 Task: Add a new address to the address book by filling in the country, state, street, landmark, city, and postal code, then save the details.
Action: Mouse moved to (28, 95)
Screenshot: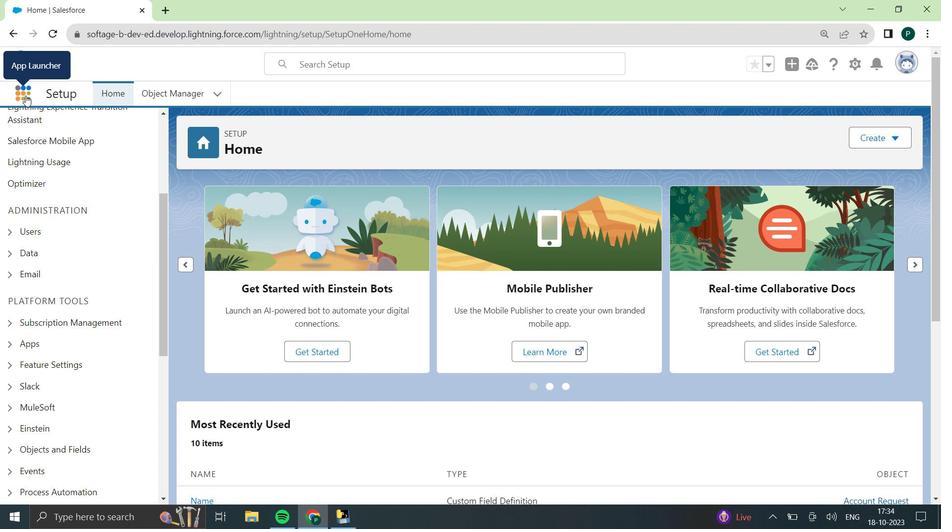 
Action: Mouse pressed left at (28, 95)
Screenshot: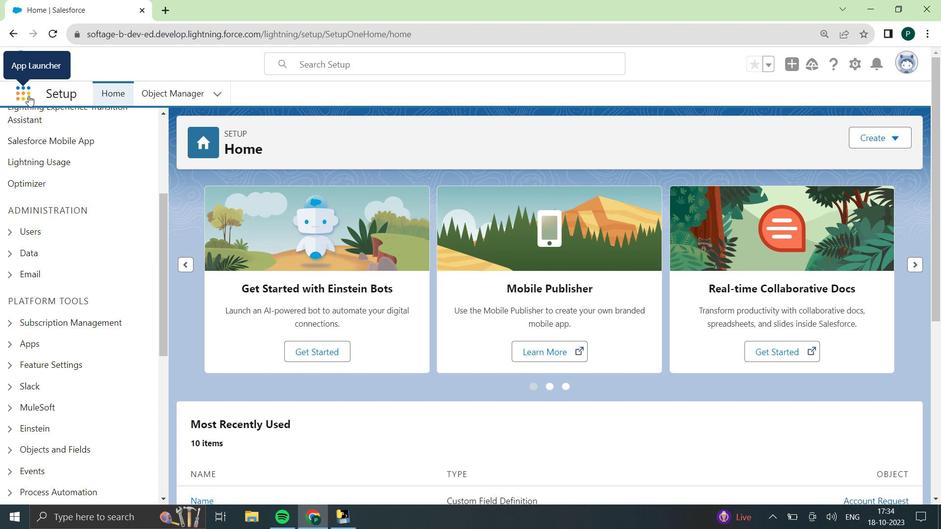 
Action: Mouse moved to (42, 325)
Screenshot: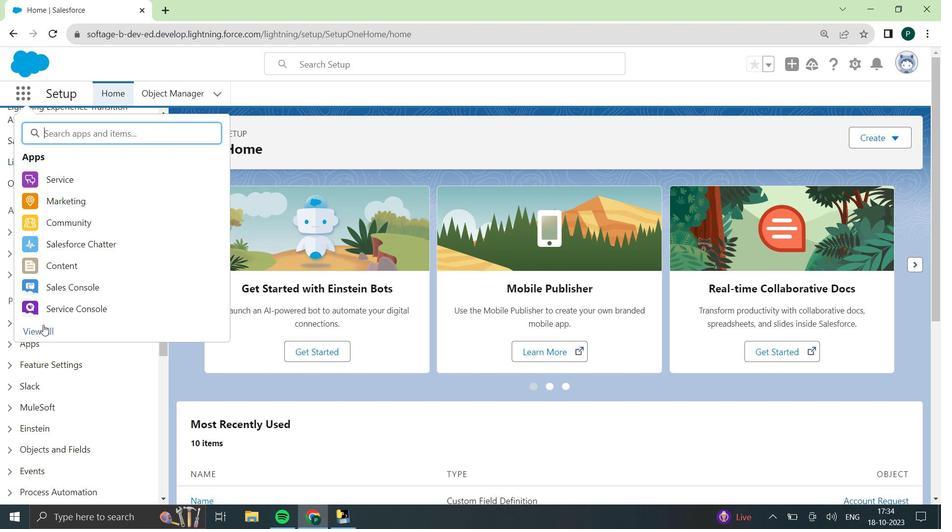 
Action: Mouse pressed left at (42, 325)
Screenshot: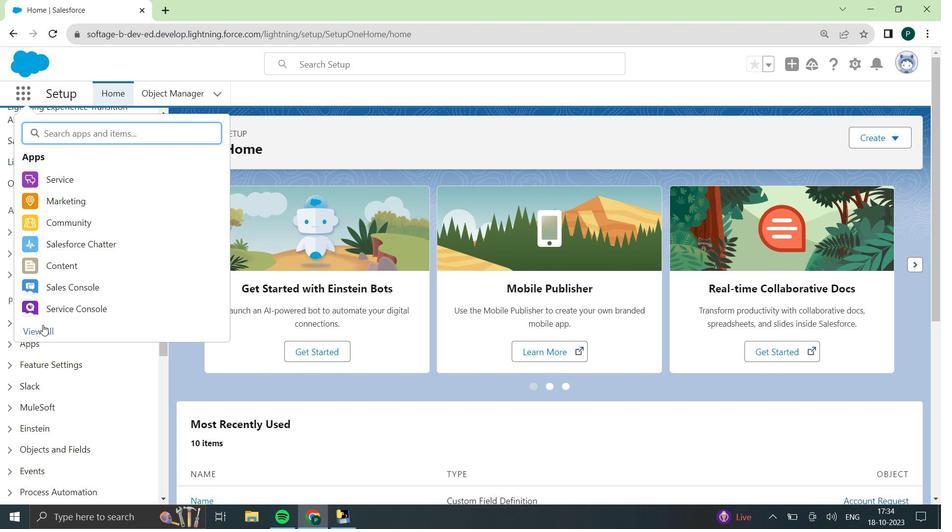 
Action: Mouse moved to (268, 223)
Screenshot: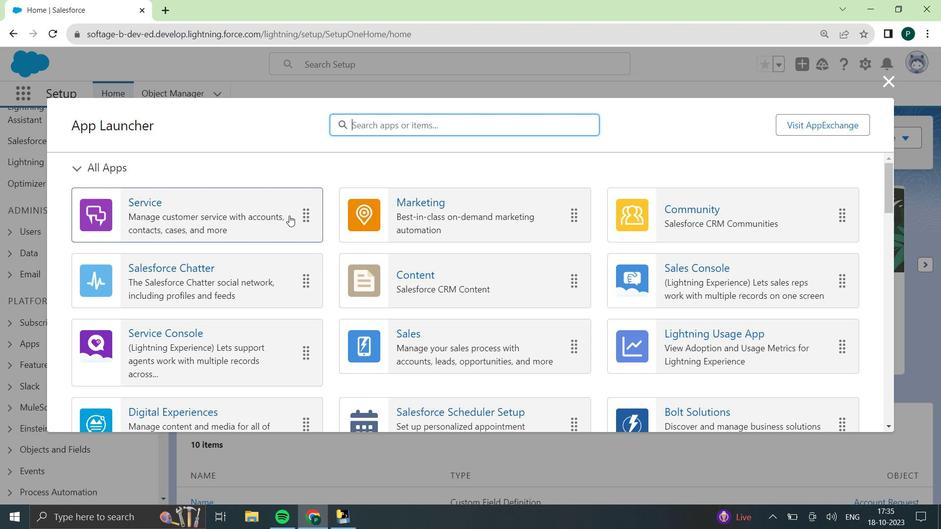 
Action: Mouse scrolled (268, 223) with delta (0, 0)
Screenshot: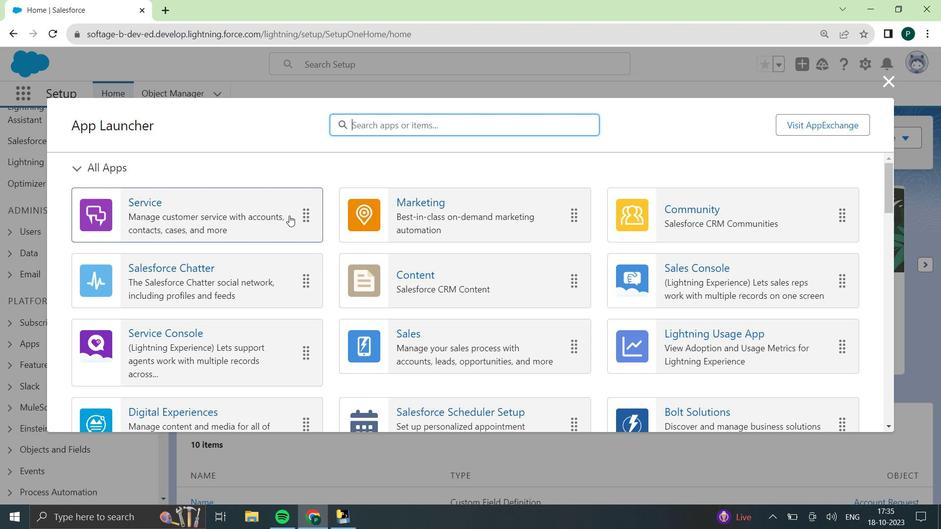 
Action: Mouse moved to (245, 250)
Screenshot: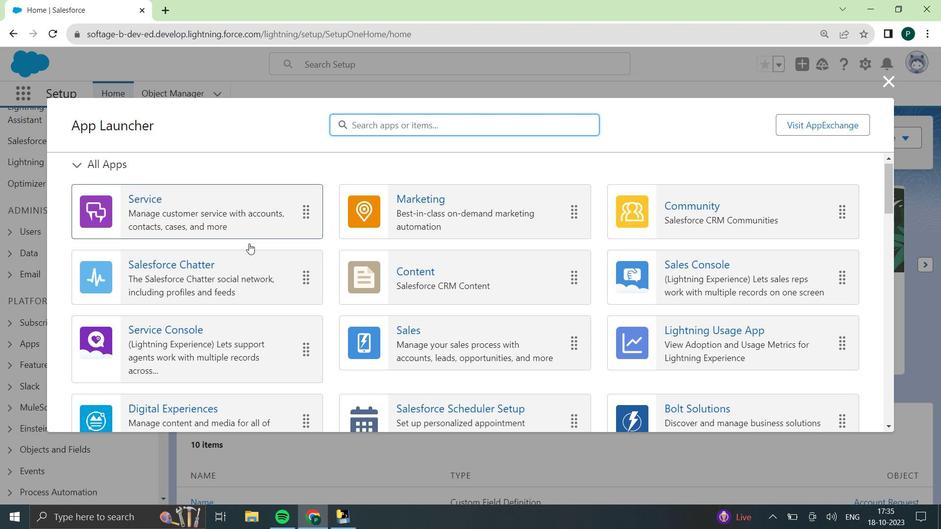 
Action: Mouse scrolled (245, 249) with delta (0, 0)
Screenshot: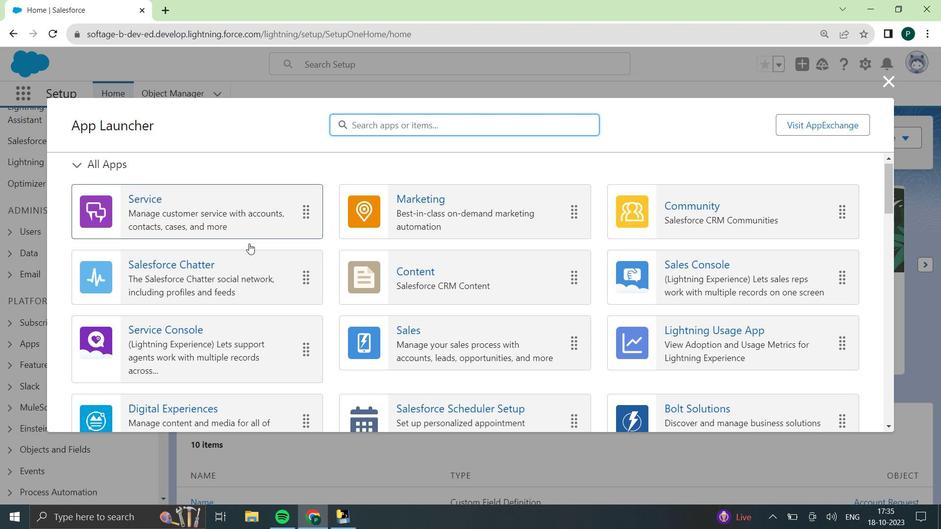 
Action: Mouse moved to (242, 252)
Screenshot: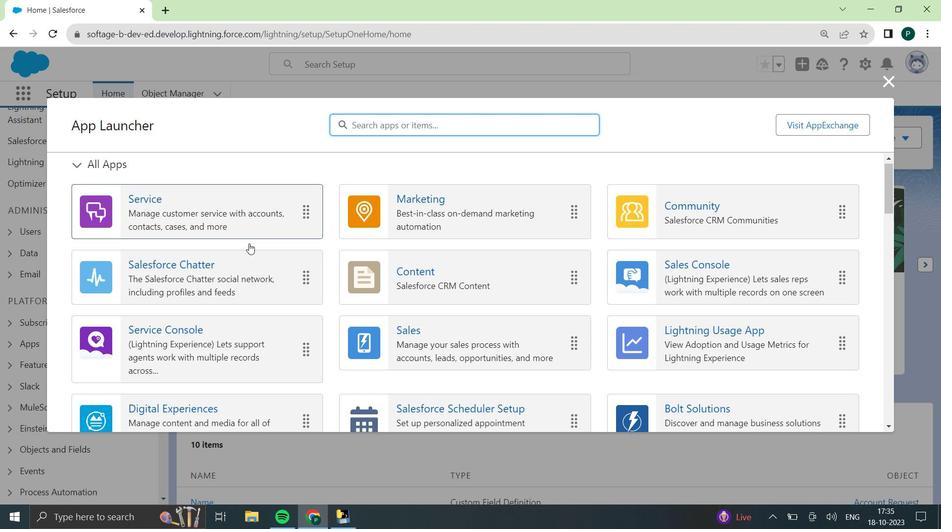 
Action: Mouse scrolled (242, 251) with delta (0, 0)
Screenshot: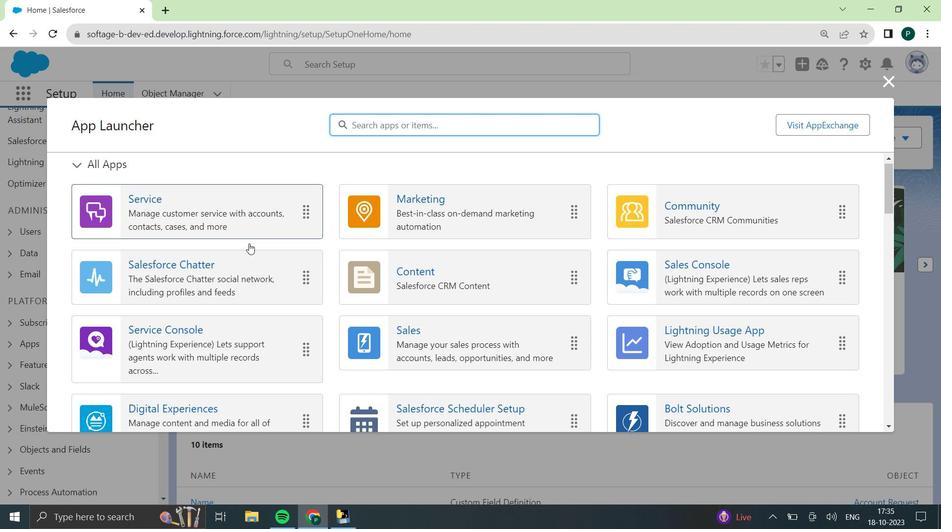 
Action: Mouse moved to (239, 255)
Screenshot: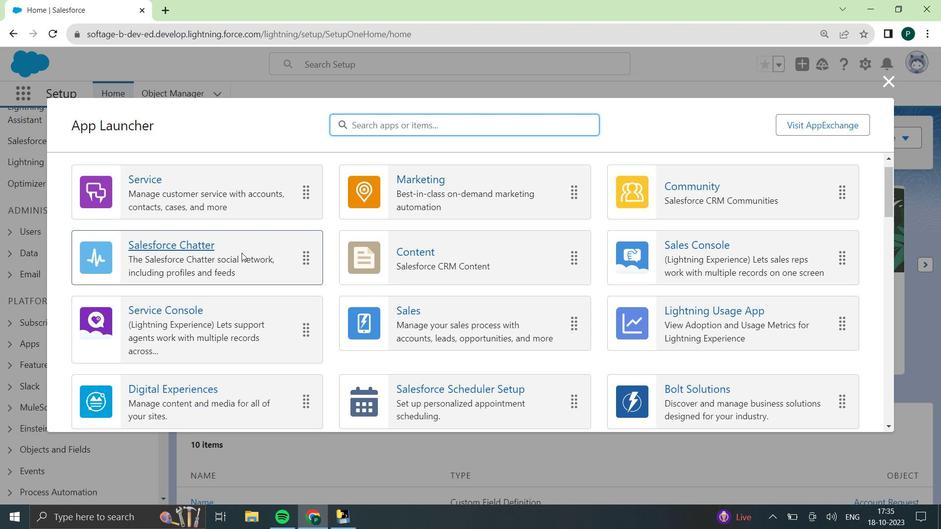 
Action: Mouse scrolled (239, 255) with delta (0, 0)
Screenshot: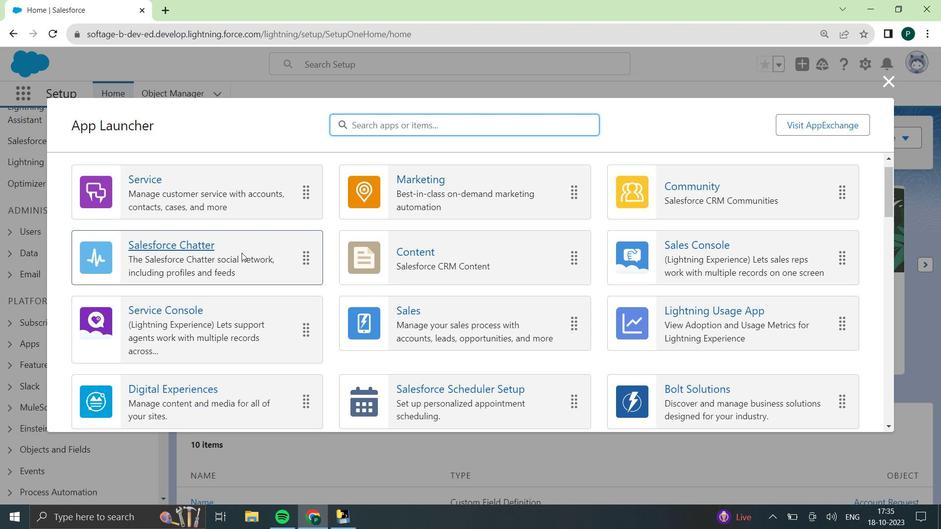 
Action: Mouse moved to (189, 233)
Screenshot: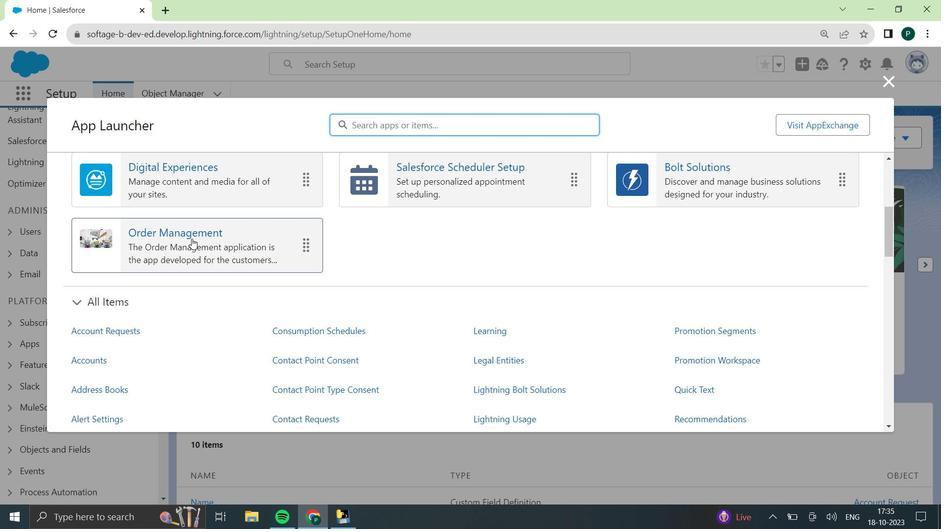 
Action: Mouse pressed left at (189, 233)
Screenshot: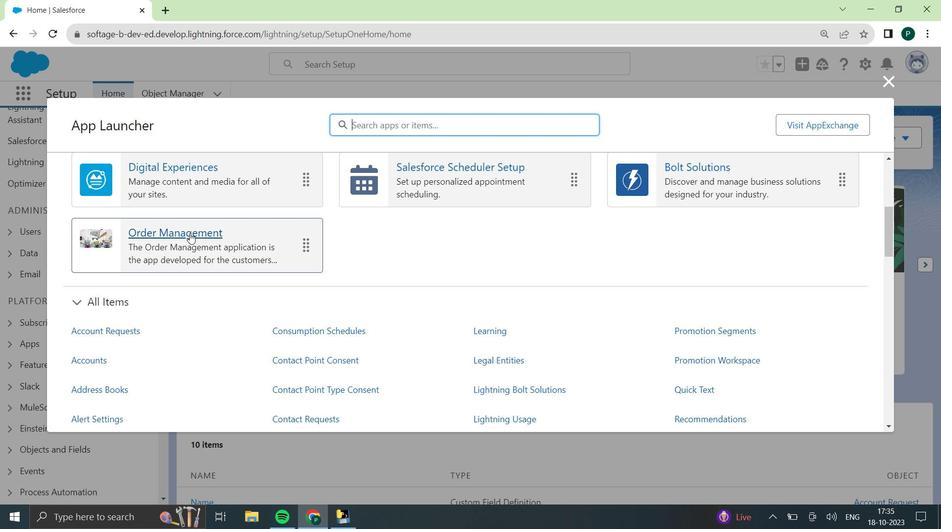 
Action: Mouse moved to (569, 90)
Screenshot: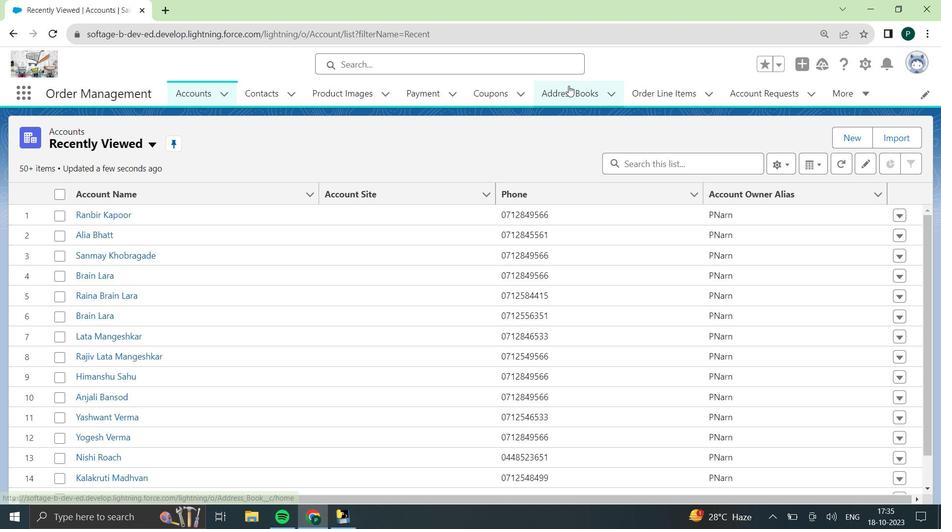 
Action: Mouse pressed left at (569, 90)
Screenshot: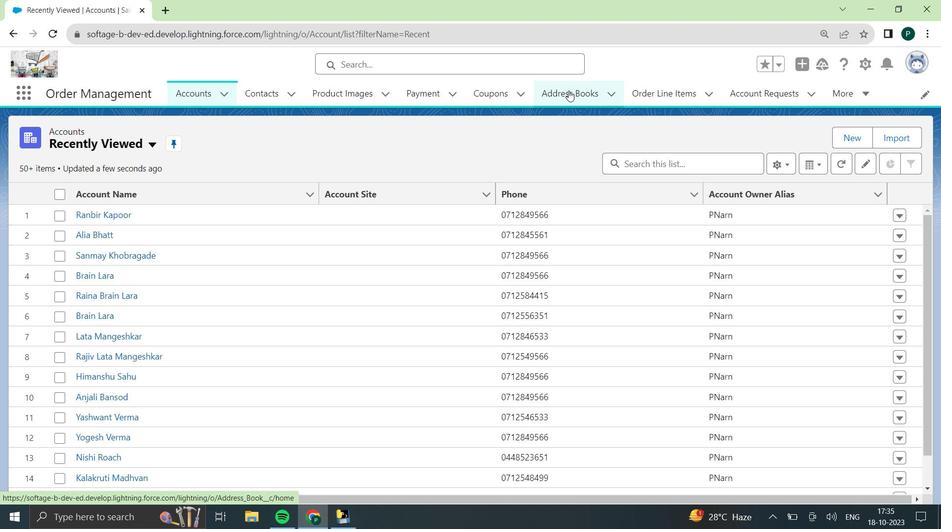 
Action: Mouse moved to (561, 94)
Screenshot: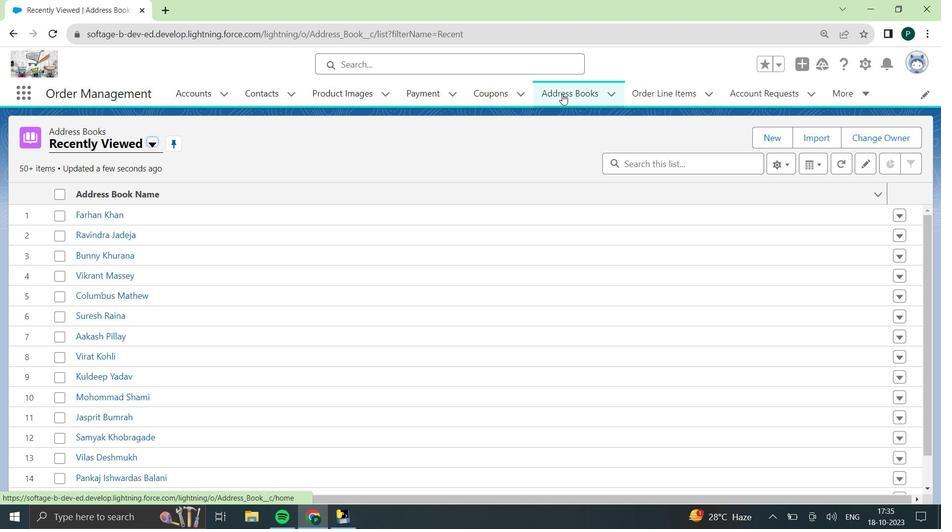 
Action: Mouse pressed left at (561, 94)
Screenshot: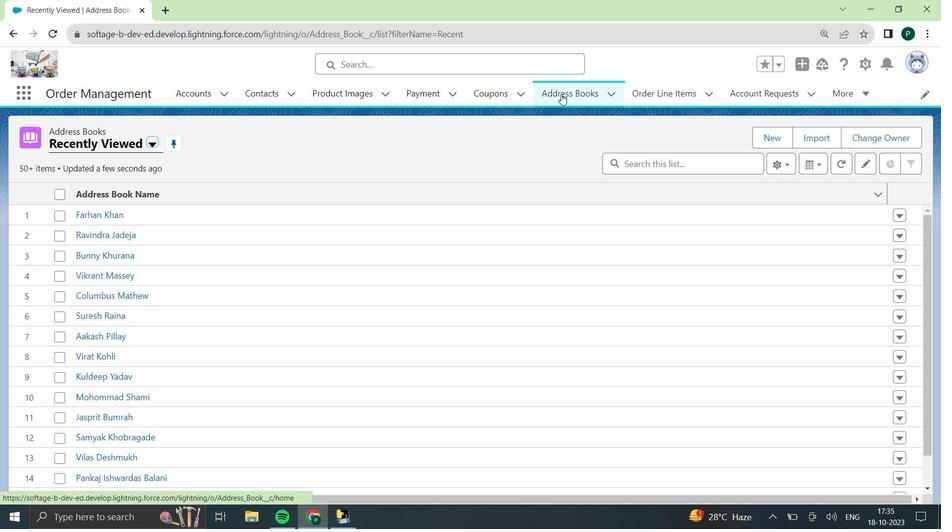 
Action: Mouse moved to (792, 92)
Screenshot: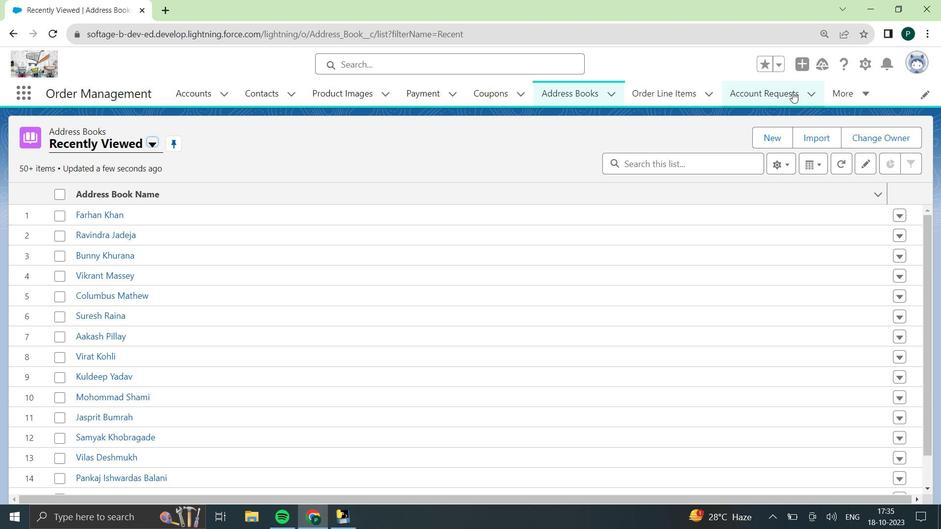 
Action: Mouse pressed left at (792, 92)
Screenshot: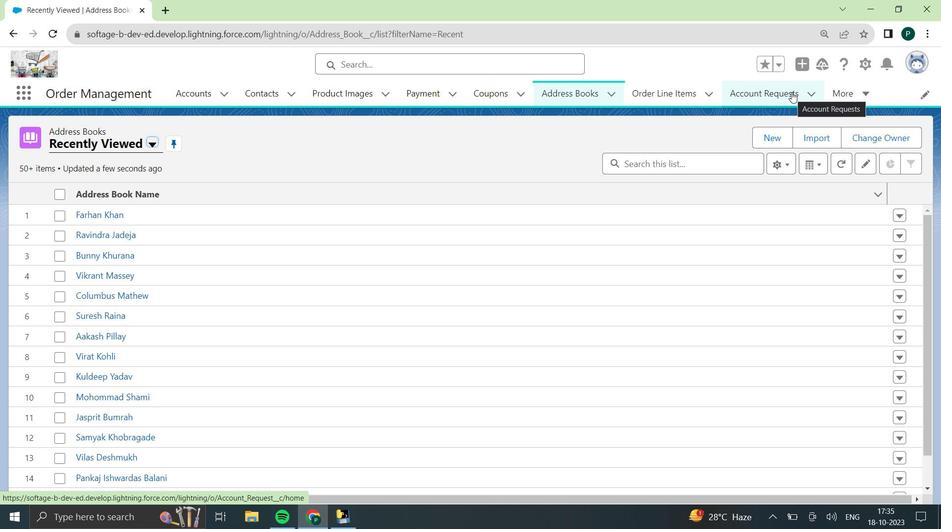 
Action: Mouse moved to (487, 246)
Screenshot: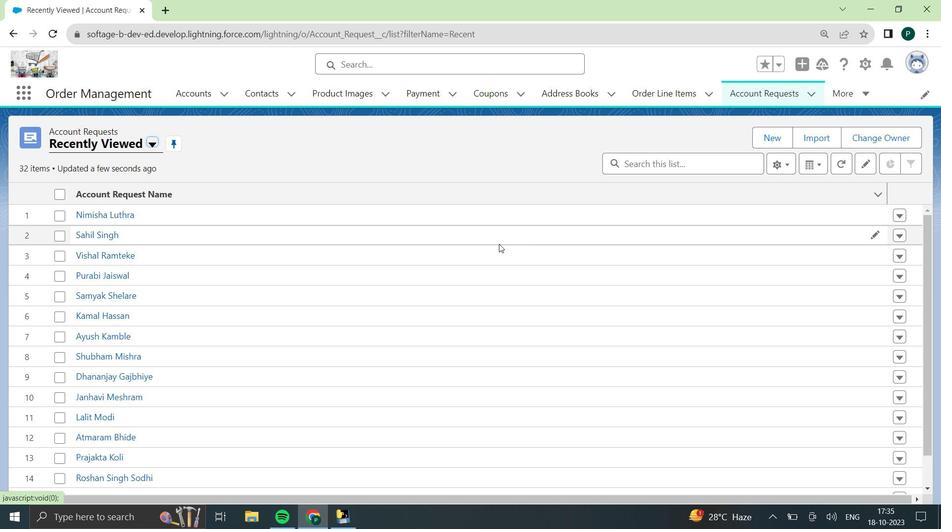 
Action: Mouse scrolled (487, 246) with delta (0, 0)
Screenshot: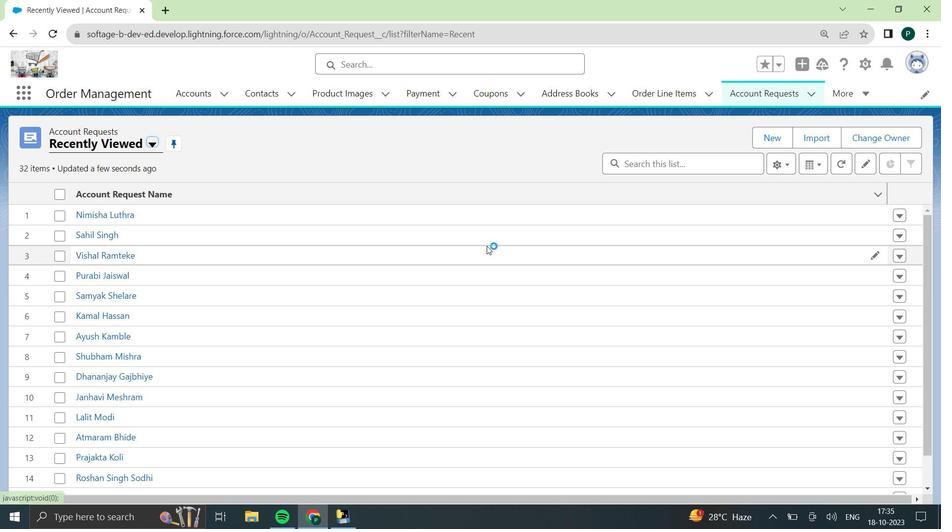 
Action: Mouse scrolled (487, 246) with delta (0, 0)
Screenshot: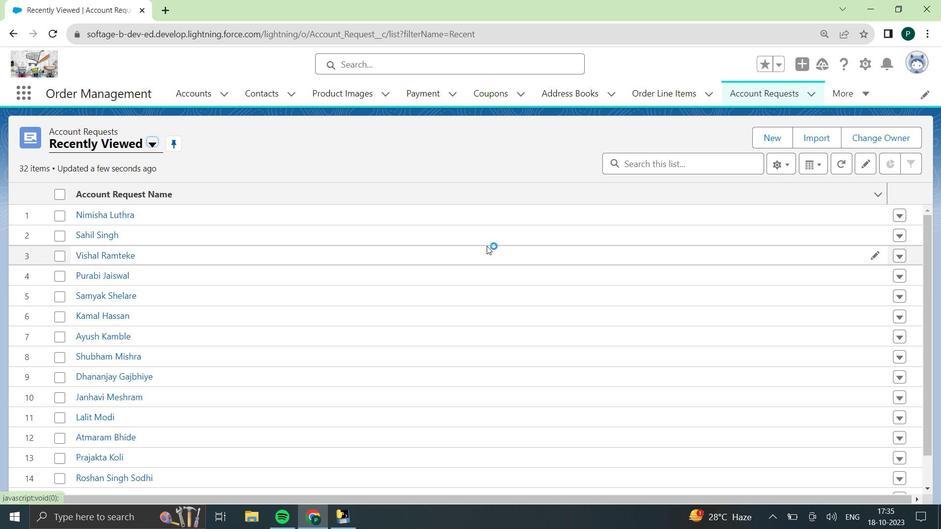 
Action: Mouse scrolled (487, 246) with delta (0, 0)
Screenshot: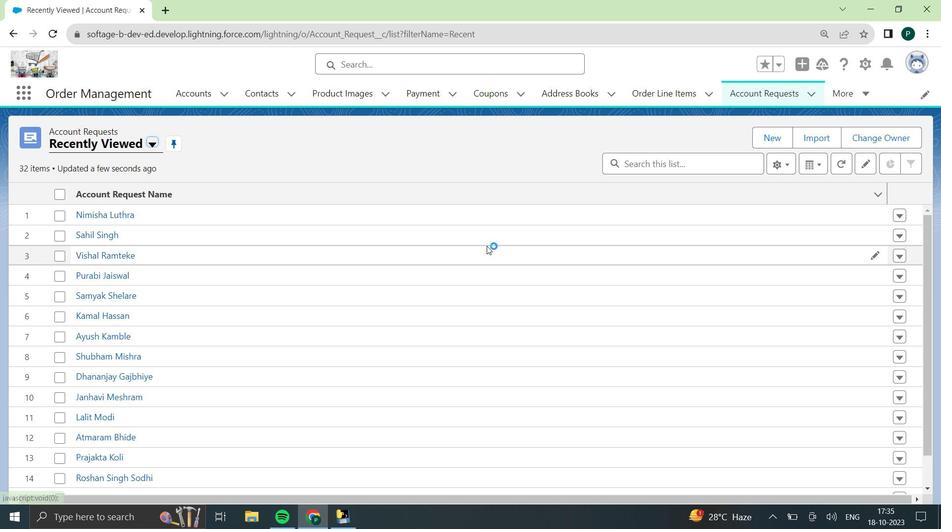 
Action: Mouse scrolled (487, 246) with delta (0, 0)
Screenshot: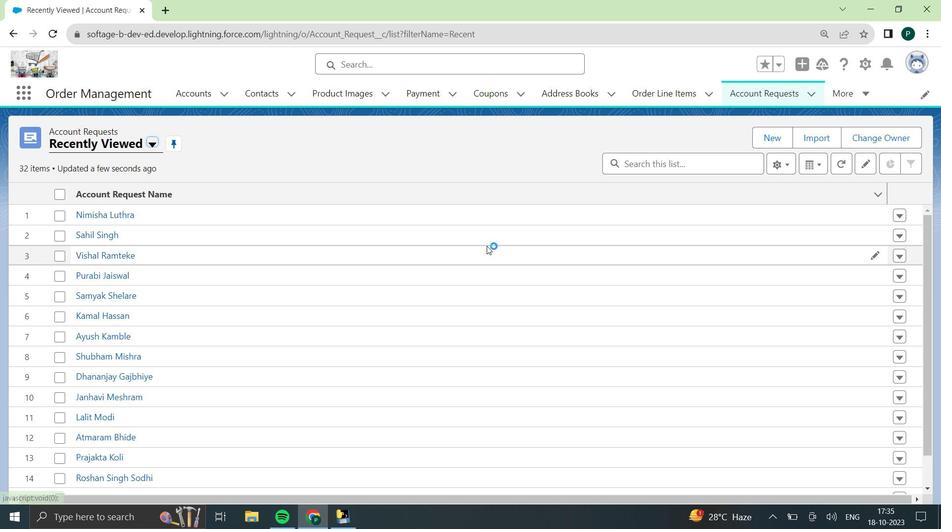 
Action: Mouse scrolled (487, 246) with delta (0, 0)
Screenshot: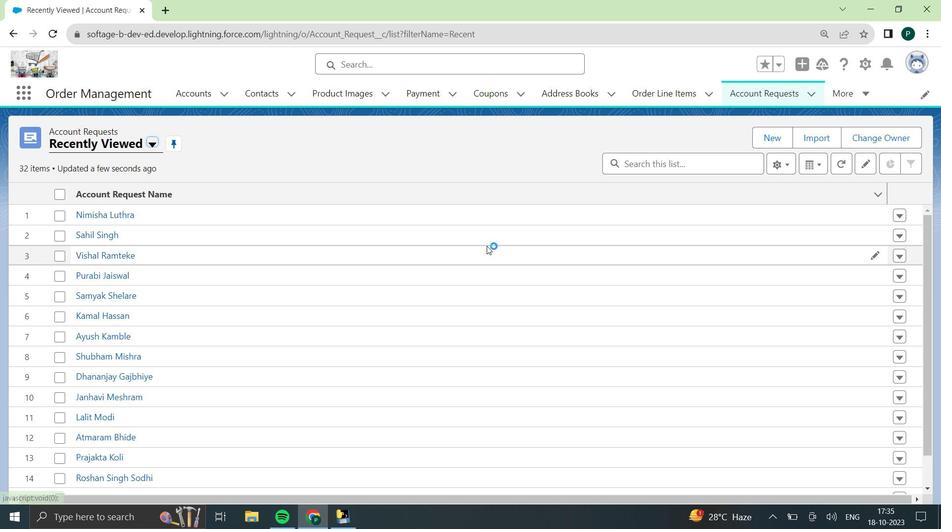 
Action: Mouse scrolled (487, 246) with delta (0, 0)
Screenshot: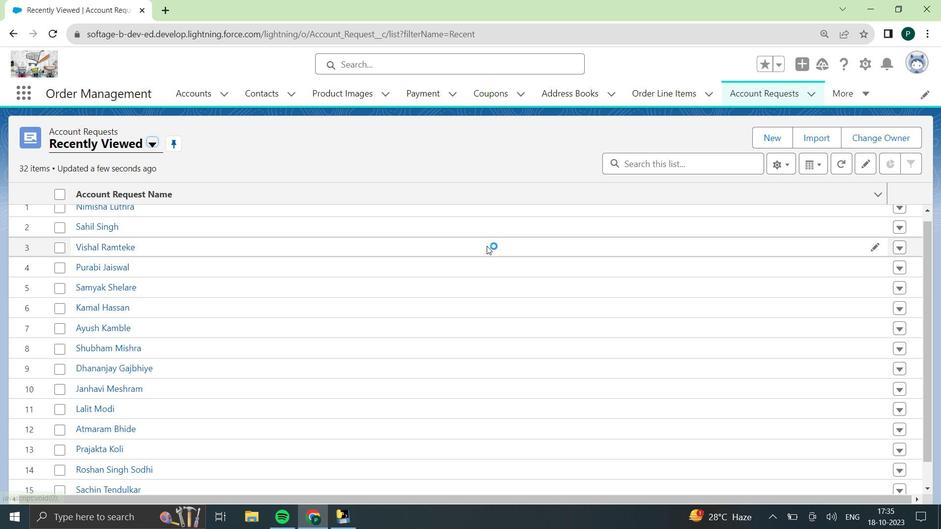 
Action: Mouse scrolled (487, 246) with delta (0, 0)
Screenshot: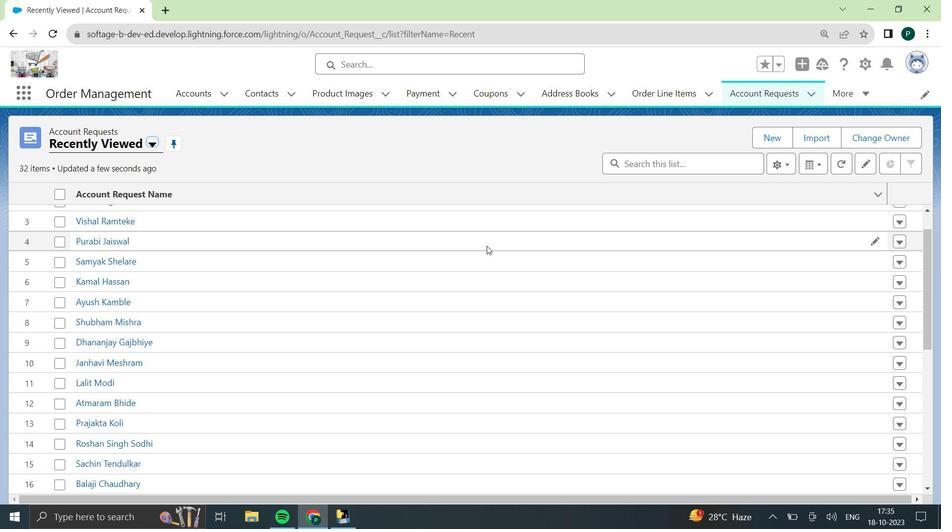 
Action: Mouse scrolled (487, 246) with delta (0, 0)
Screenshot: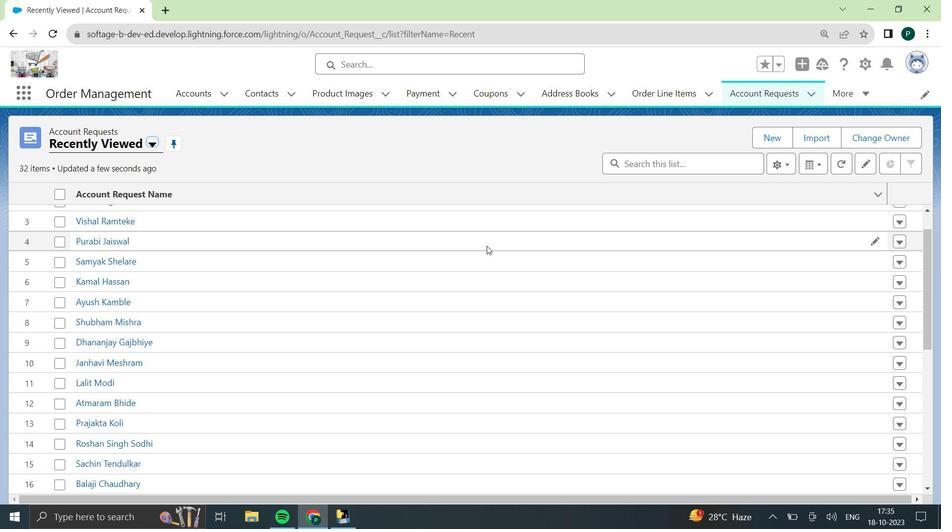 
Action: Mouse scrolled (487, 246) with delta (0, 0)
Screenshot: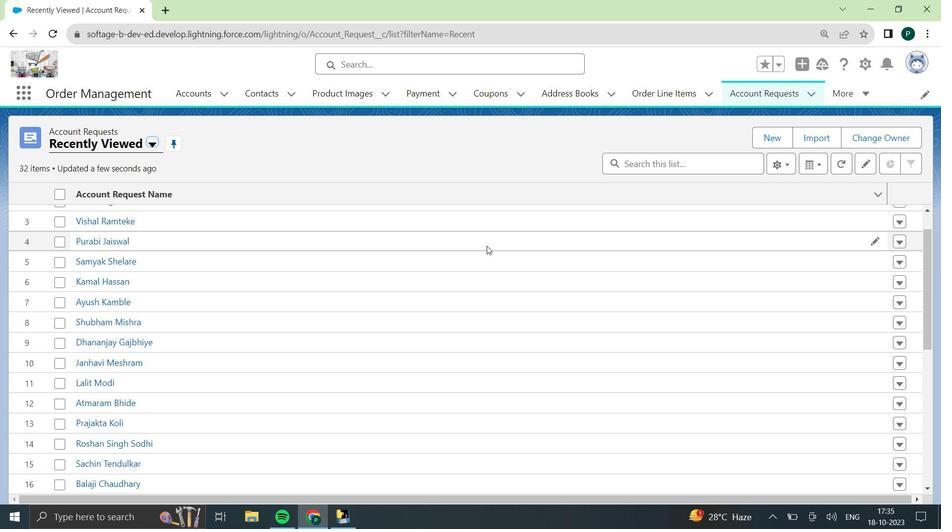 
Action: Mouse scrolled (487, 246) with delta (0, 0)
Screenshot: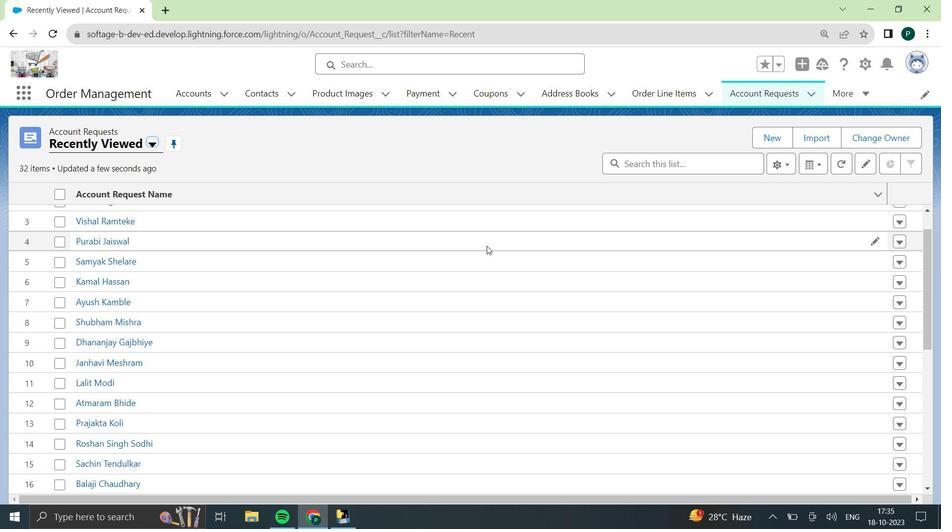 
Action: Mouse scrolled (487, 246) with delta (0, 0)
Screenshot: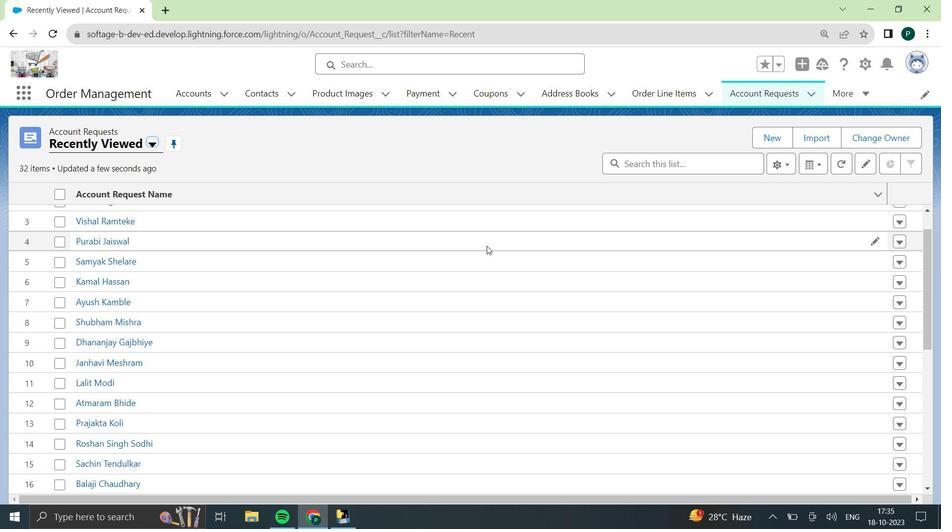 
Action: Mouse scrolled (487, 246) with delta (0, 0)
Screenshot: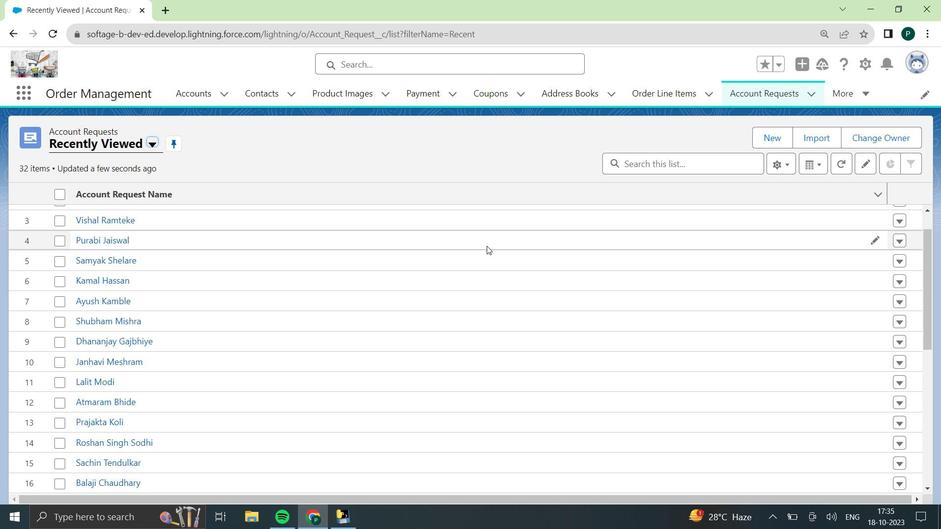
Action: Mouse scrolled (487, 246) with delta (0, 0)
Screenshot: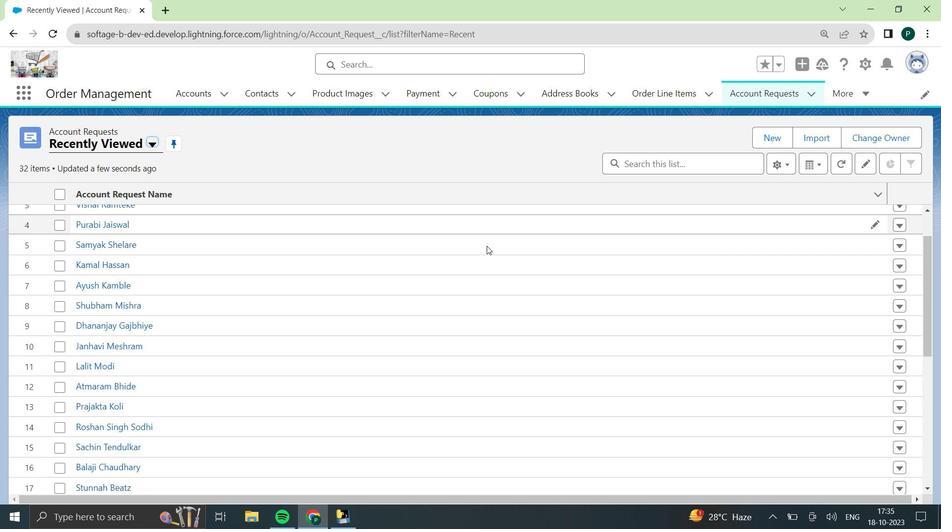 
Action: Mouse scrolled (487, 246) with delta (0, 0)
Screenshot: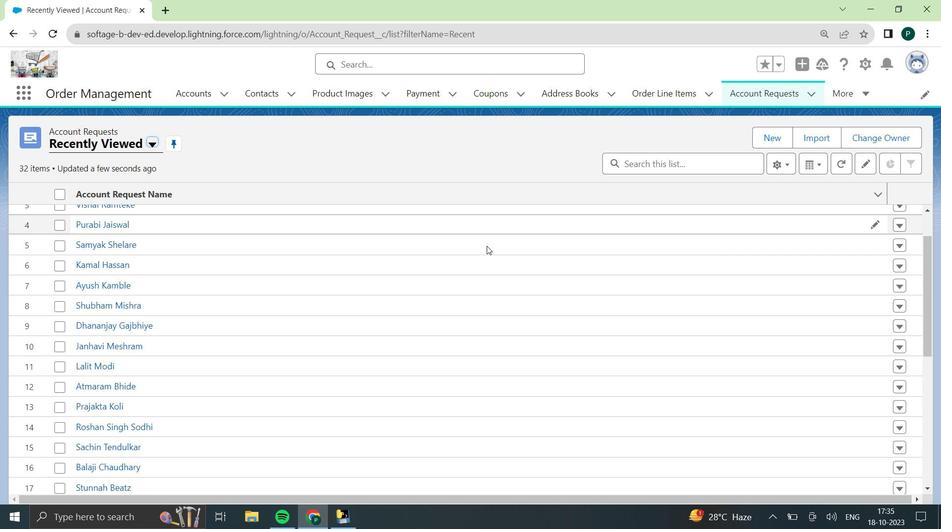 
Action: Mouse scrolled (487, 246) with delta (0, 0)
Screenshot: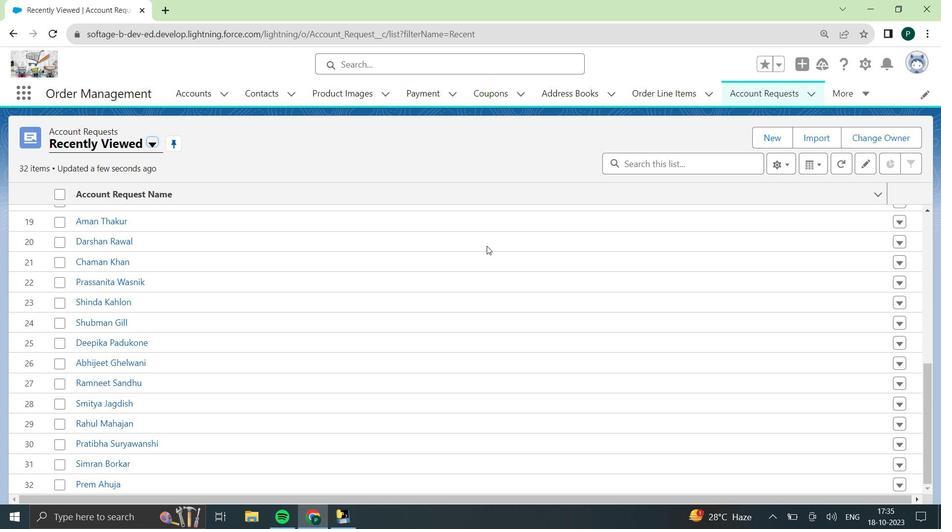 
Action: Mouse scrolled (487, 246) with delta (0, 0)
Screenshot: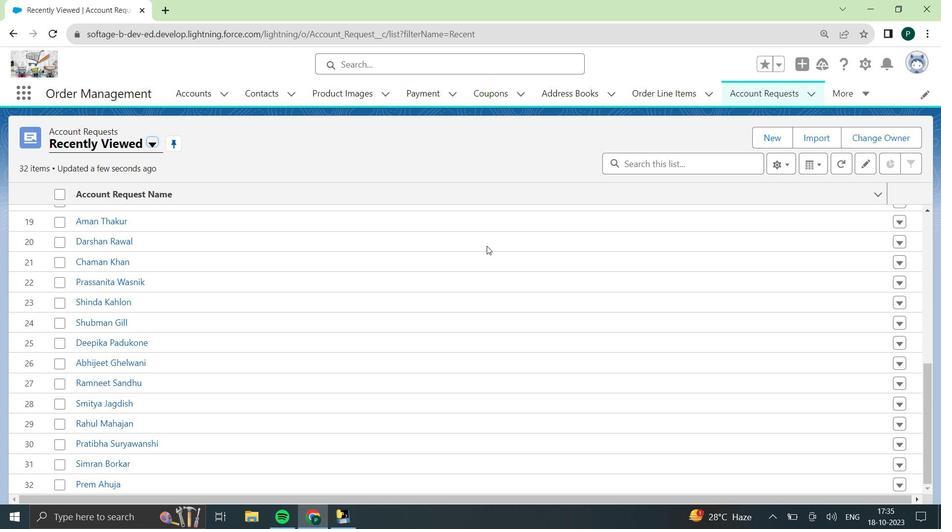 
Action: Mouse scrolled (487, 246) with delta (0, 0)
Screenshot: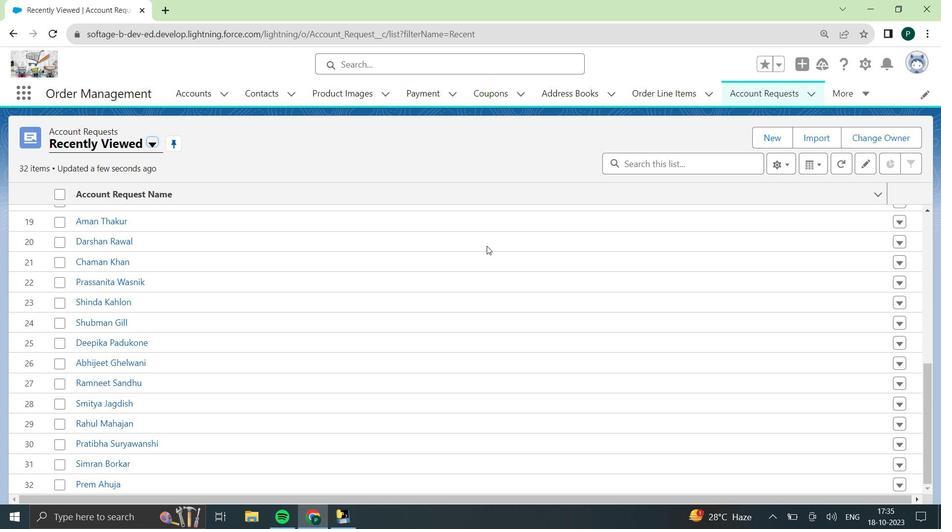 
Action: Mouse scrolled (487, 246) with delta (0, 0)
Screenshot: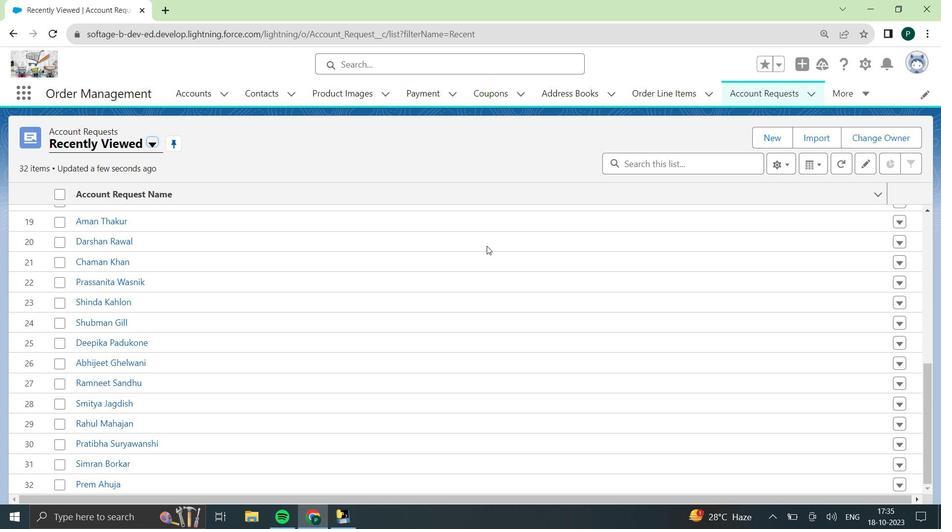 
Action: Mouse scrolled (487, 246) with delta (0, 0)
Screenshot: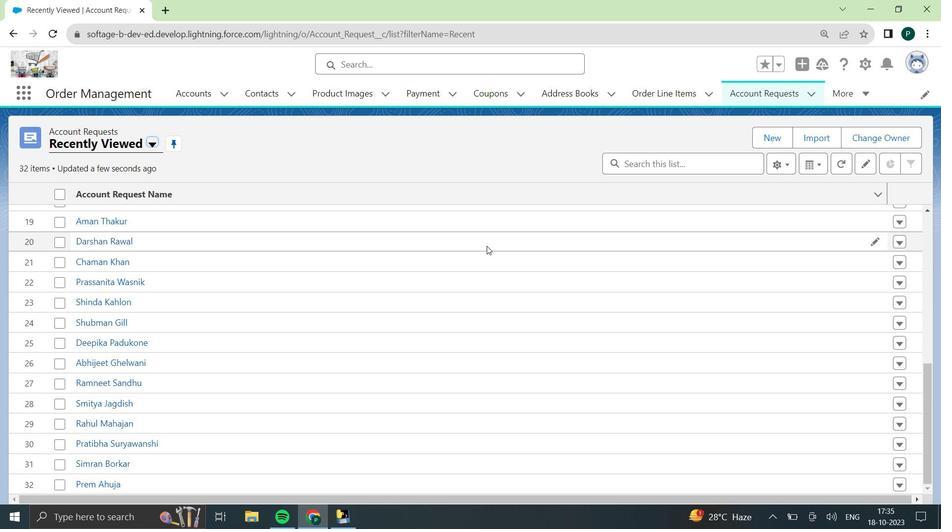 
Action: Mouse scrolled (487, 246) with delta (0, 0)
Screenshot: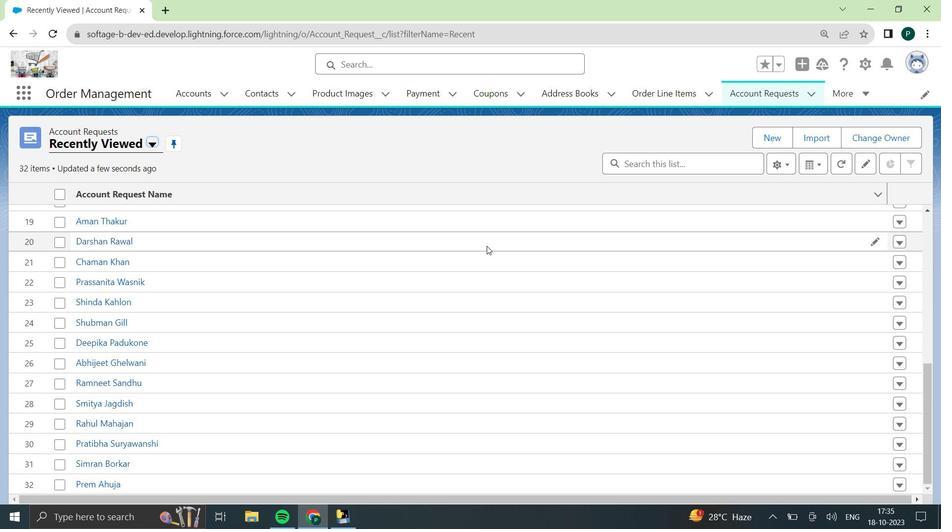 
Action: Mouse scrolled (487, 246) with delta (0, 0)
Screenshot: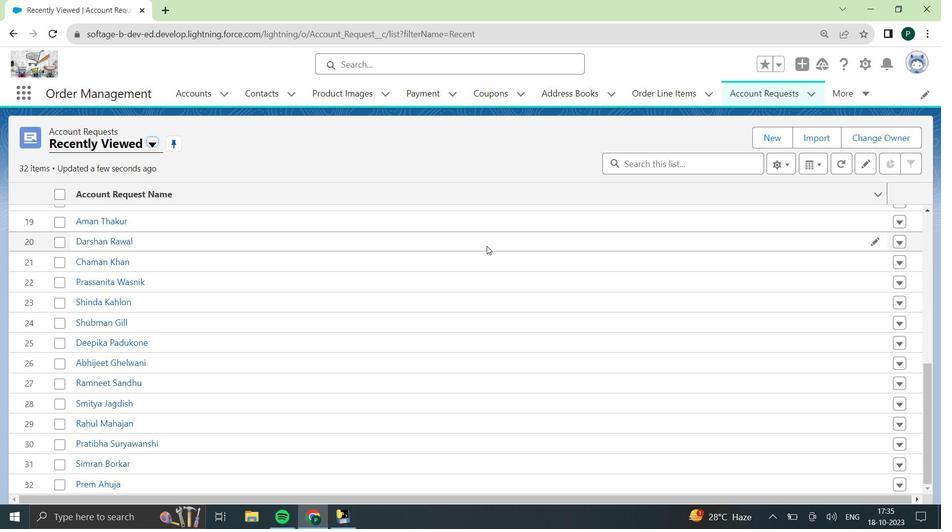 
Action: Mouse scrolled (487, 246) with delta (0, 0)
Screenshot: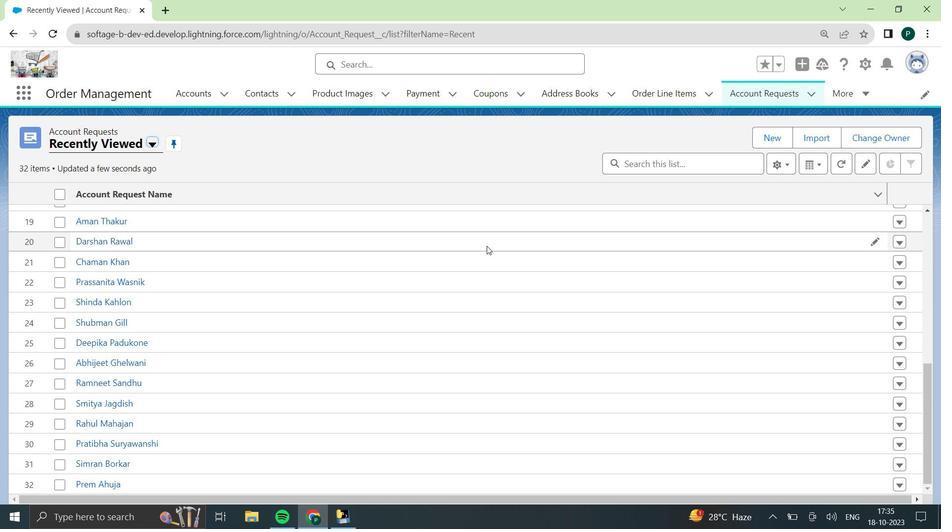 
Action: Mouse scrolled (487, 246) with delta (0, 0)
Screenshot: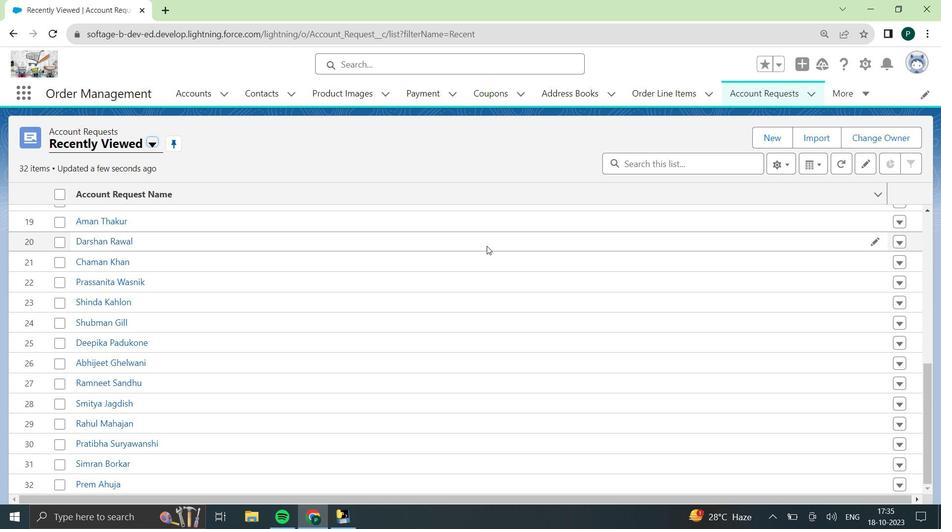 
Action: Mouse scrolled (487, 246) with delta (0, 0)
Screenshot: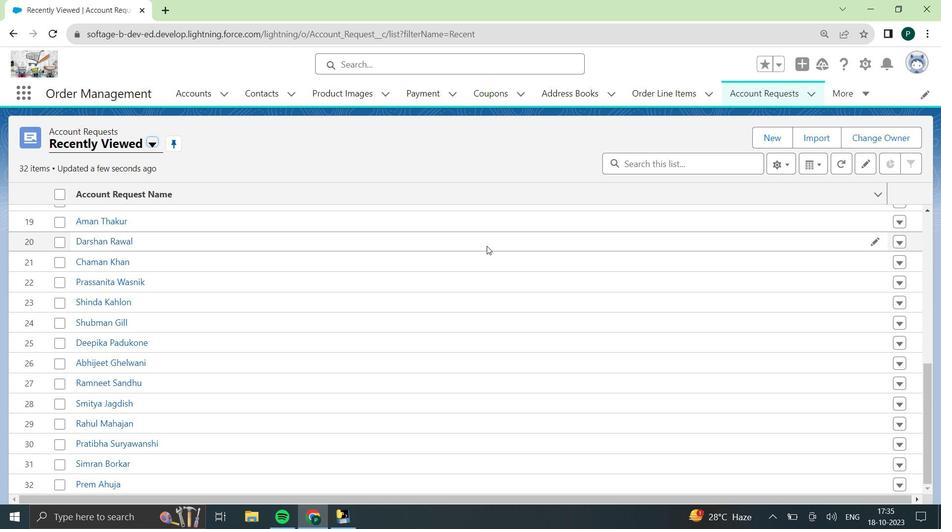 
Action: Mouse scrolled (487, 246) with delta (0, 0)
Screenshot: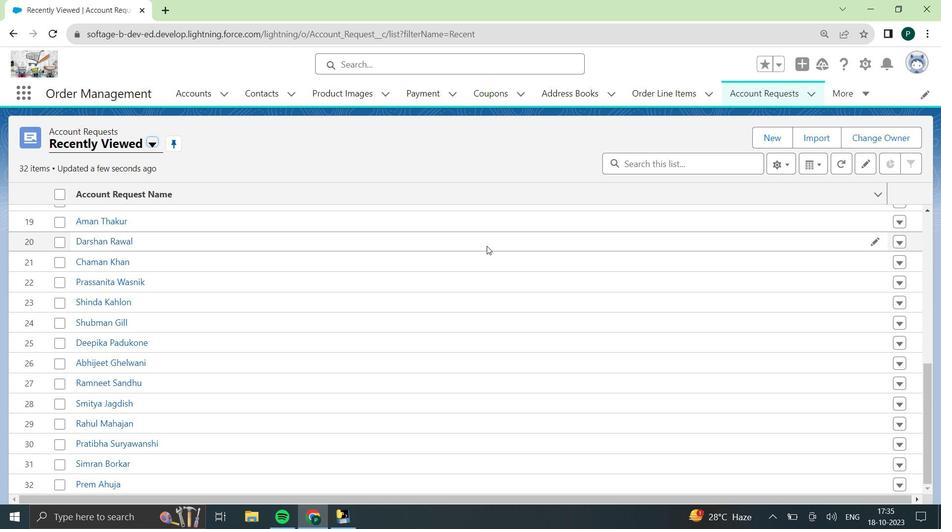 
Action: Mouse scrolled (487, 246) with delta (0, 0)
Screenshot: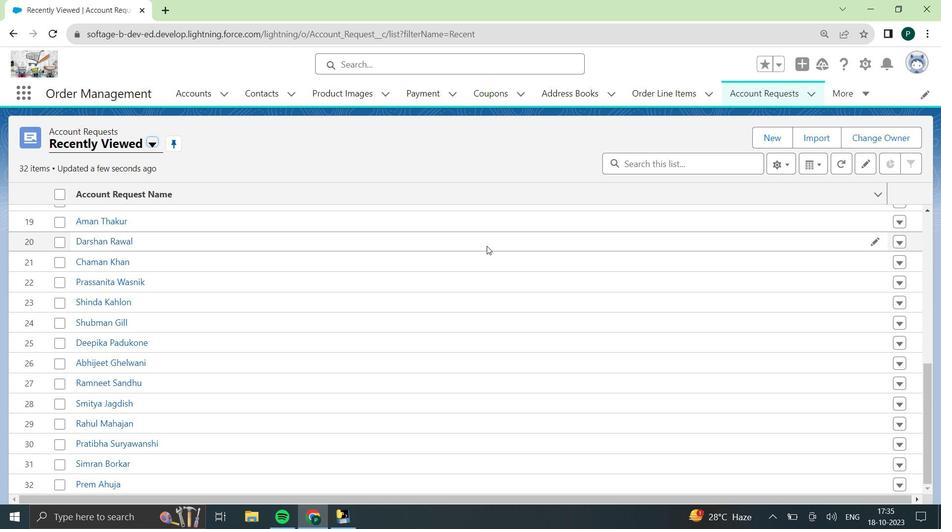 
Action: Mouse scrolled (487, 246) with delta (0, 0)
Screenshot: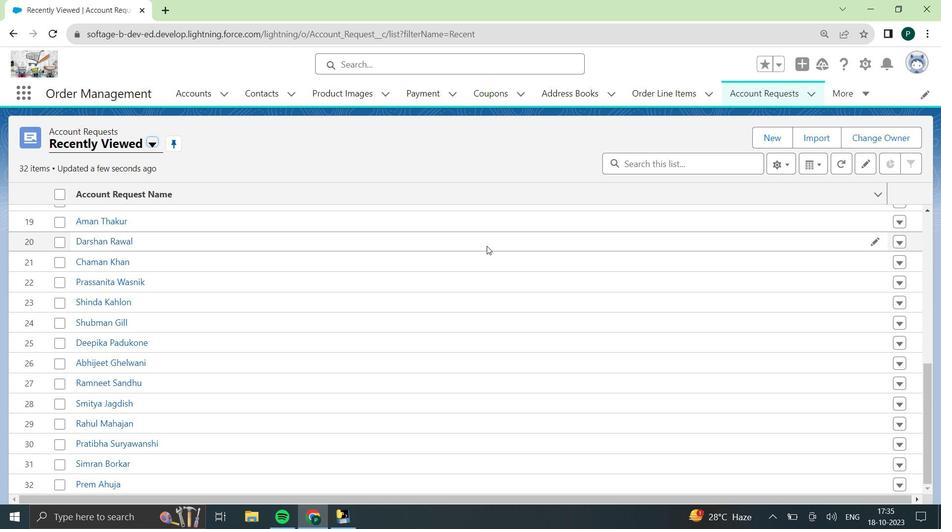 
Action: Mouse scrolled (487, 246) with delta (0, 0)
Screenshot: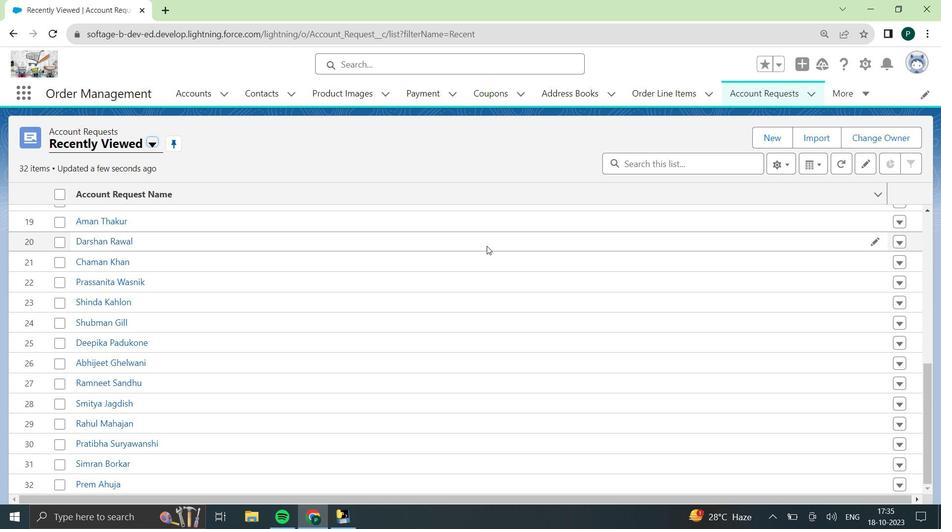 
Action: Mouse scrolled (487, 246) with delta (0, 0)
Screenshot: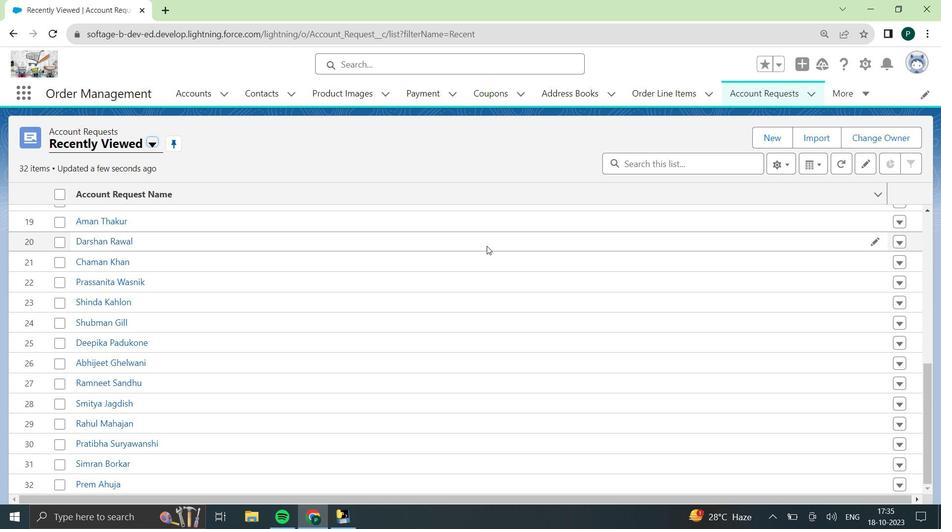 
Action: Mouse scrolled (487, 246) with delta (0, 0)
Screenshot: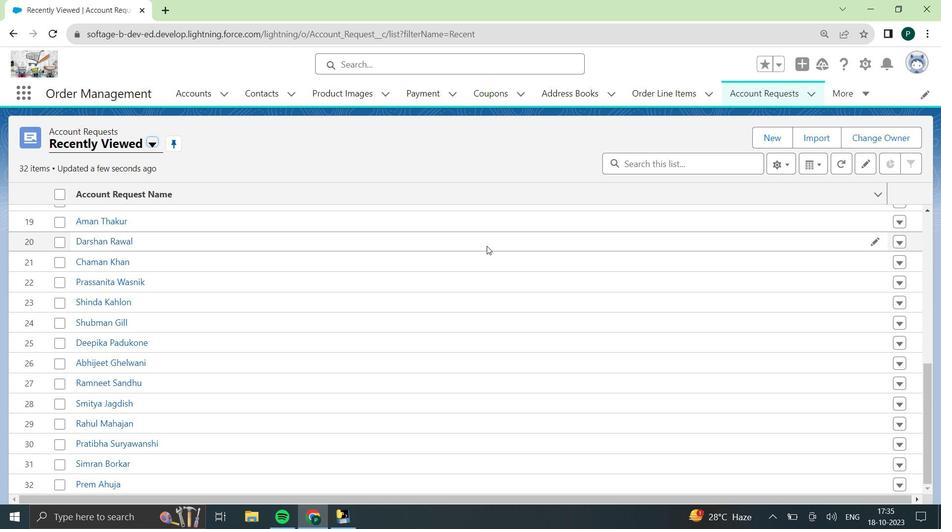 
Action: Mouse scrolled (487, 247) with delta (0, 0)
Screenshot: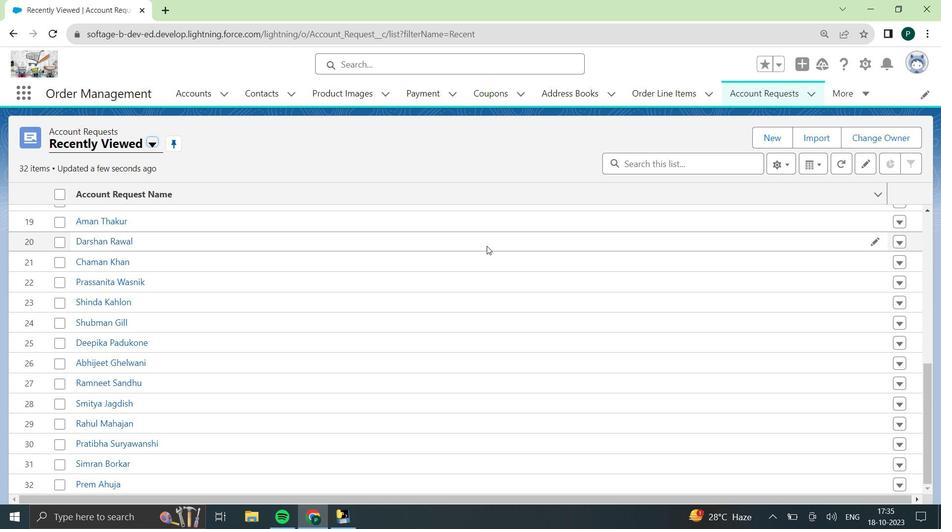 
Action: Mouse scrolled (487, 247) with delta (0, 0)
Screenshot: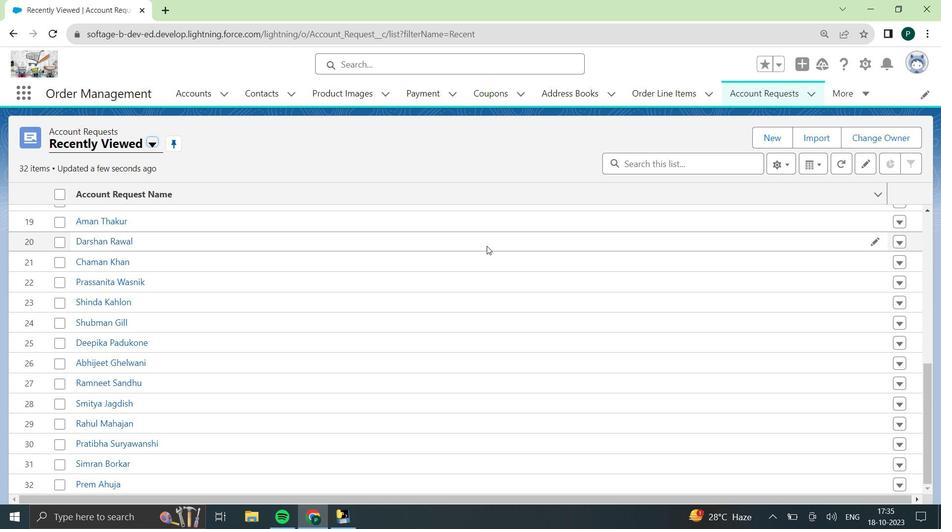 
Action: Mouse scrolled (487, 247) with delta (0, 0)
Screenshot: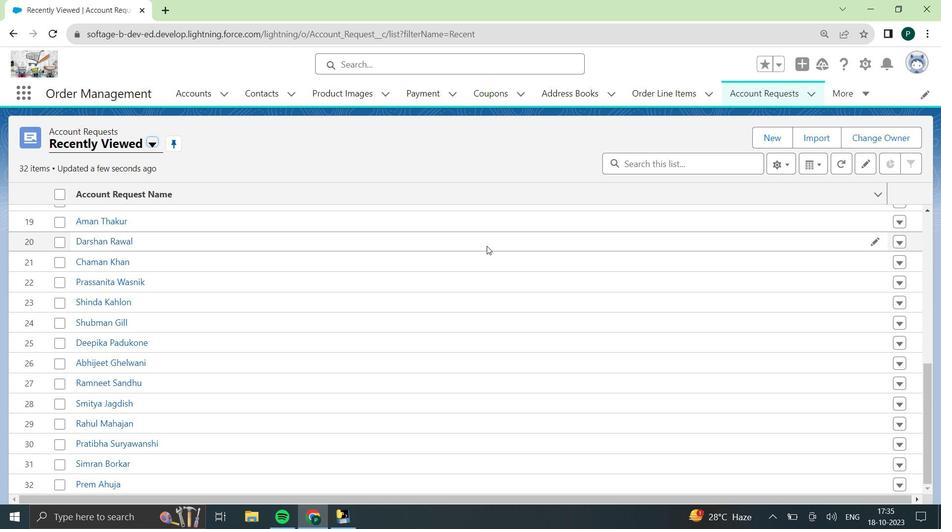 
Action: Mouse scrolled (487, 247) with delta (0, 0)
Screenshot: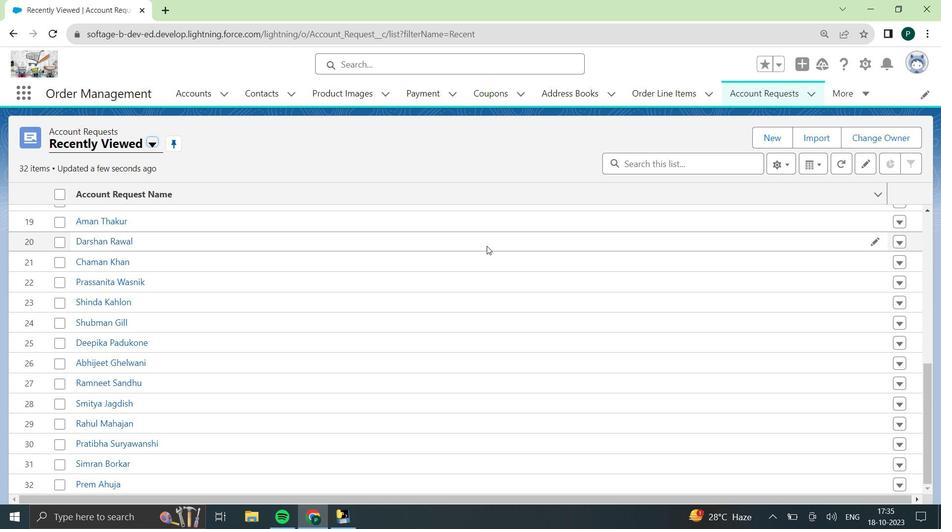 
Action: Mouse scrolled (487, 247) with delta (0, 0)
Screenshot: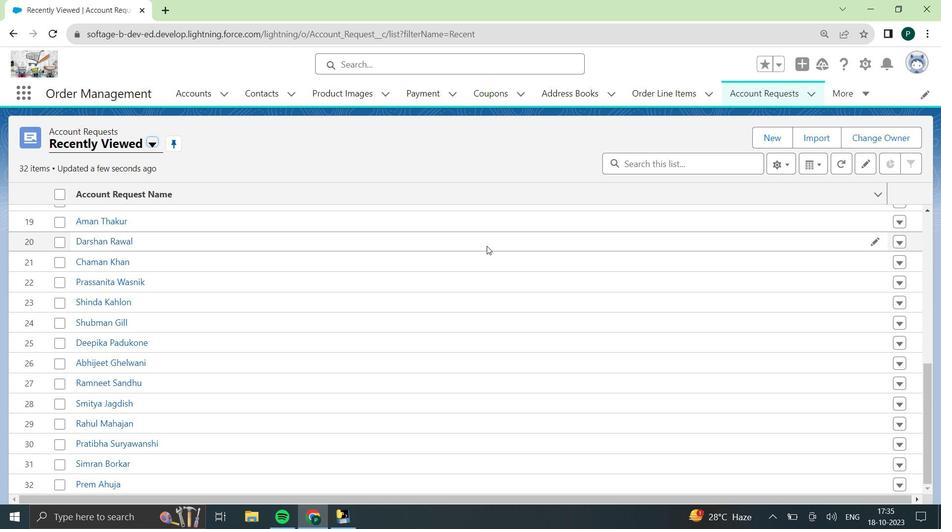 
Action: Mouse scrolled (487, 247) with delta (0, 0)
Screenshot: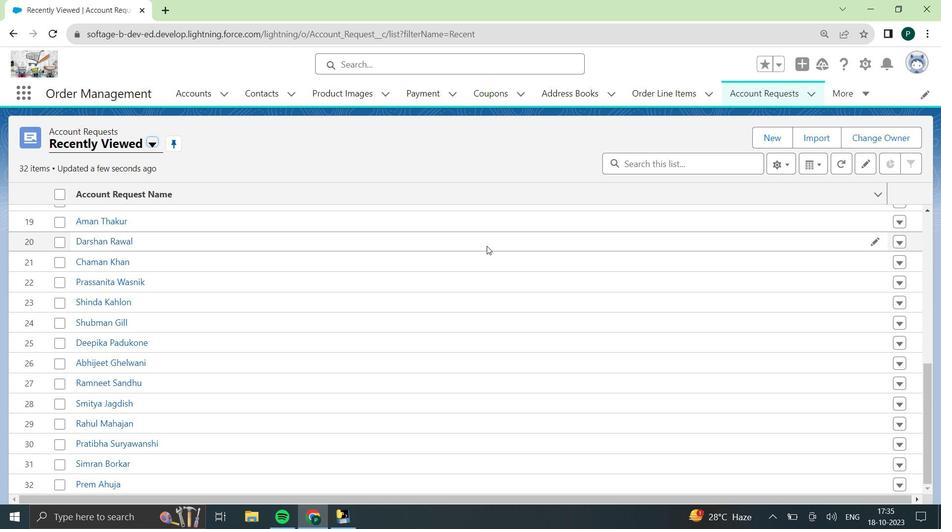
Action: Mouse scrolled (487, 247) with delta (0, 0)
Screenshot: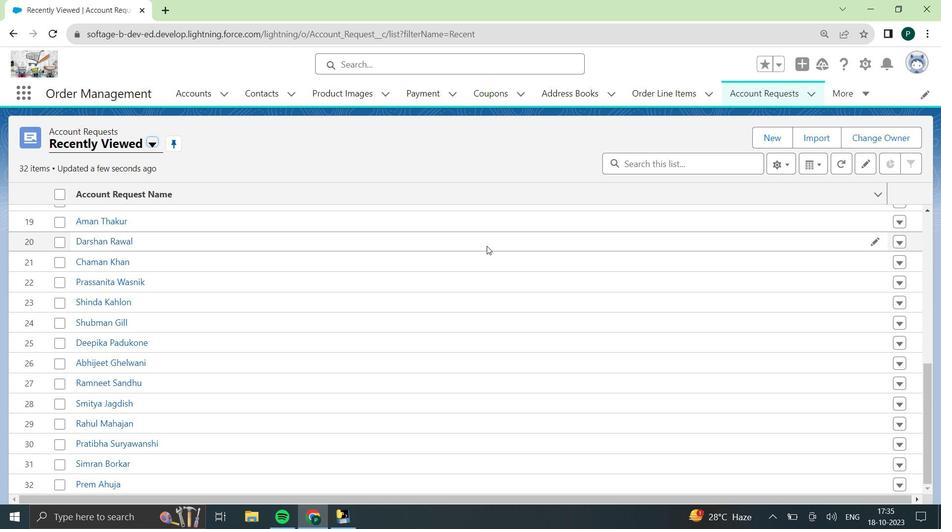 
Action: Mouse scrolled (487, 247) with delta (0, 0)
Screenshot: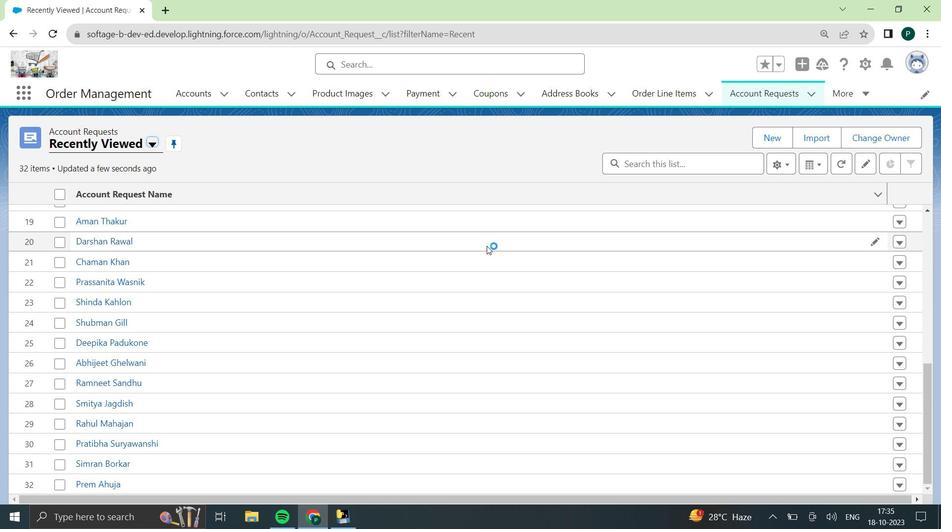 
Action: Mouse scrolled (487, 247) with delta (0, 0)
Screenshot: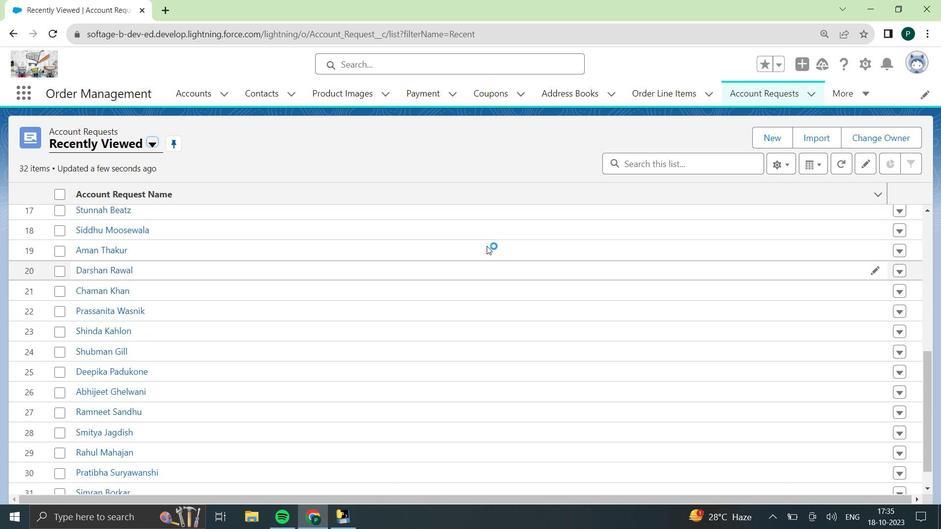 
Action: Mouse moved to (487, 246)
Screenshot: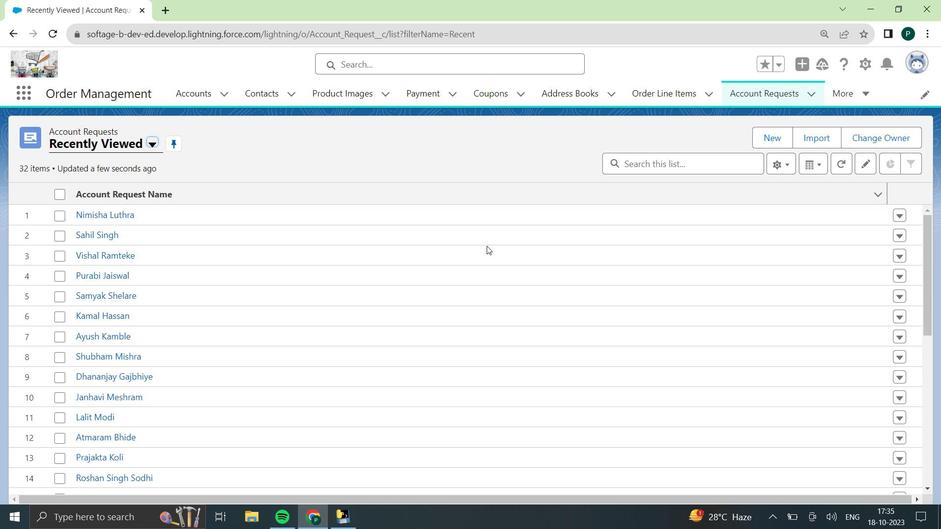 
Action: Mouse scrolled (487, 247) with delta (0, 0)
Screenshot: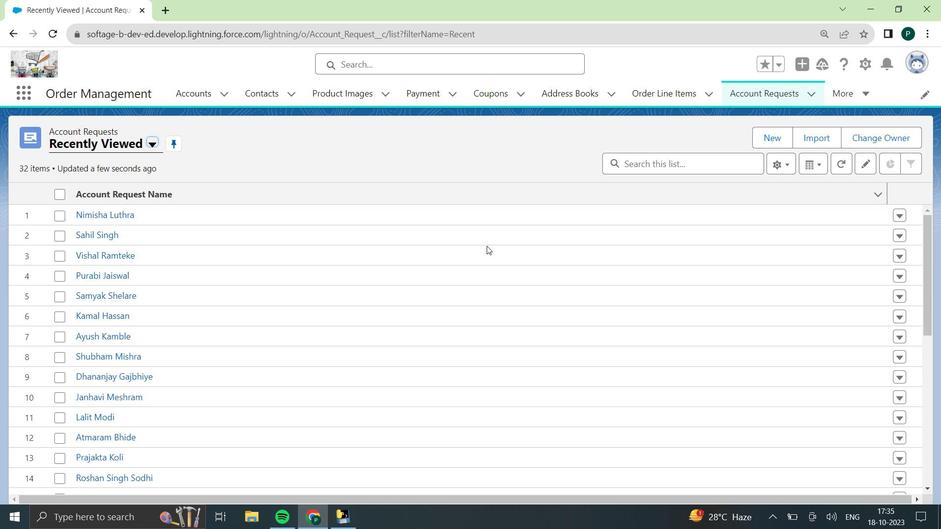 
Action: Mouse scrolled (487, 247) with delta (0, 0)
Screenshot: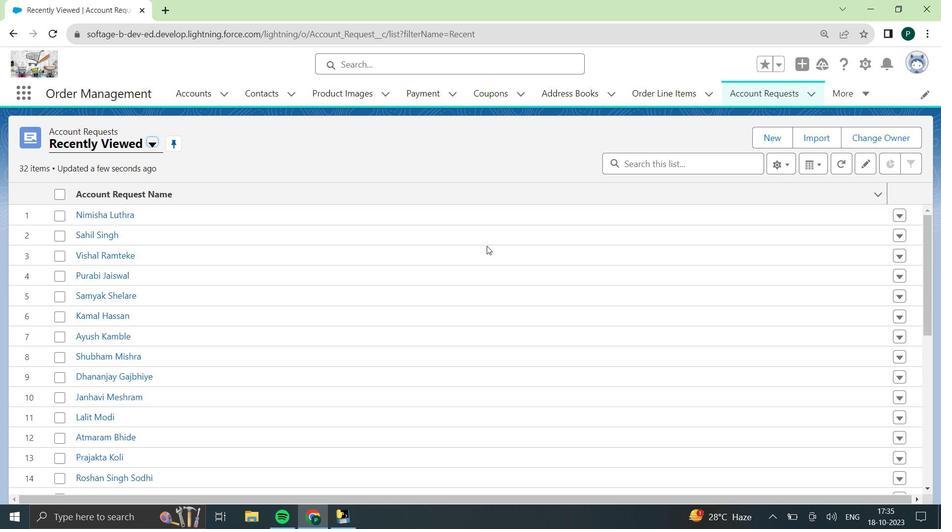
Action: Mouse scrolled (487, 247) with delta (0, 0)
Screenshot: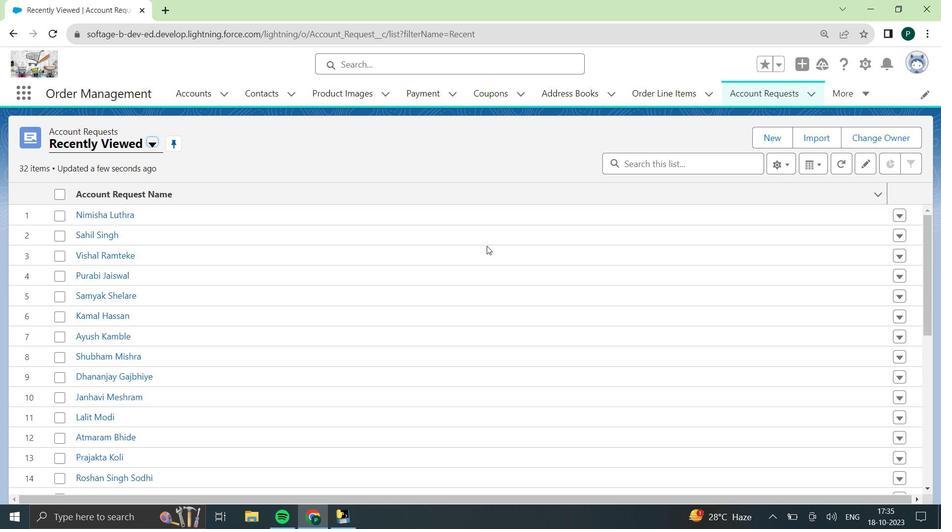 
Action: Mouse scrolled (487, 247) with delta (0, 0)
Screenshot: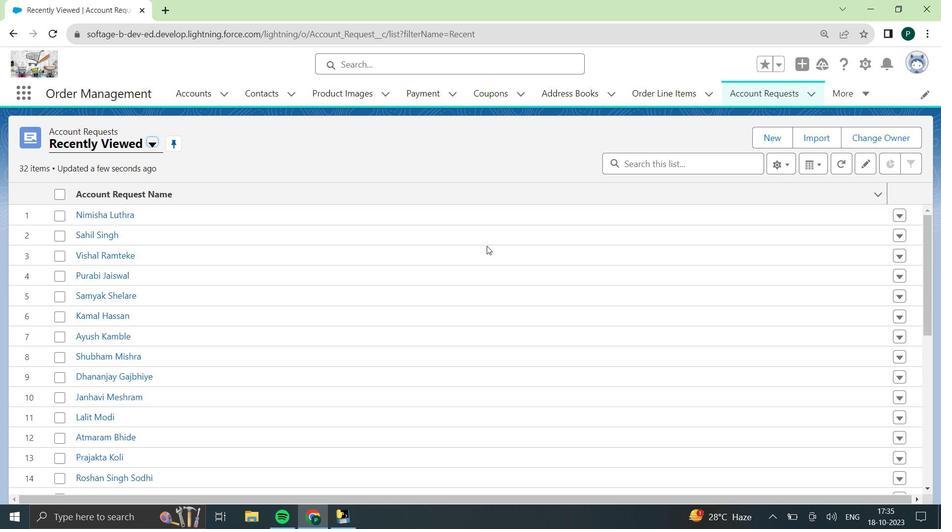 
Action: Mouse scrolled (487, 247) with delta (0, 0)
Screenshot: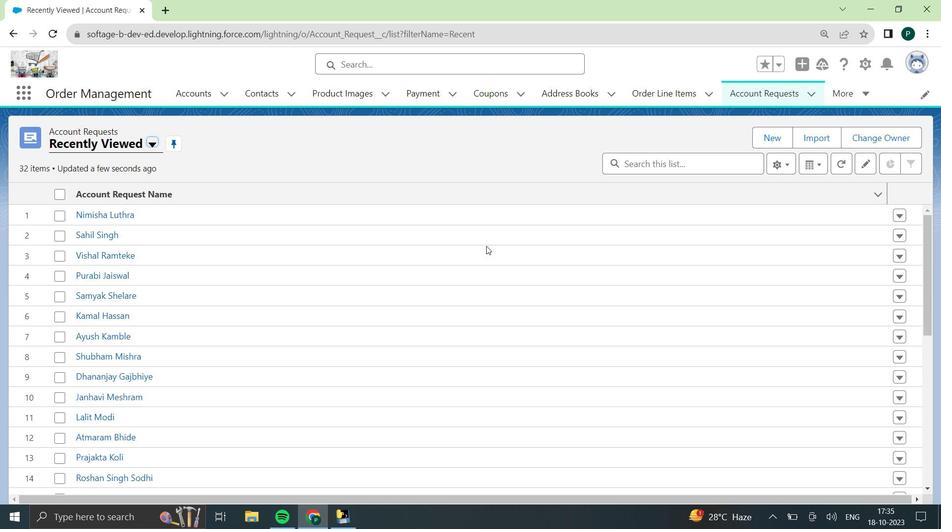 
Action: Mouse scrolled (487, 247) with delta (0, 0)
Screenshot: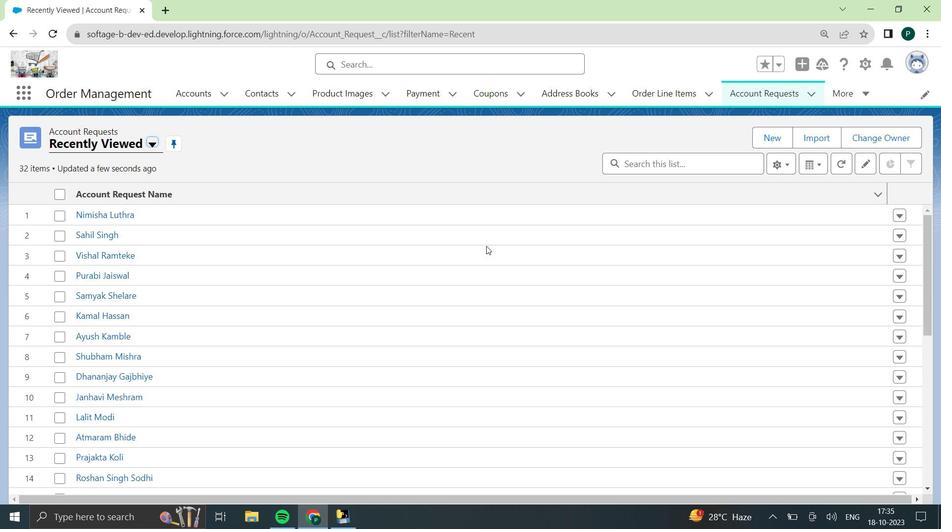 
Action: Mouse scrolled (487, 247) with delta (0, 0)
Screenshot: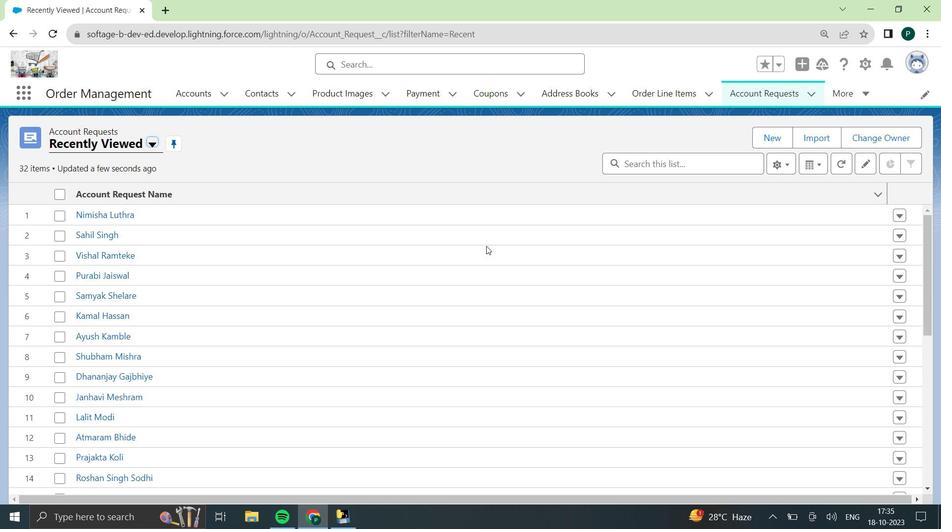 
Action: Mouse scrolled (487, 247) with delta (0, 0)
Screenshot: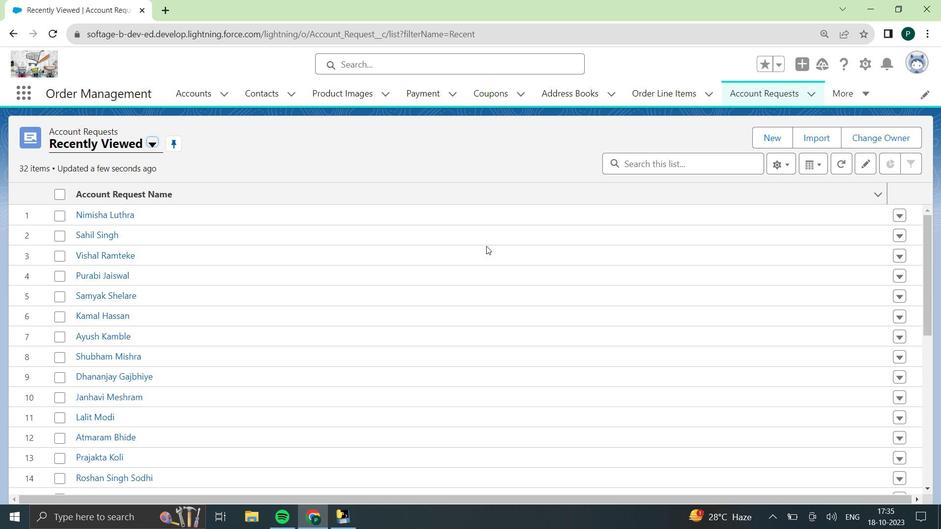 
Action: Mouse scrolled (487, 247) with delta (0, 0)
Screenshot: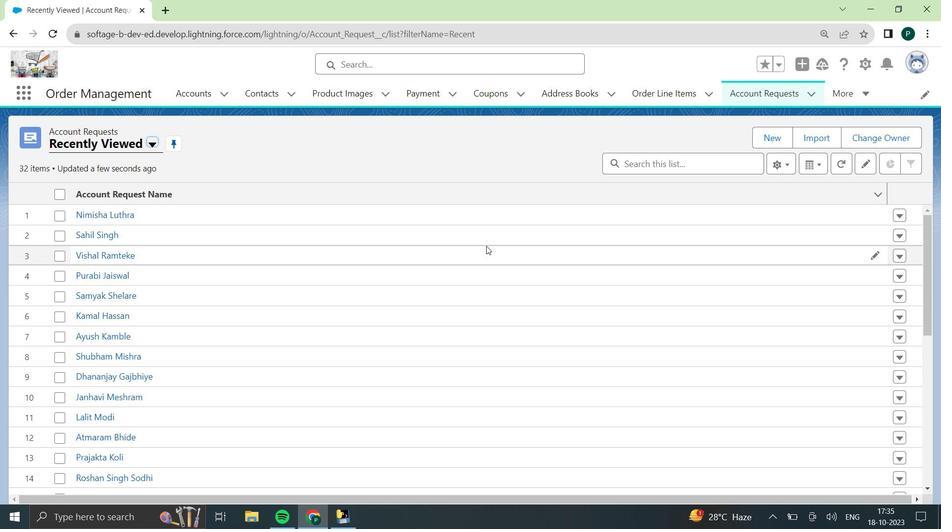 
Action: Mouse scrolled (487, 247) with delta (0, 0)
Screenshot: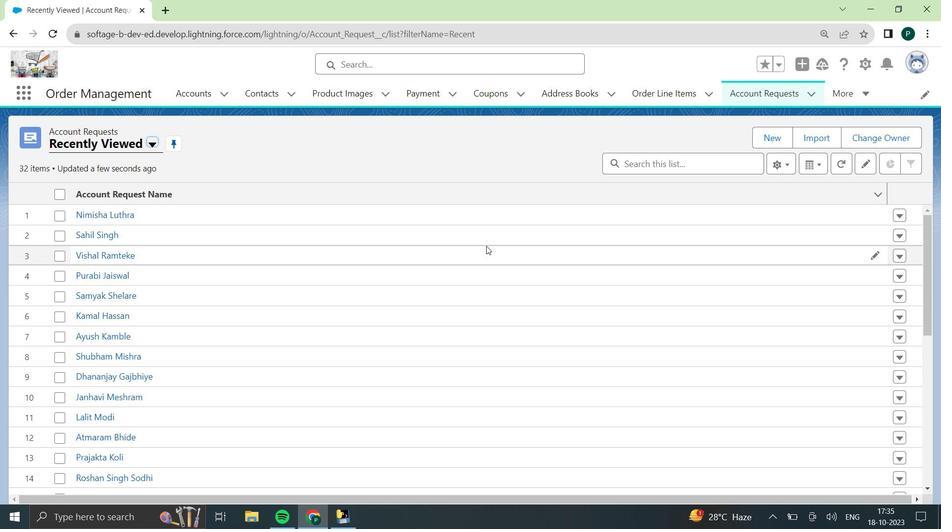 
Action: Mouse scrolled (487, 247) with delta (0, 0)
Screenshot: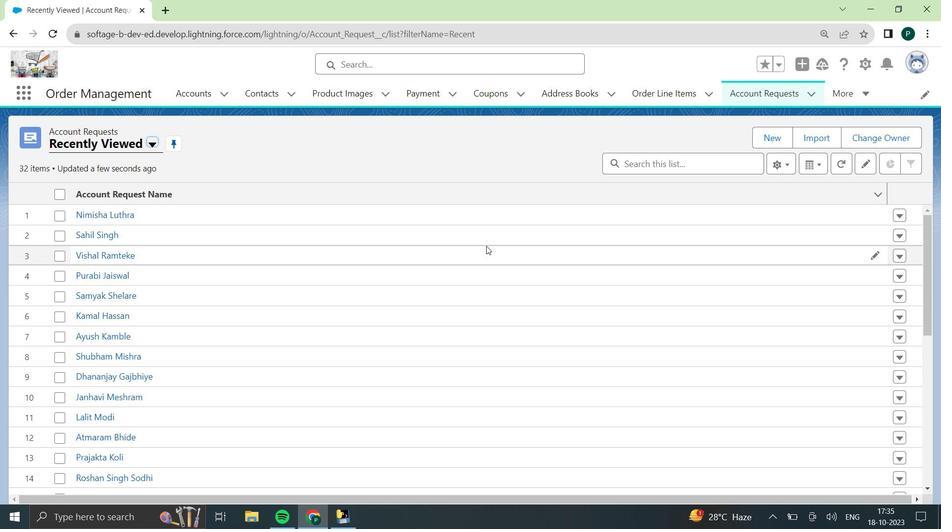 
Action: Mouse scrolled (487, 247) with delta (0, 0)
Screenshot: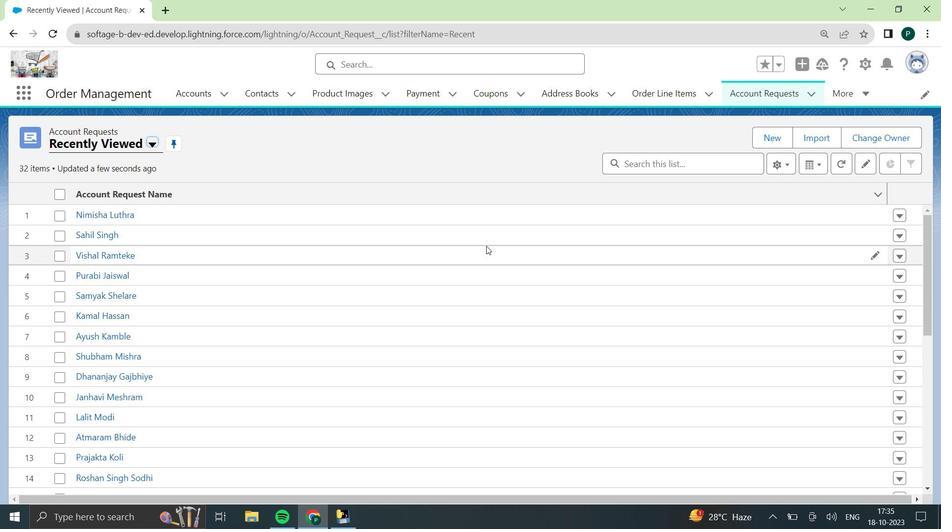 
Action: Mouse scrolled (487, 247) with delta (0, 0)
Screenshot: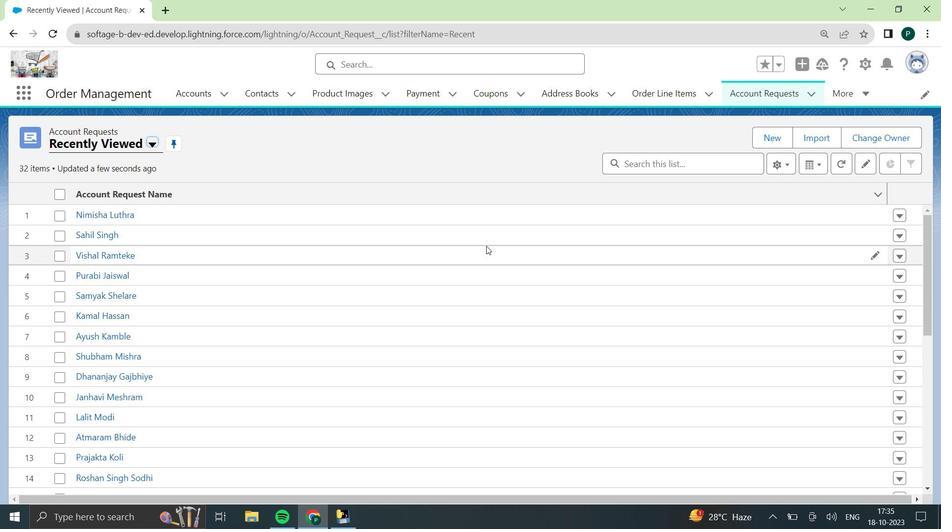 
Action: Mouse scrolled (487, 247) with delta (0, 0)
Screenshot: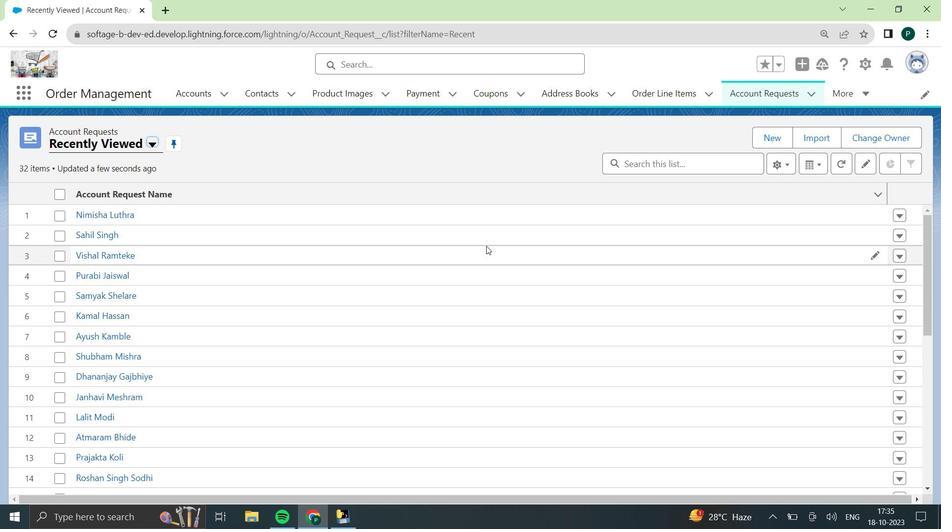 
Action: Mouse scrolled (487, 247) with delta (0, 0)
Screenshot: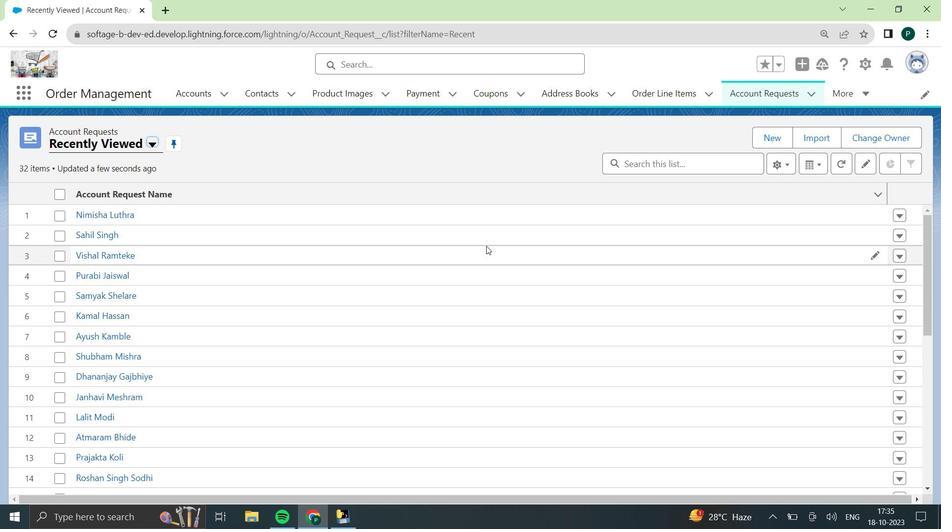
Action: Mouse scrolled (487, 247) with delta (0, 0)
Screenshot: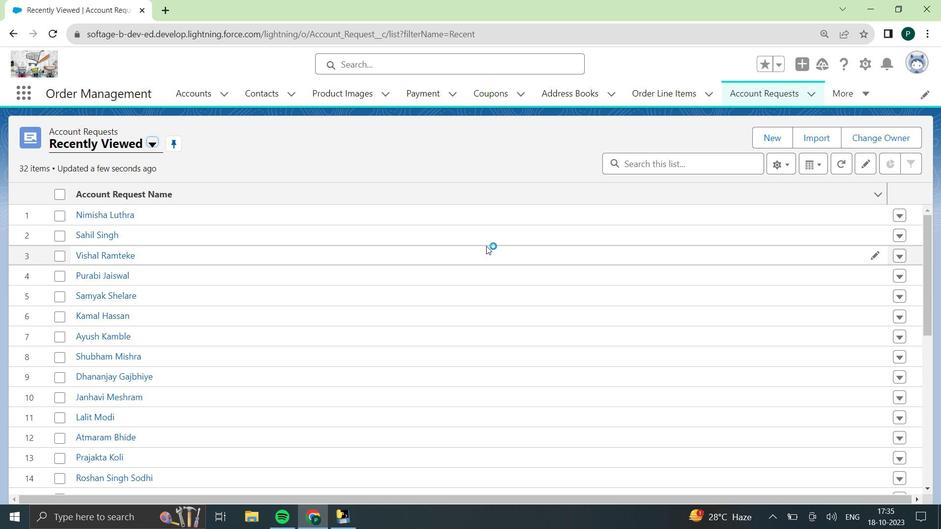 
Action: Mouse scrolled (487, 247) with delta (0, 0)
Screenshot: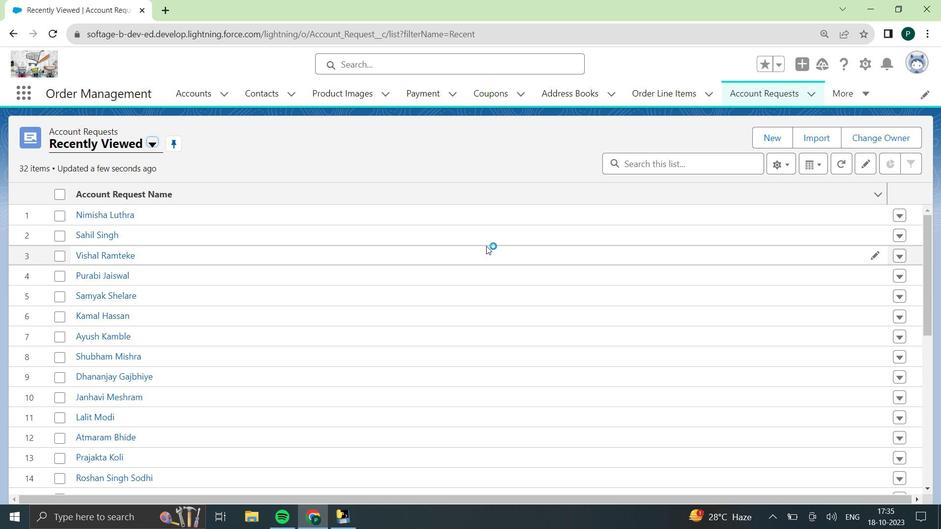 
Action: Mouse scrolled (487, 247) with delta (0, 0)
Screenshot: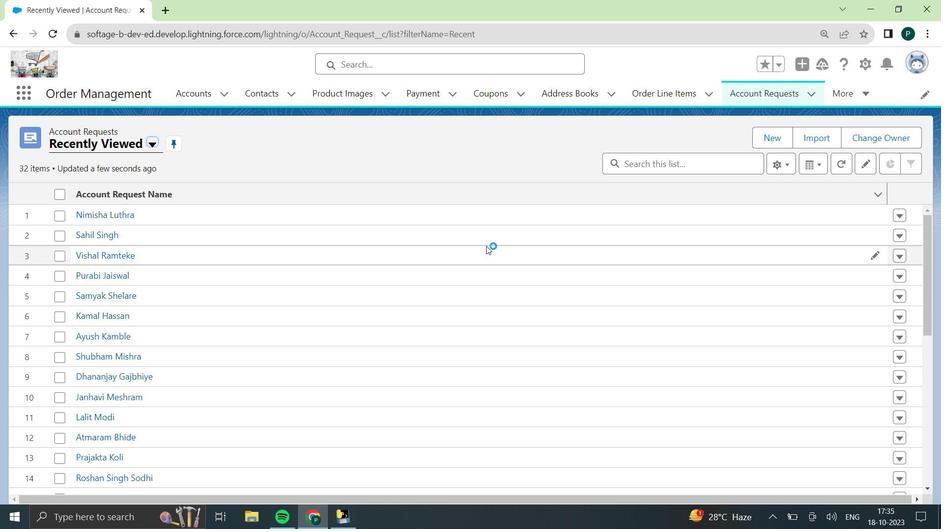 
Action: Mouse scrolled (487, 247) with delta (0, 0)
Screenshot: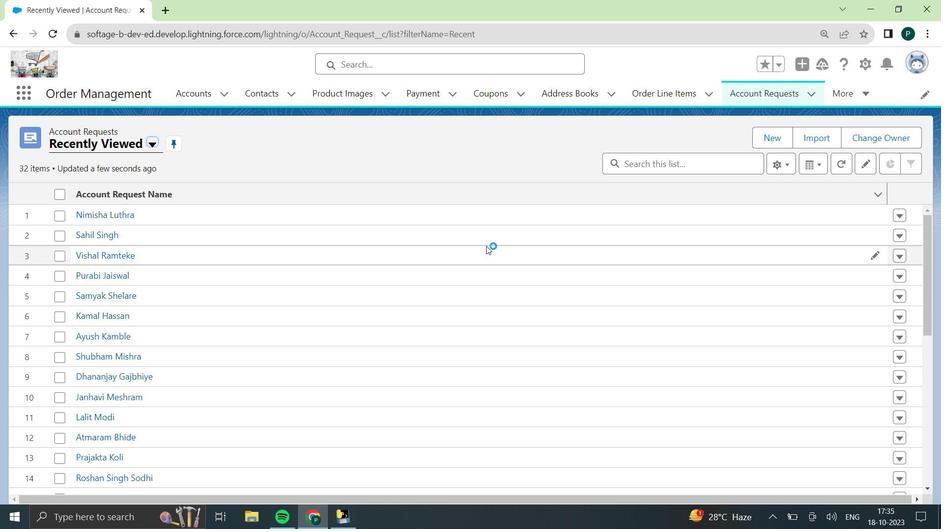 
Action: Mouse scrolled (487, 247) with delta (0, 0)
Screenshot: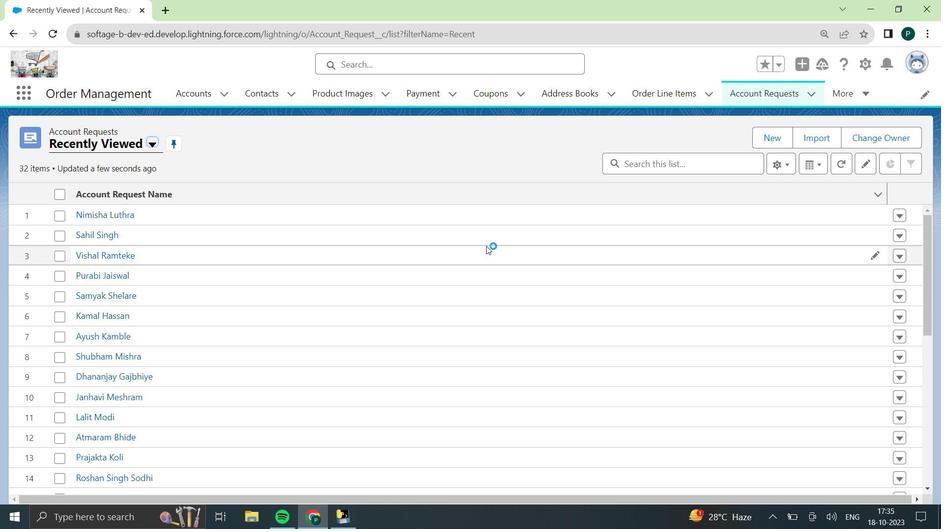 
Action: Mouse scrolled (487, 247) with delta (0, 0)
Screenshot: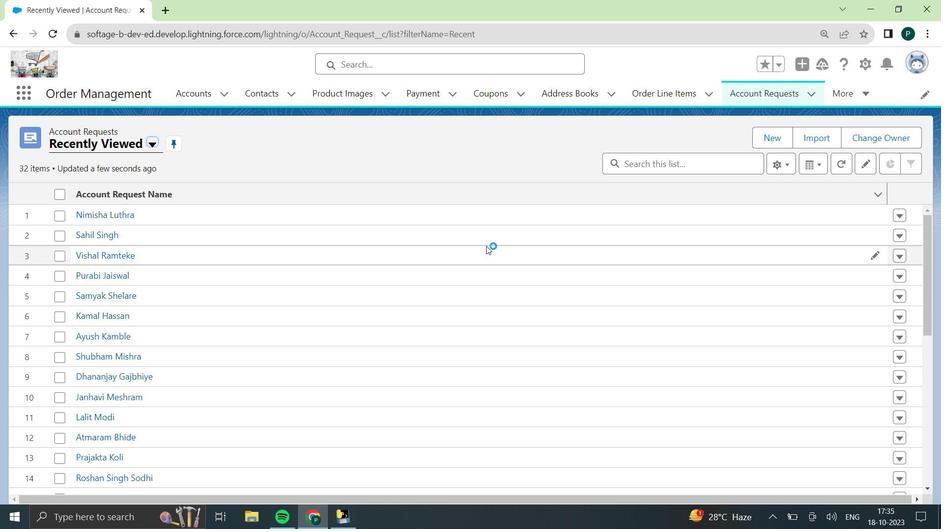 
Action: Mouse scrolled (487, 247) with delta (0, 0)
Screenshot: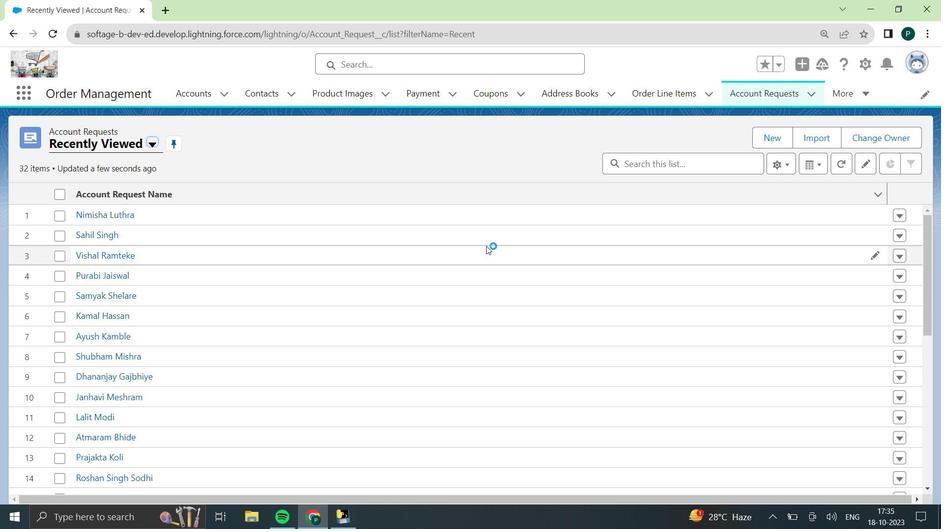 
Action: Mouse moved to (486, 247)
Screenshot: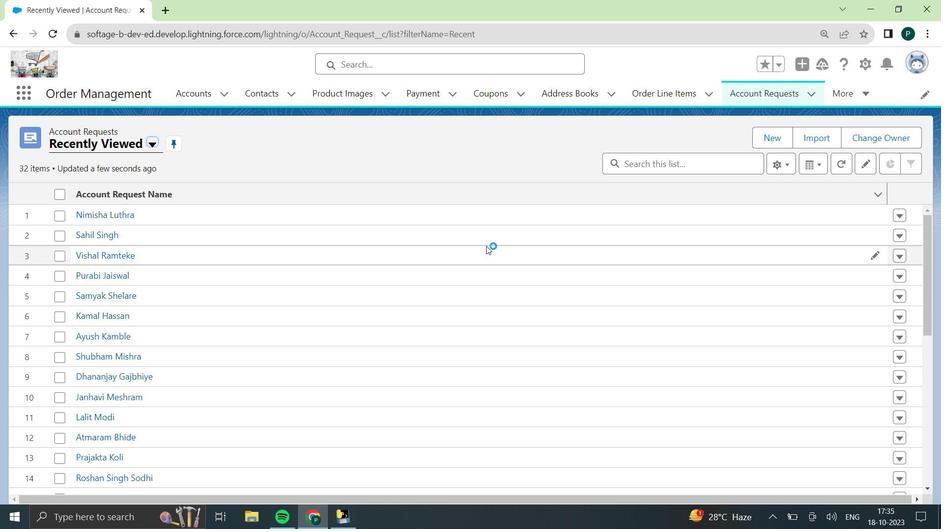 
Action: Mouse scrolled (486, 247) with delta (0, 0)
Screenshot: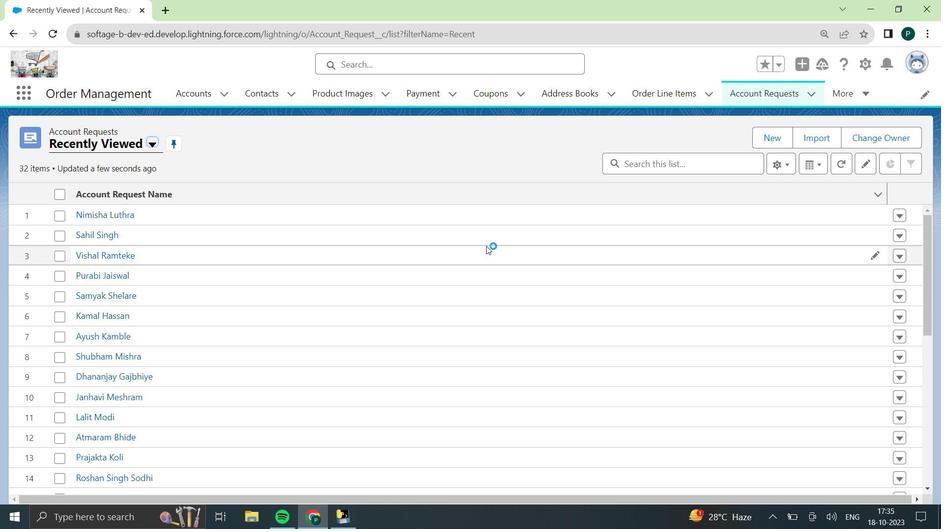 
Action: Mouse moved to (486, 247)
Screenshot: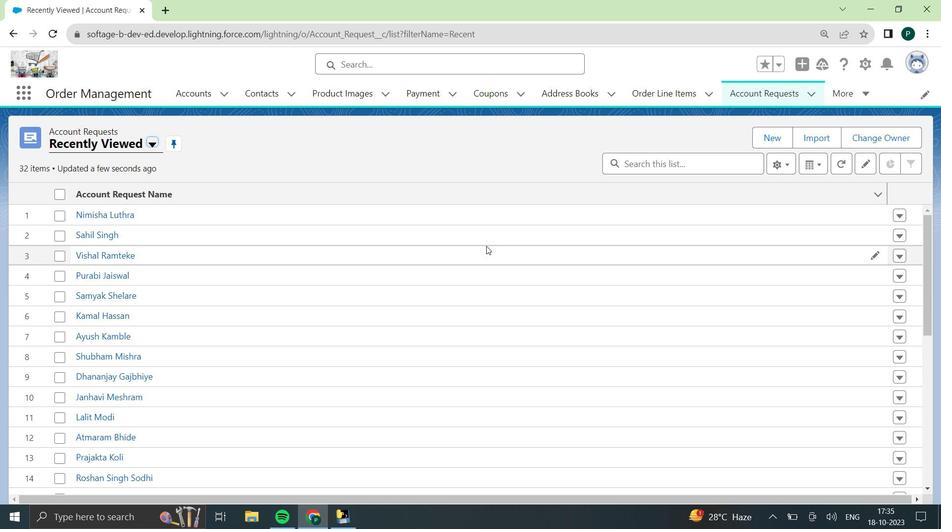 
Action: Mouse scrolled (486, 247) with delta (0, 0)
Screenshot: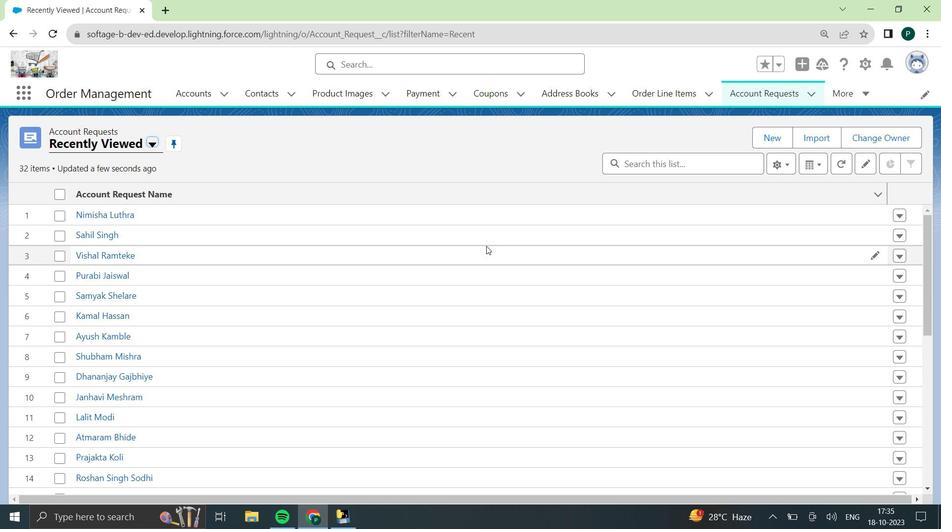 
Action: Mouse moved to (572, 93)
Screenshot: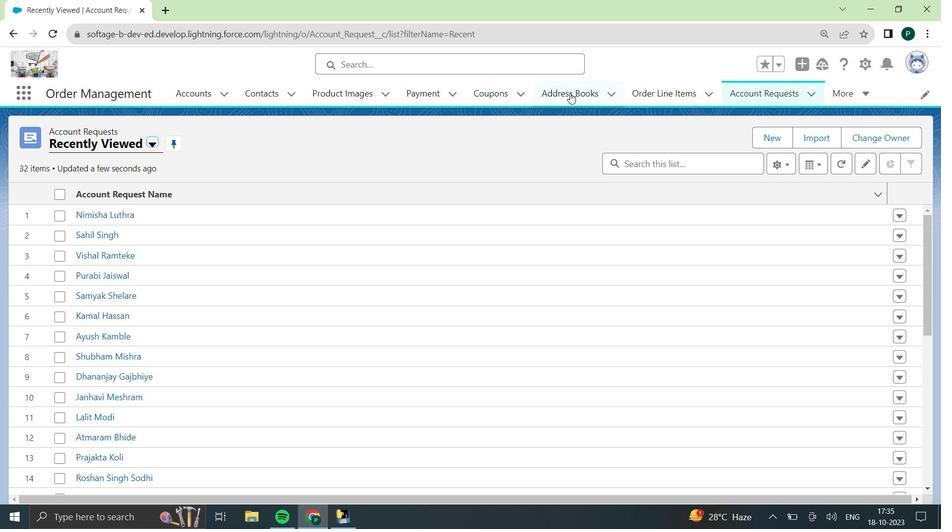 
Action: Mouse pressed left at (572, 93)
Screenshot: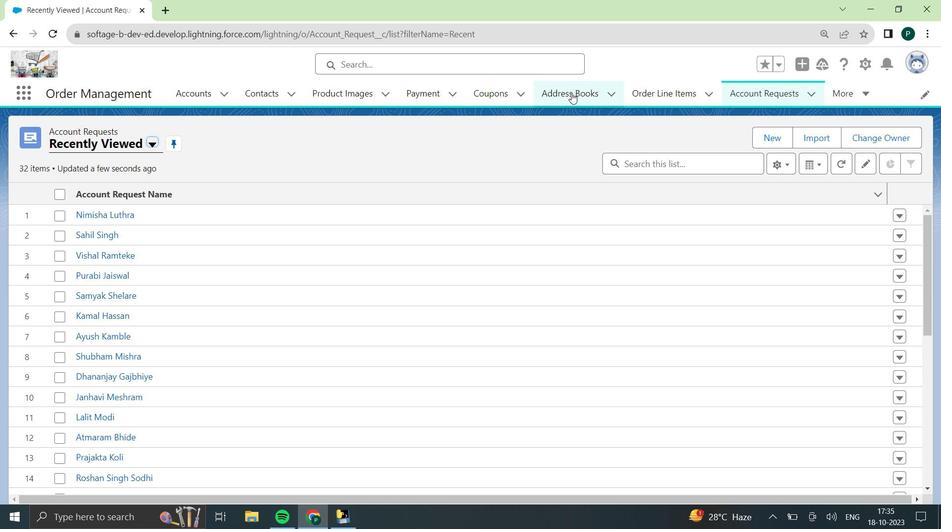 
Action: Mouse moved to (844, 162)
Screenshot: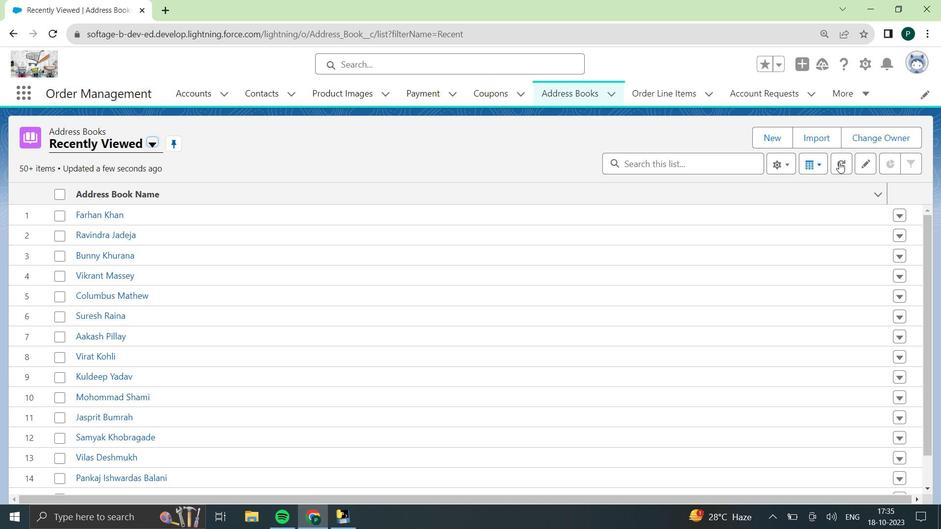 
Action: Mouse pressed left at (844, 162)
Screenshot: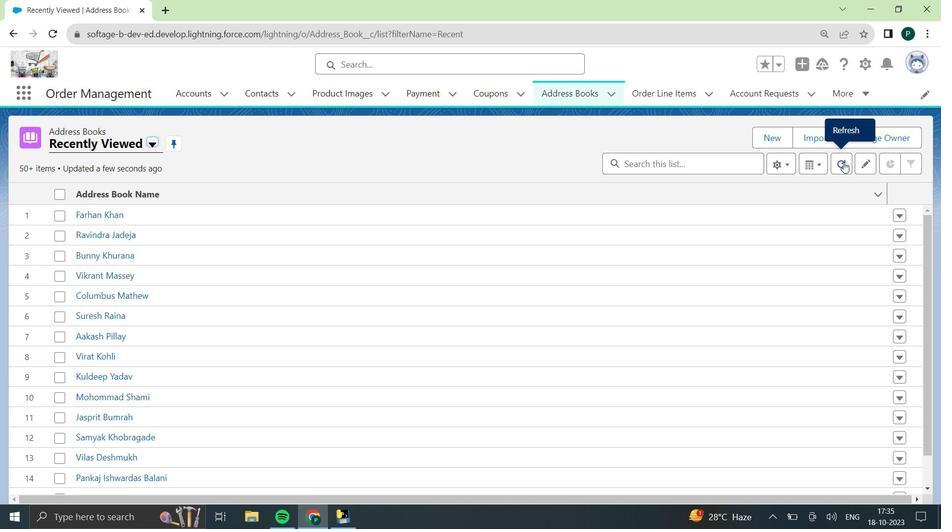 
Action: Mouse moved to (781, 140)
Screenshot: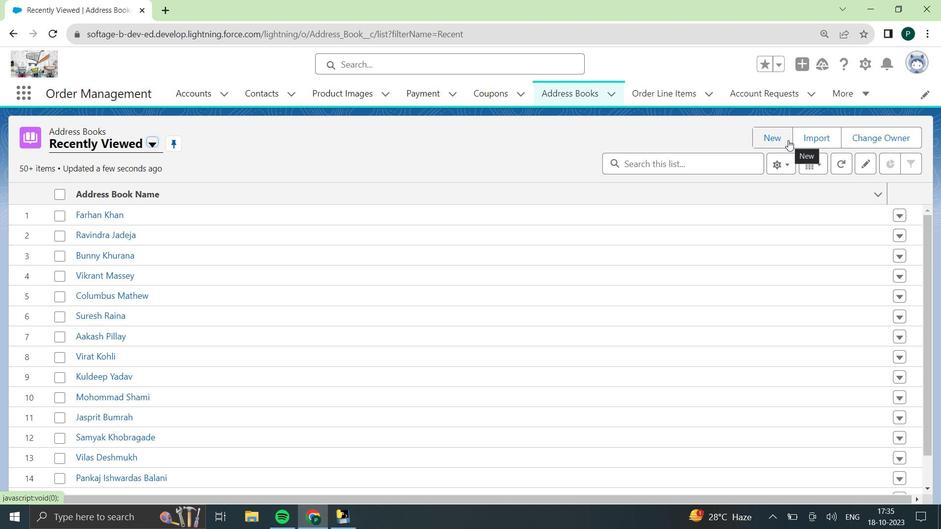 
Action: Mouse pressed left at (781, 140)
Screenshot: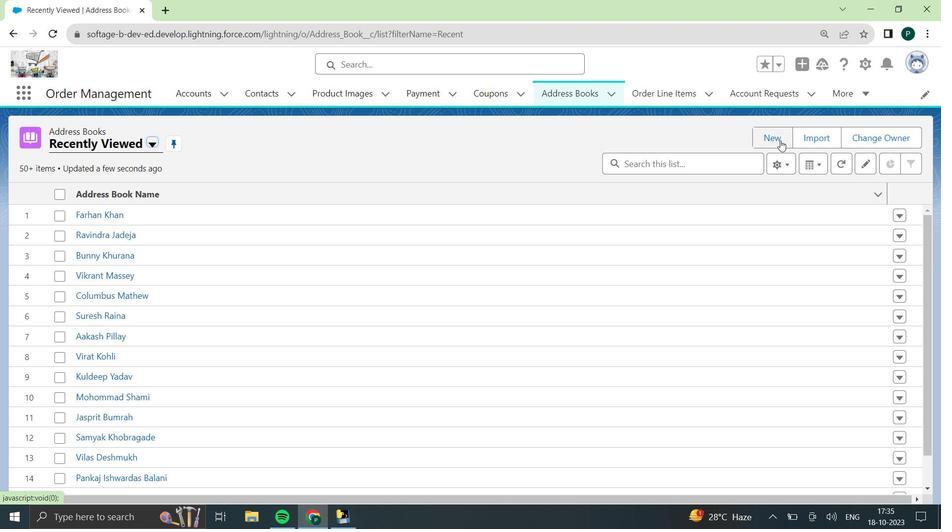 
Action: Mouse moved to (337, 203)
Screenshot: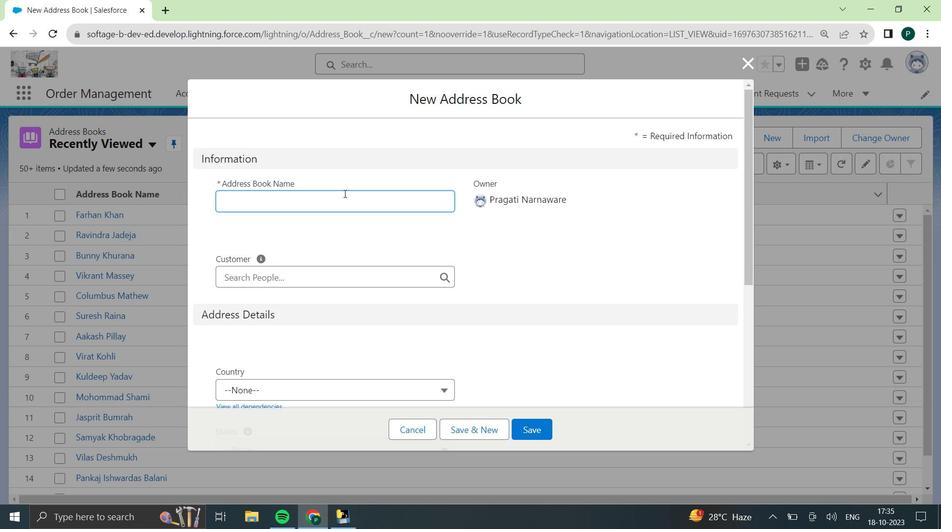 
Action: Mouse pressed left at (337, 203)
Screenshot: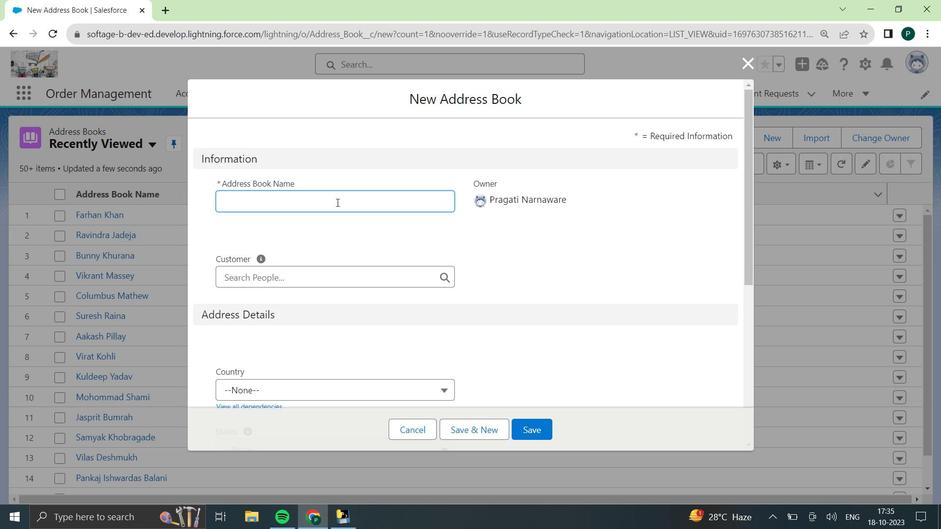 
Action: Mouse pressed left at (337, 203)
Screenshot: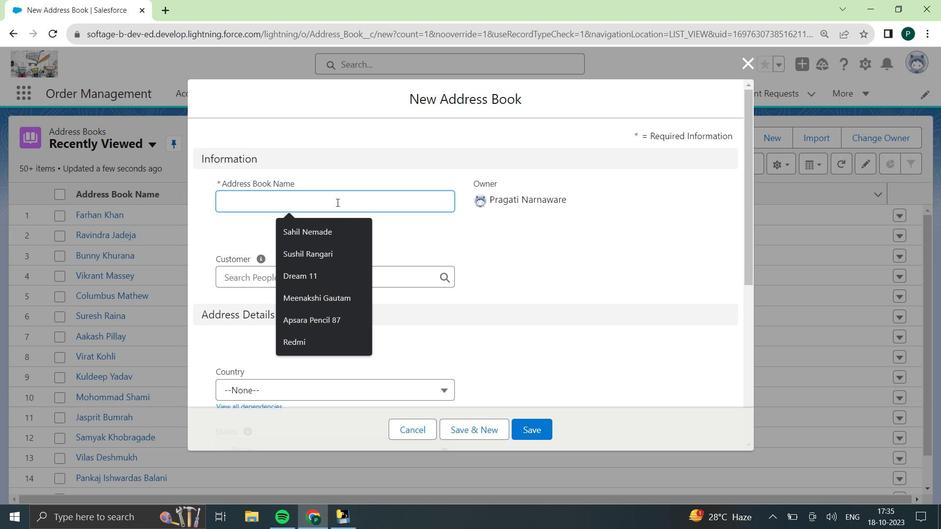 
Action: Key pressed <Key.shift>Ravindra<Key.space><Key.shift><Key.shift>Jadeja
Screenshot: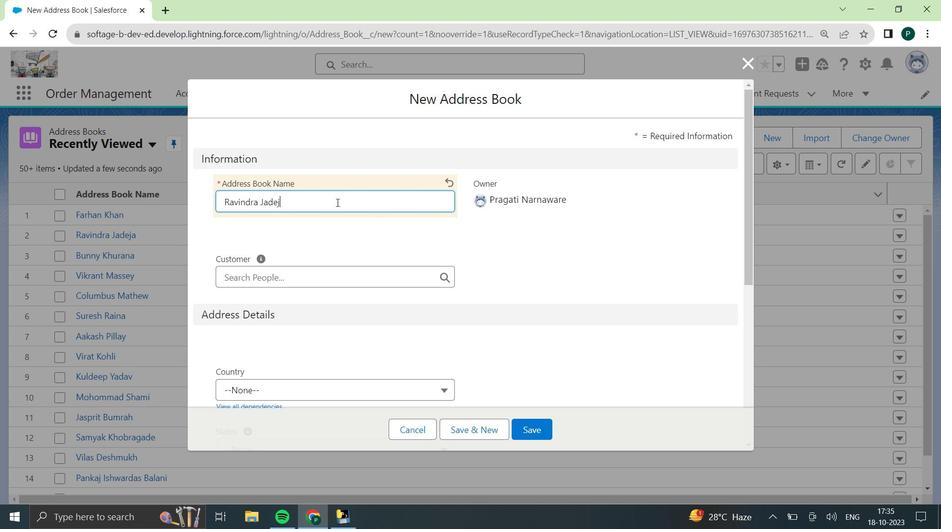 
Action: Mouse moved to (542, 425)
Screenshot: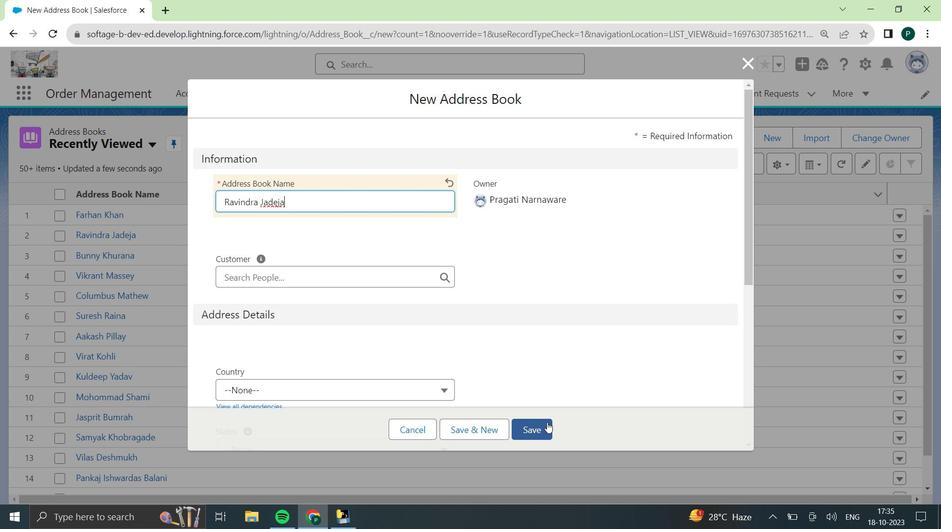
Action: Mouse pressed left at (542, 425)
Screenshot: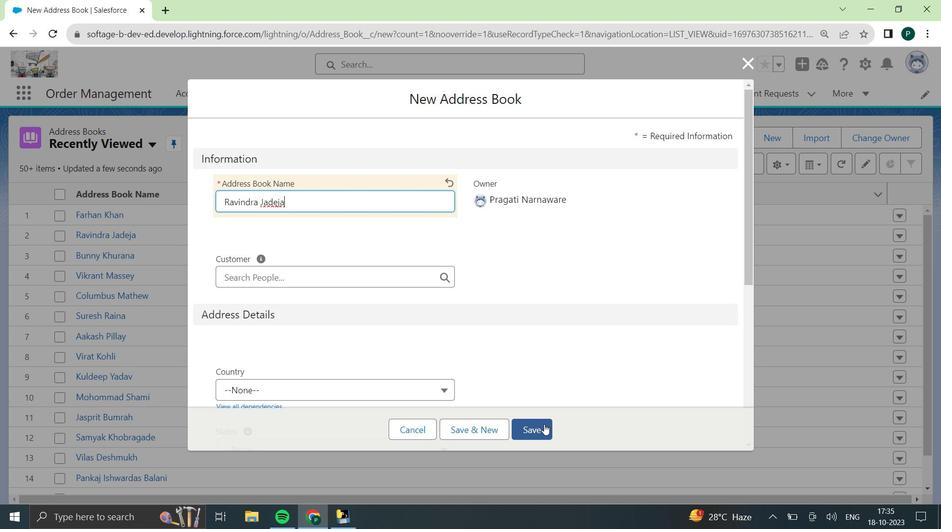 
Action: Mouse moved to (486, 352)
Screenshot: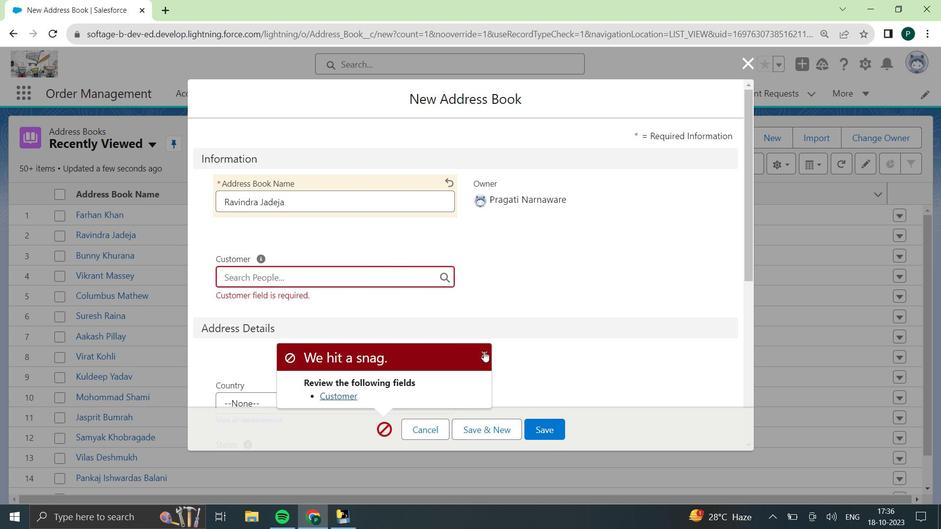 
Action: Mouse pressed left at (486, 352)
Screenshot: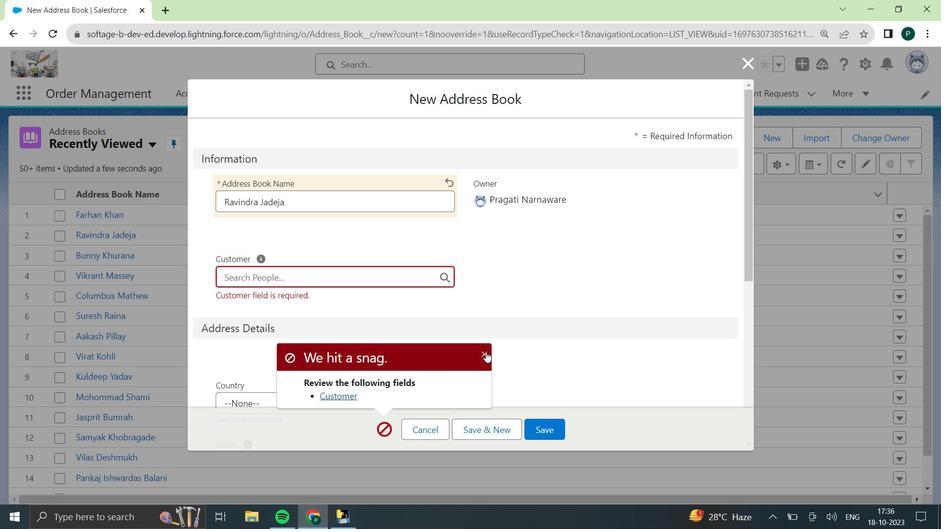 
Action: Mouse moved to (362, 278)
Screenshot: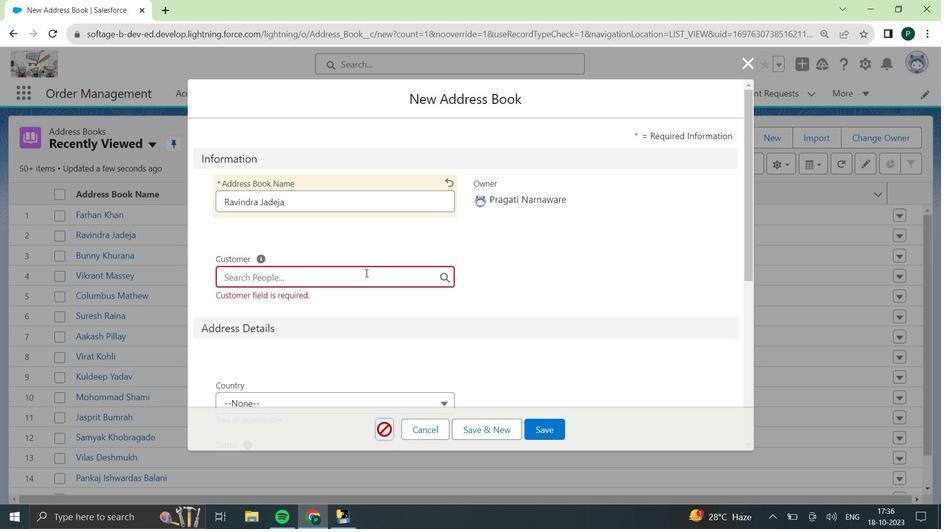 
Action: Mouse pressed left at (362, 278)
Screenshot: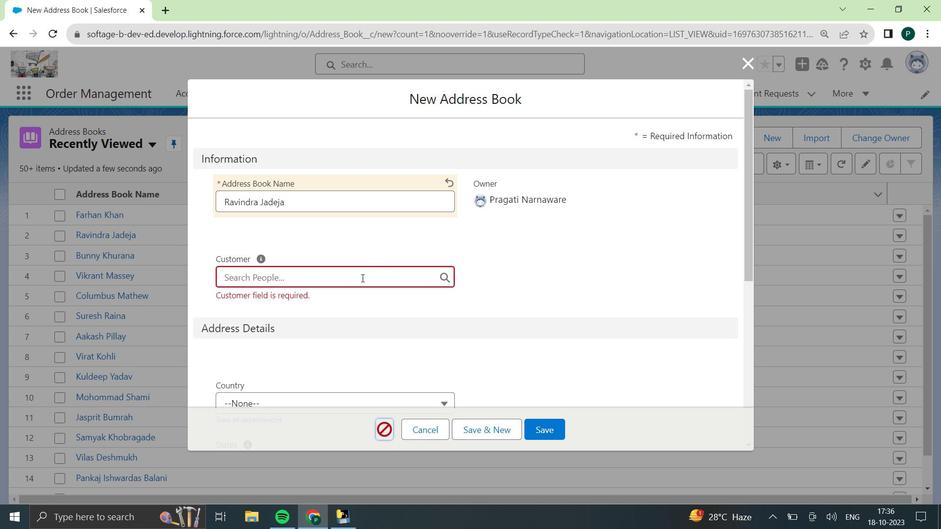 
Action: Mouse moved to (284, 329)
Screenshot: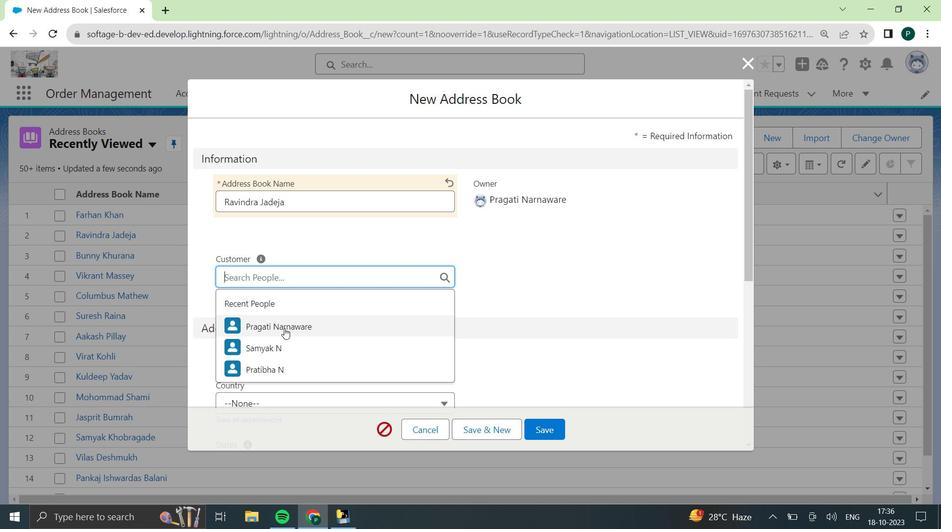 
Action: Mouse pressed left at (284, 329)
Screenshot: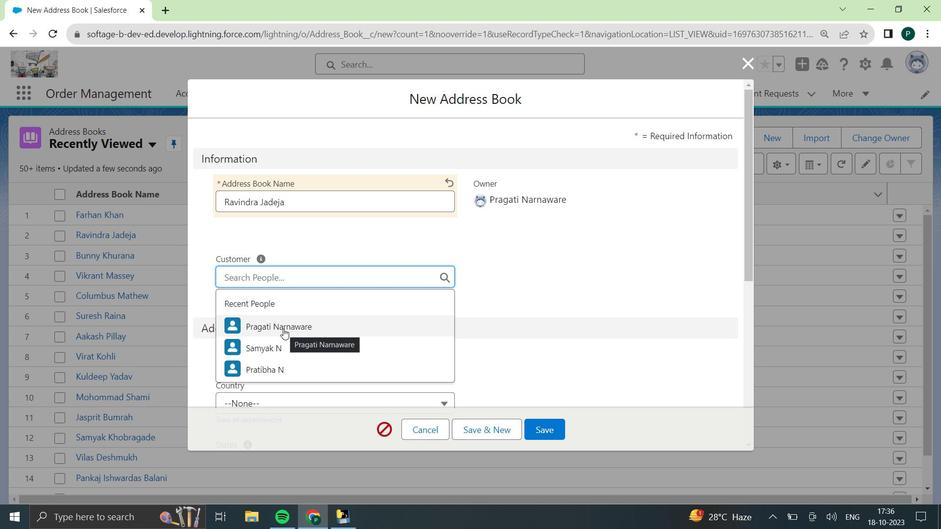 
Action: Mouse moved to (324, 306)
Screenshot: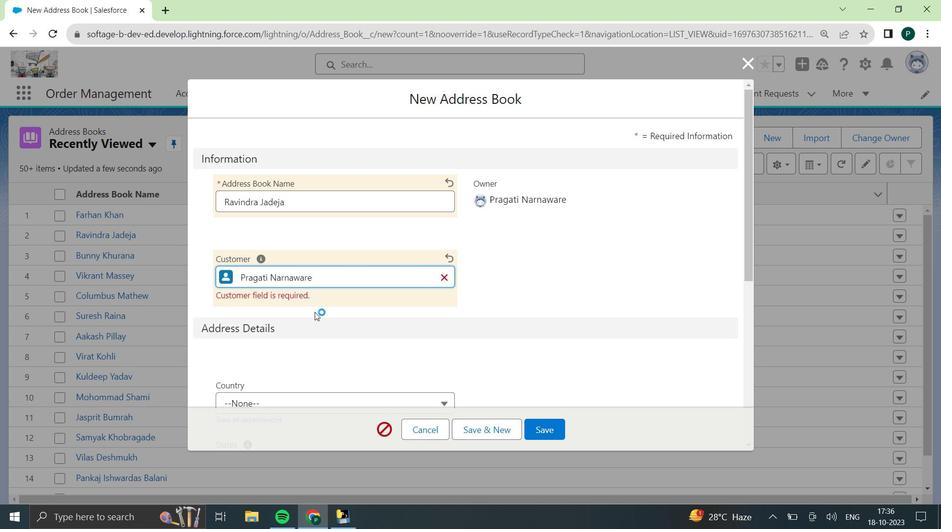
Action: Mouse scrolled (324, 306) with delta (0, 0)
Screenshot: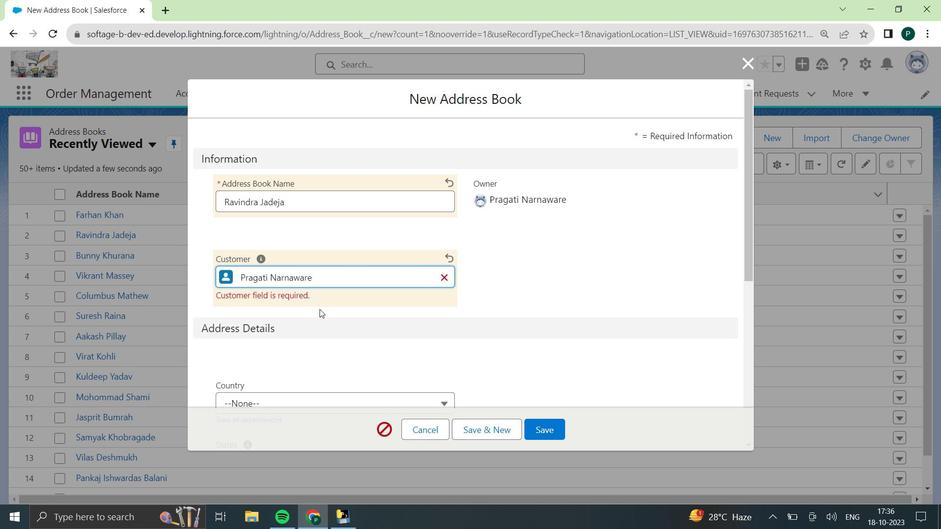 
Action: Mouse scrolled (324, 306) with delta (0, 0)
Screenshot: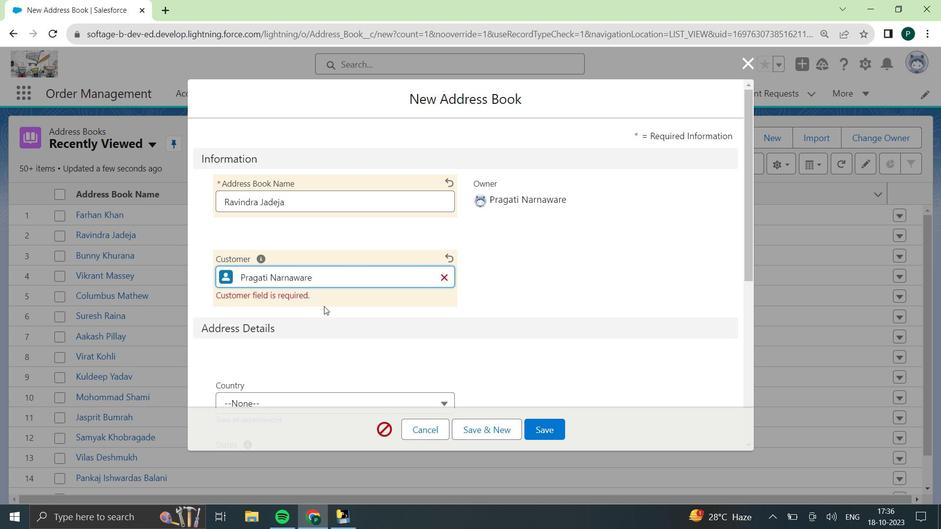 
Action: Mouse scrolled (324, 306) with delta (0, 0)
Screenshot: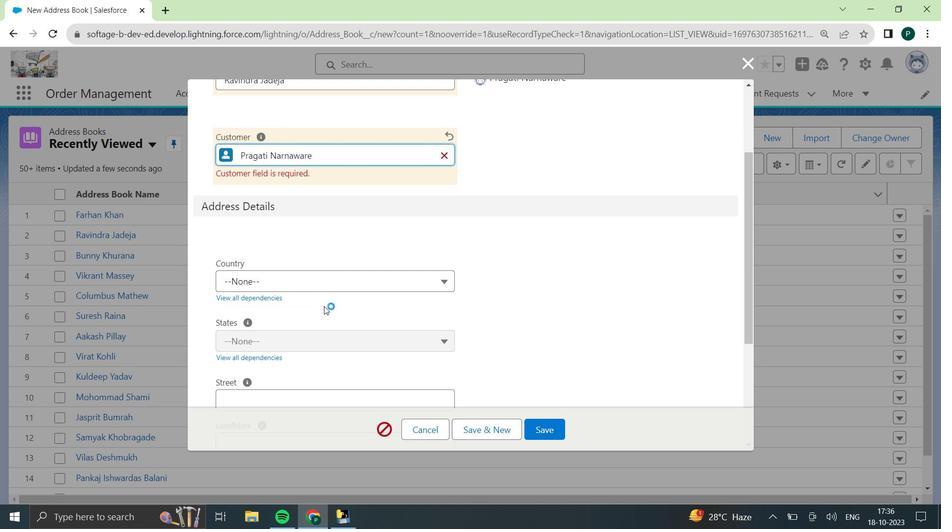 
Action: Mouse moved to (340, 214)
Screenshot: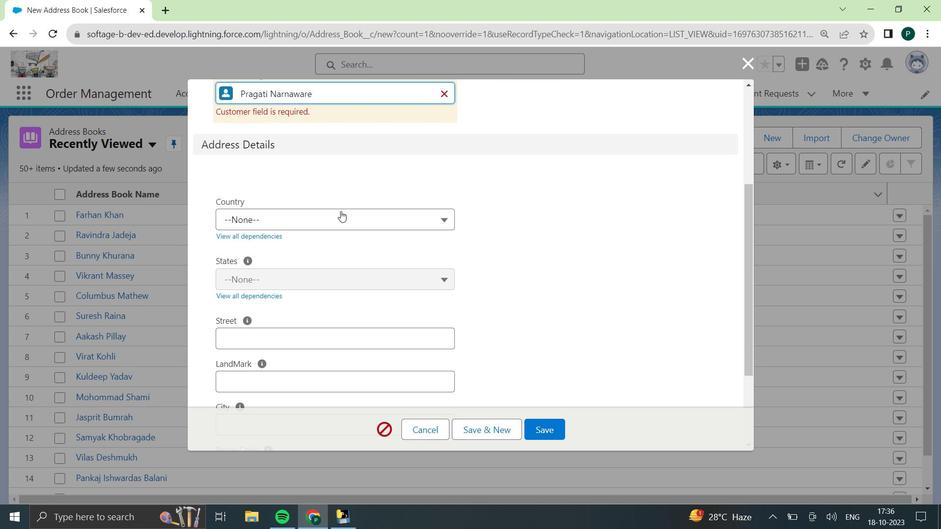 
Action: Mouse pressed left at (340, 214)
Screenshot: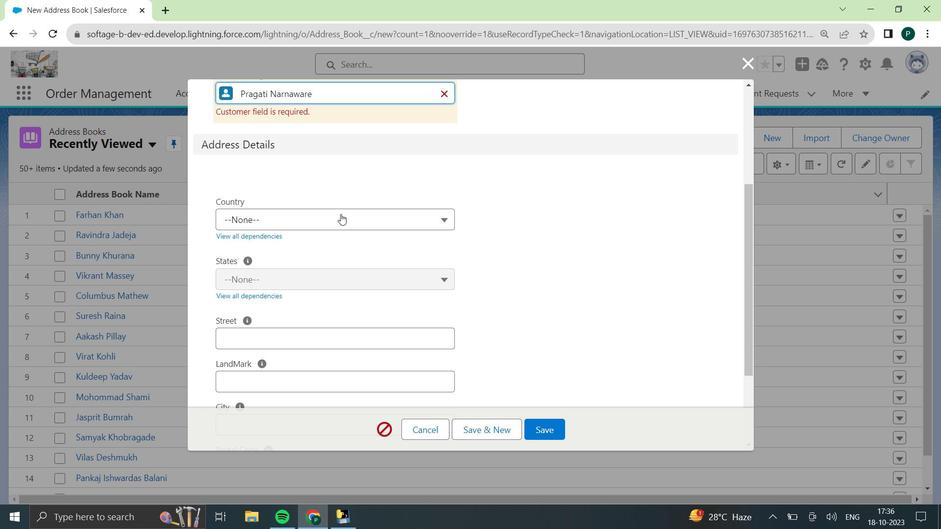 
Action: Mouse moved to (582, 114)
Screenshot: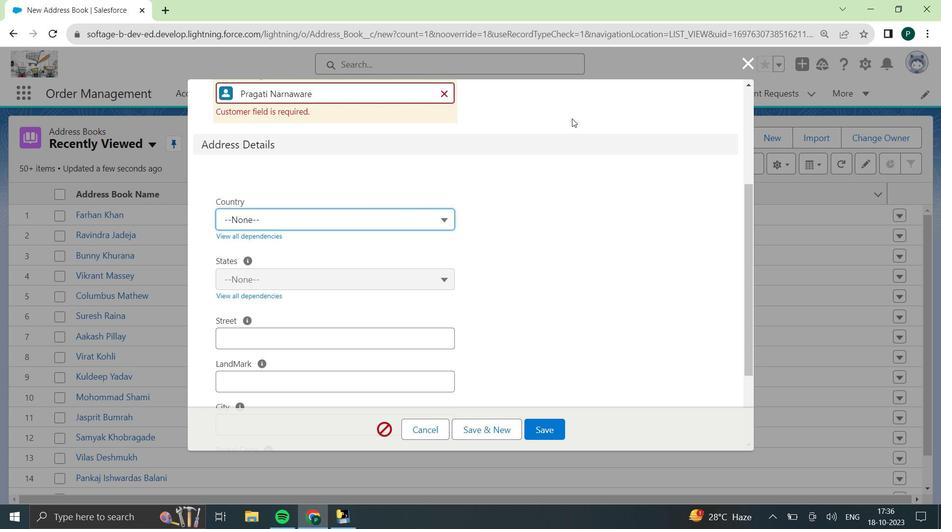 
Action: Key pressed <Key.down><Key.down><Key.down><Key.down><Key.down><Key.down><Key.down><Key.down><Key.down><Key.down><Key.down><Key.down><Key.down><Key.down><Key.down><Key.down><Key.down><Key.down><Key.down><Key.down><Key.down><Key.down><Key.down><Key.down><Key.down><Key.down><Key.down><Key.down><Key.down><Key.down><Key.down><Key.down><Key.down><Key.down><Key.down><Key.down><Key.enter>
Screenshot: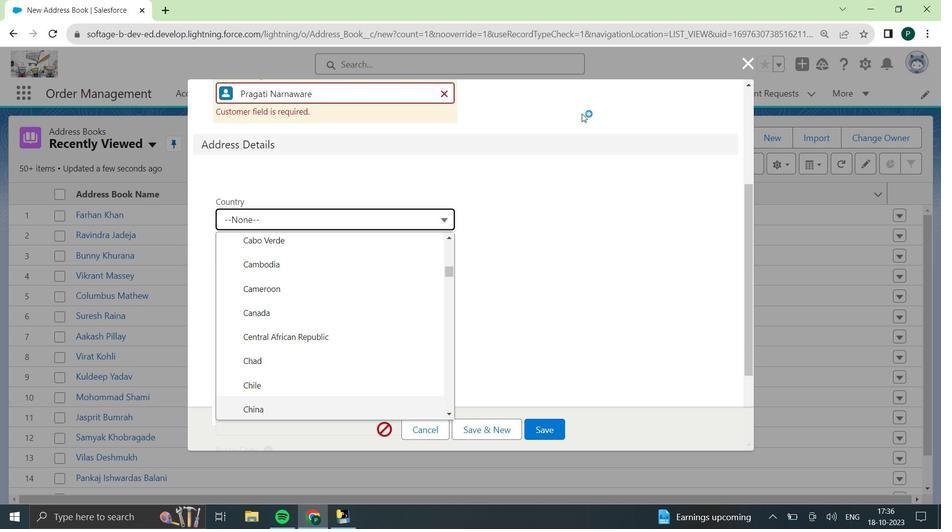 
Action: Mouse moved to (320, 282)
Screenshot: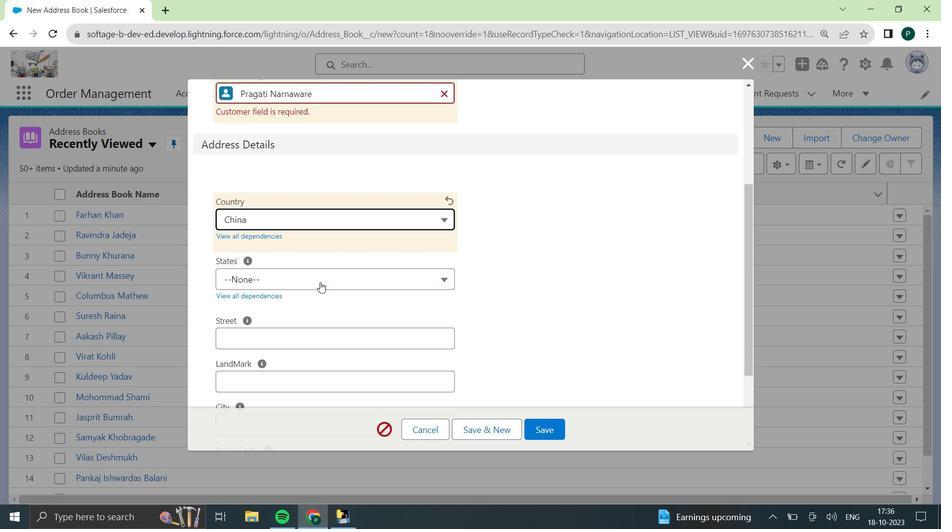 
Action: Mouse pressed left at (320, 282)
Screenshot: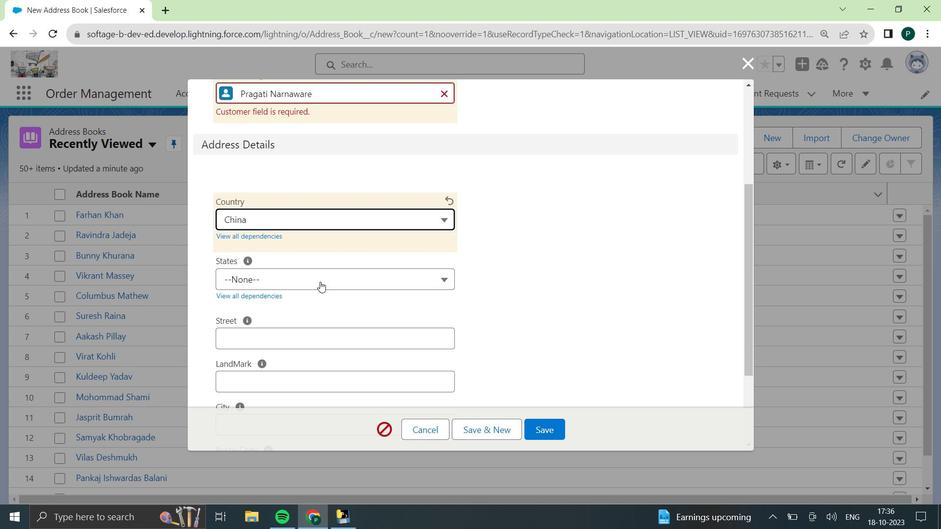 
Action: Mouse moved to (603, 53)
Screenshot: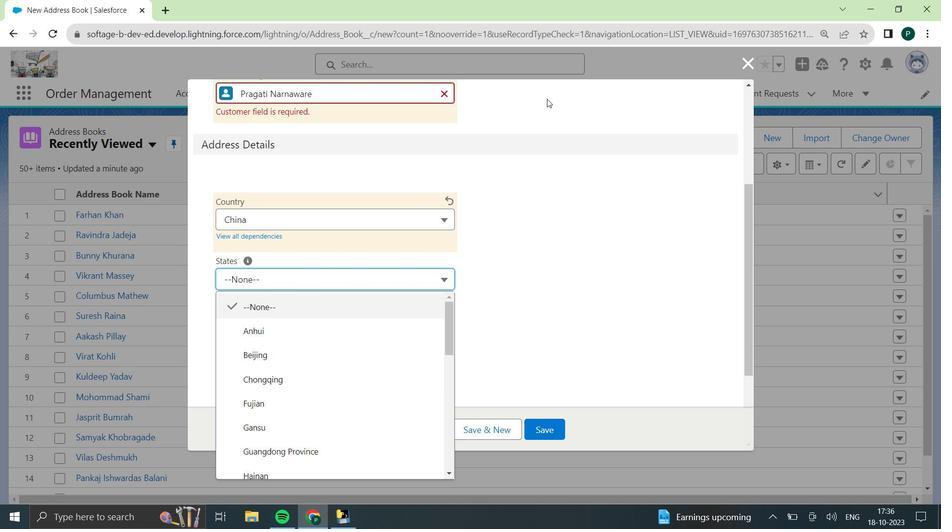
Action: Key pressed <Key.down><Key.down><Key.down><Key.down><Key.down><Key.down><Key.down><Key.down><Key.down><Key.down><Key.down><Key.down><Key.down><Key.down><Key.down><Key.down><Key.down><Key.down><Key.down><Key.down><Key.down><Key.down><Key.down><Key.enter>
Screenshot: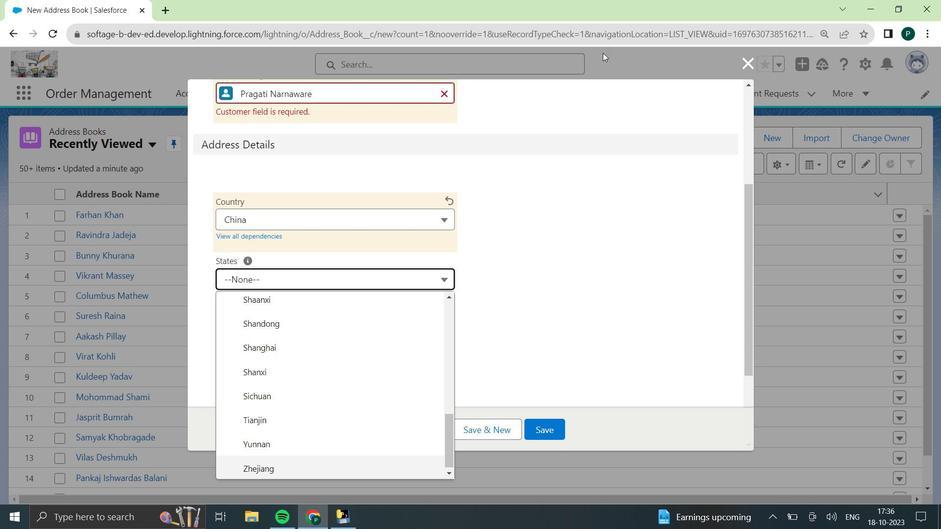 
Action: Mouse moved to (333, 282)
Screenshot: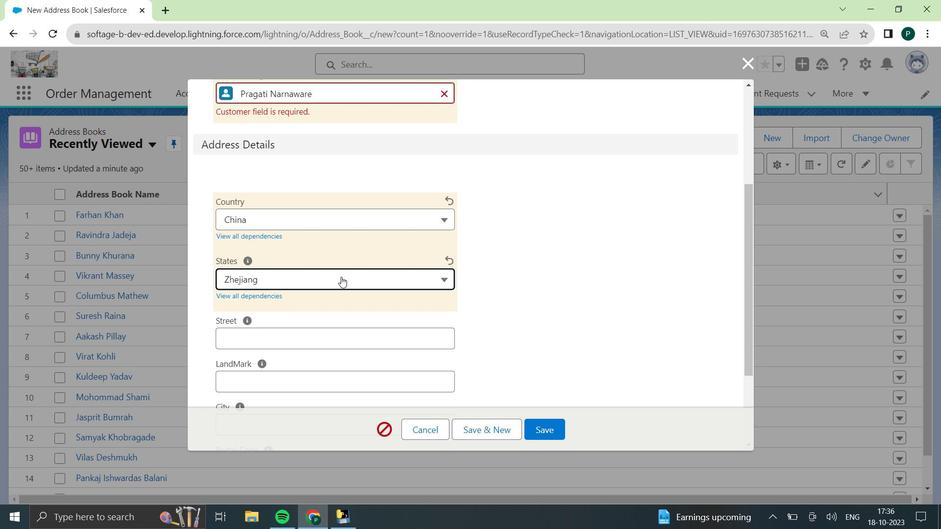 
Action: Mouse scrolled (333, 282) with delta (0, 0)
Screenshot: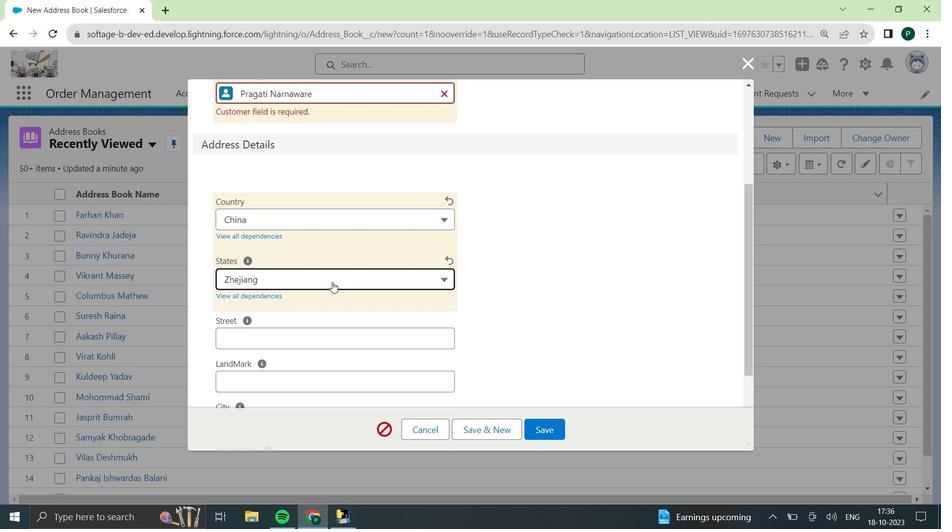 
Action: Mouse pressed left at (333, 282)
Screenshot: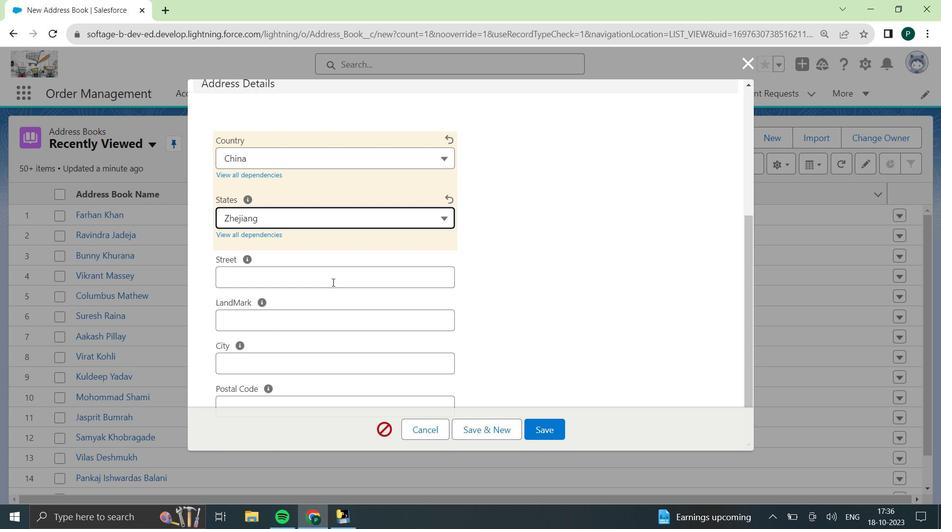 
Action: Mouse moved to (333, 282)
Screenshot: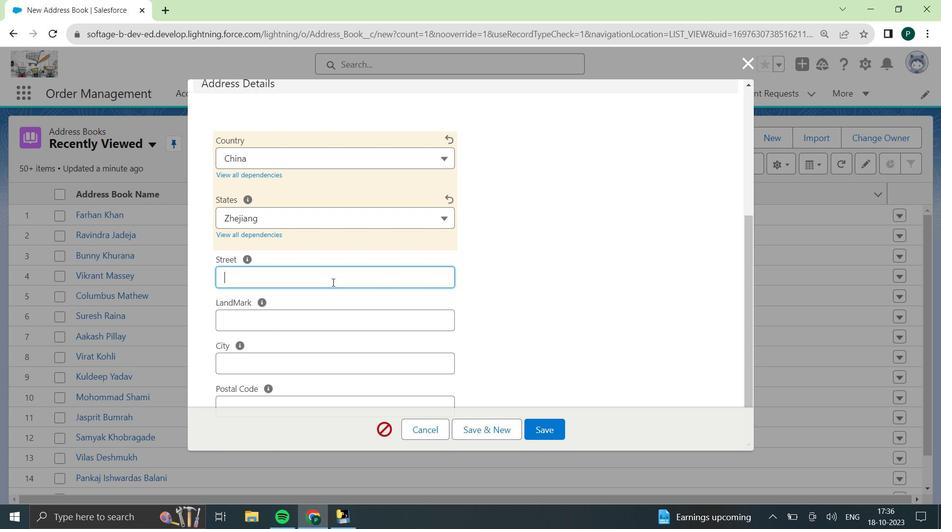 
Action: Key pressed 42/<Key.shift_r>K<Key.space><Key.shift_r>Kamla<Key.space><Key.shift_r><Key.shift_r><Key.shift_r><Key.shift_r><Key.shift_r><Key.shift_r><Key.shift_r><Key.shift_r>Nn<Key.backspace>ehru<Key.space><Key.shift>School,<Key.space><Key.shift><Key.shift><Key.shift><Key.shift><Key.shift><Key.shift><Key.shift><Key.shift><Key.shift><Key.shift><Key.shift>Valmiki<Key.space><Key.shift_r>Nagar,<Key.space><Key.shift>D-<Key.shift_r>Mart<Key.space><Key.shift><Key.shift><Key.shift><Key.shift><Key.shift><Key.shift><Key.shift><Key.shift><Key.shift><Key.shift><Key.shift>Road
Screenshot: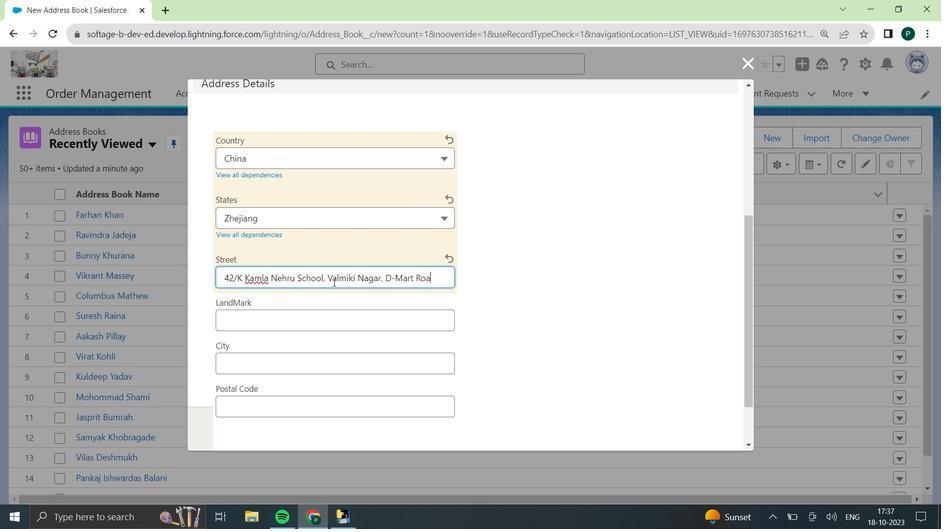 
Action: Mouse moved to (310, 321)
Screenshot: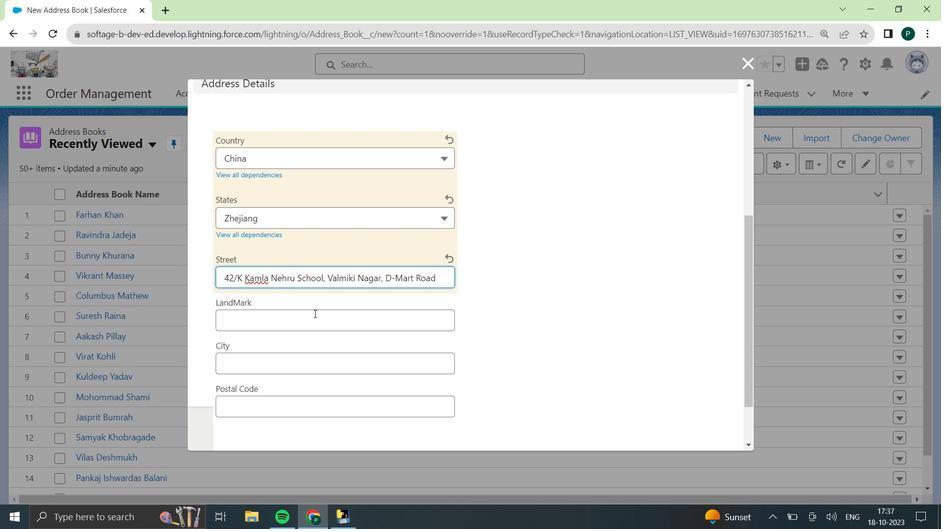 
Action: Key pressed .
Screenshot: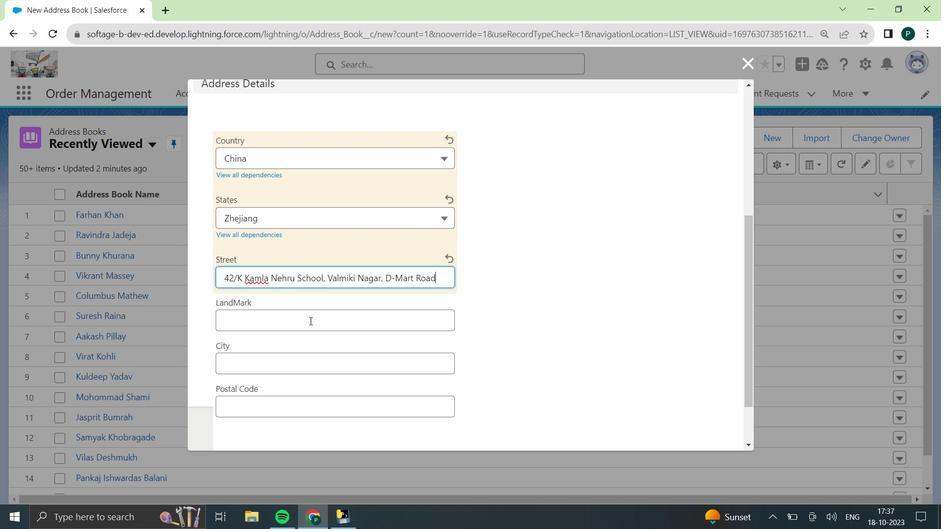
Action: Mouse pressed left at (310, 321)
Screenshot: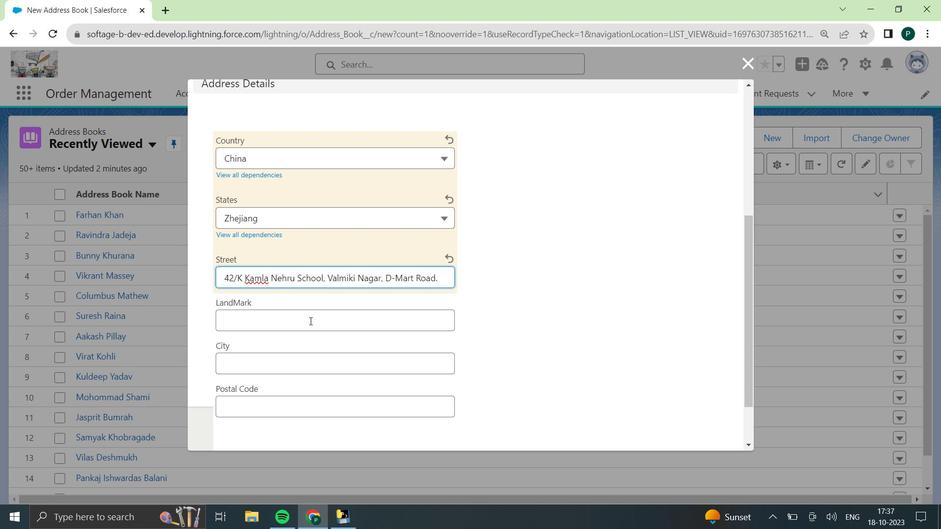 
Action: Key pressed 52/<Key.shift_r>L<Key.space><Key.shift><Key.shift><Key.shift><Key.shift><Key.shift><Key.shift>North<Key.space><Key.shift><Key.shift><Key.shift>Carolina<Key.space><Key.shift_r>Lane
Screenshot: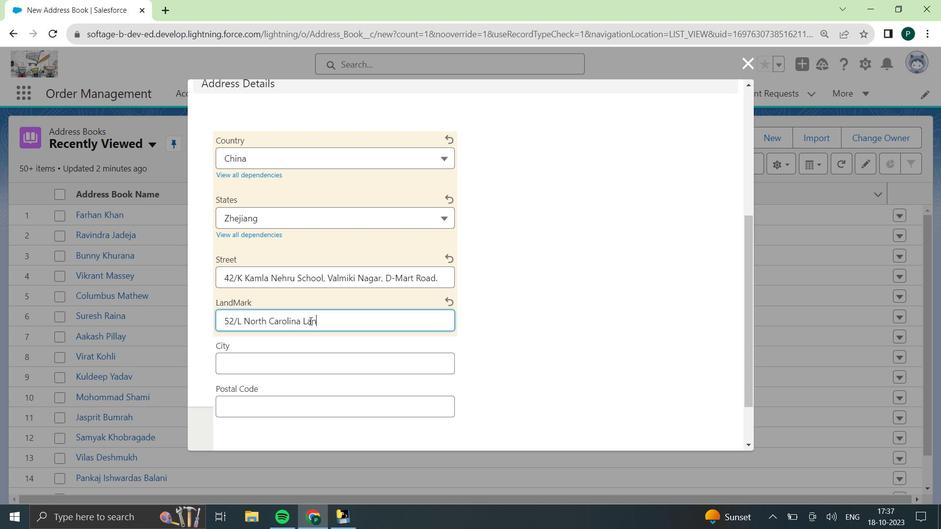 
Action: Mouse moved to (328, 293)
Screenshot: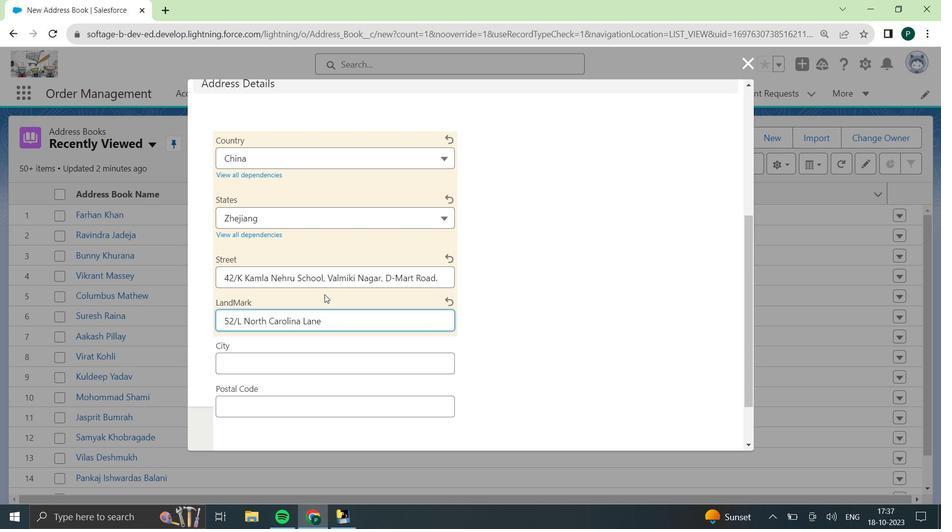 
Action: Mouse scrolled (328, 292) with delta (0, 0)
Screenshot: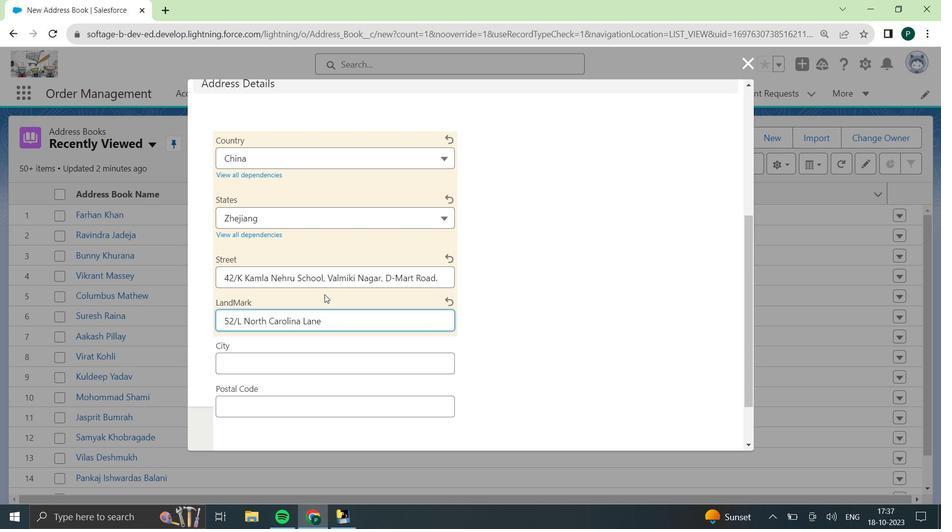 
Action: Mouse scrolled (328, 292) with delta (0, 0)
Screenshot: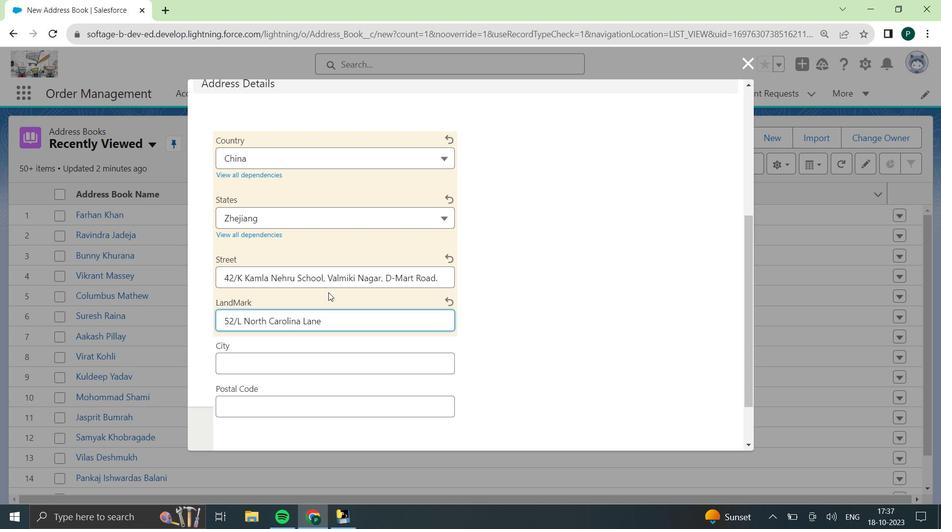 
Action: Mouse scrolled (328, 292) with delta (0, 0)
Screenshot: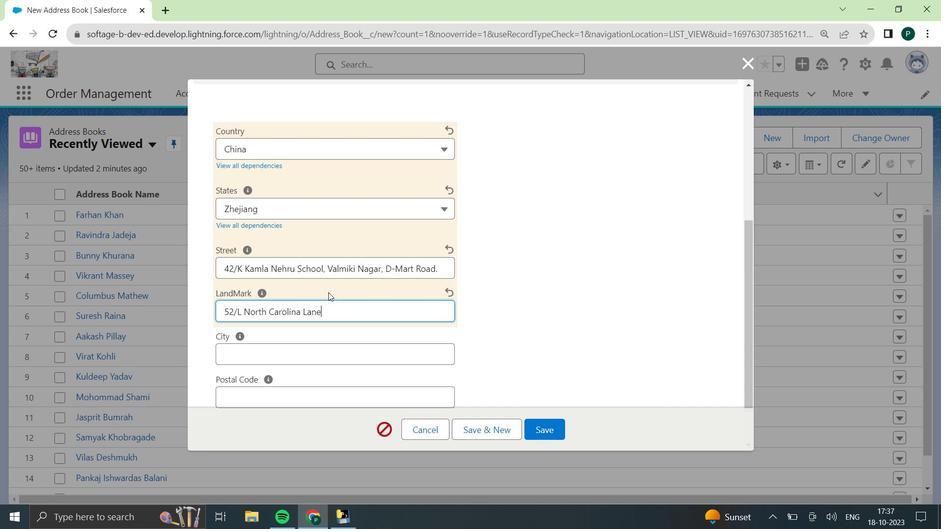 
Action: Mouse moved to (327, 294)
Screenshot: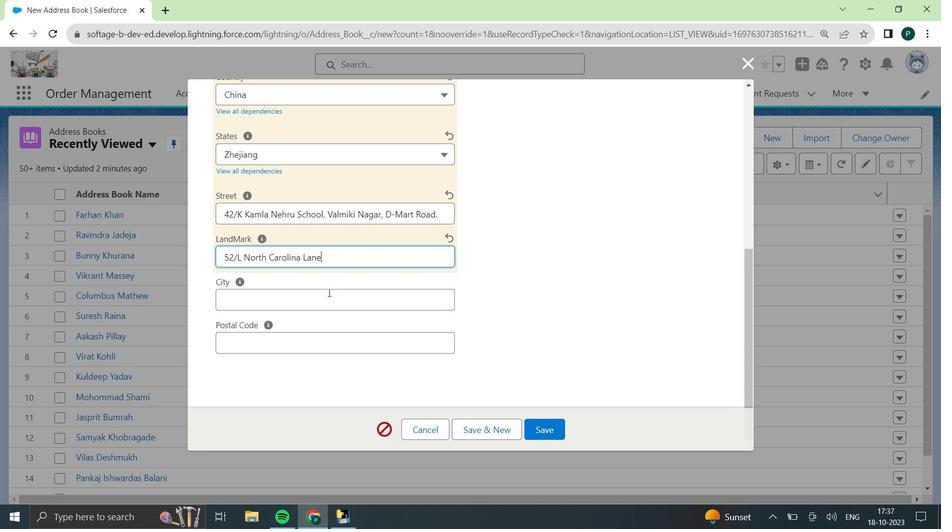 
Action: Mouse pressed left at (327, 294)
Screenshot: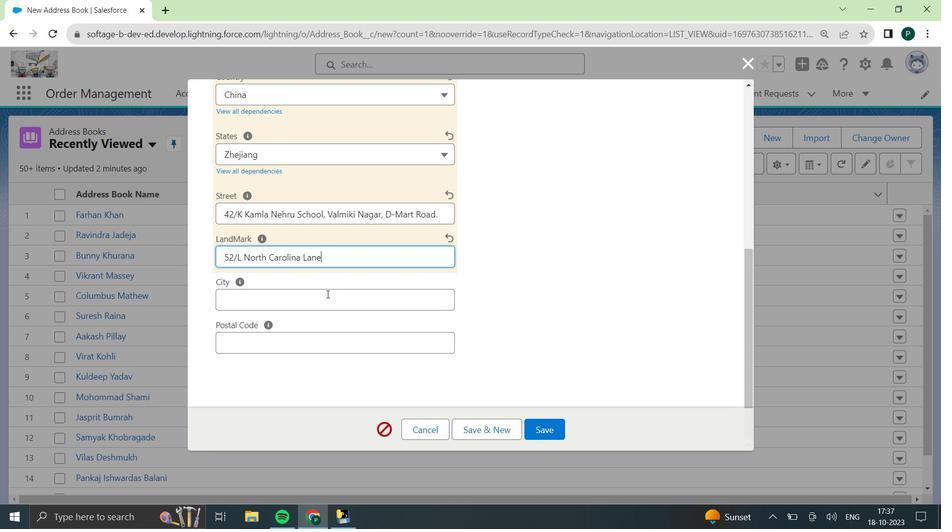 
Action: Key pressed <Key.shift>Amravati
Screenshot: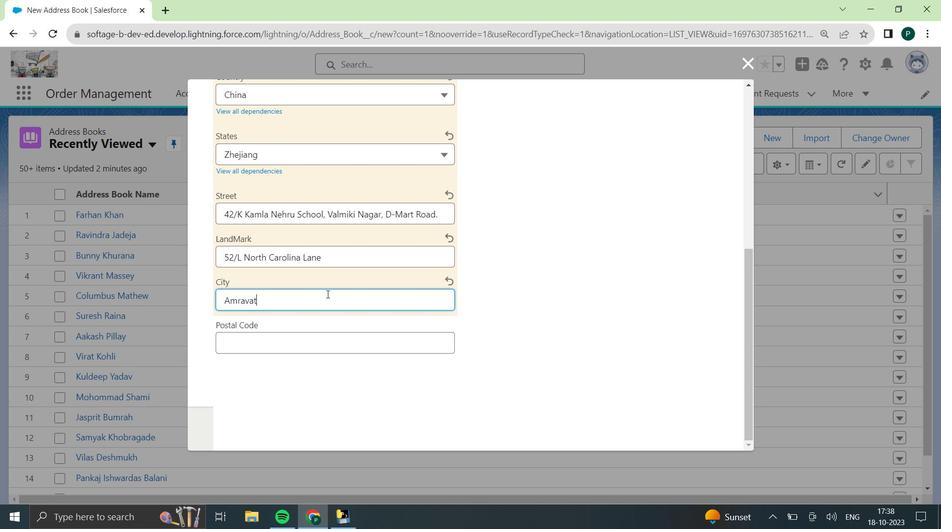 
Action: Mouse moved to (339, 283)
Screenshot: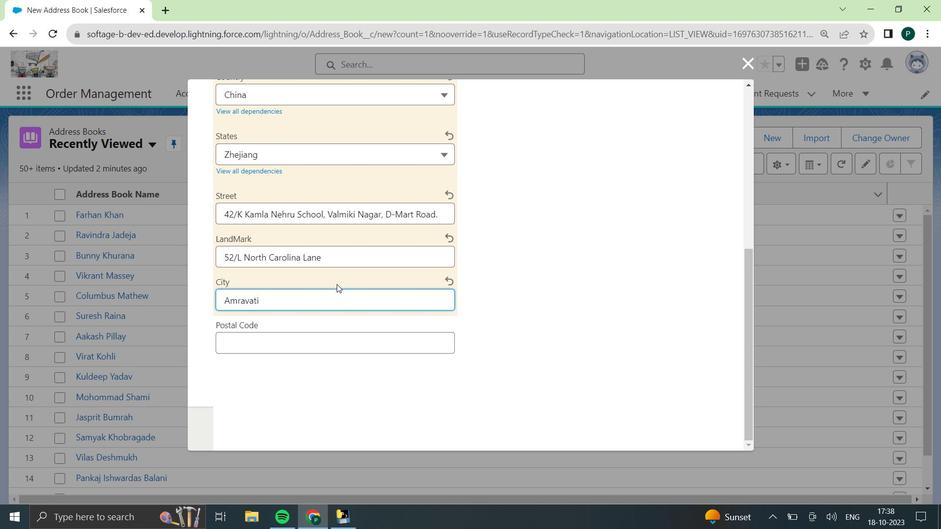 
Action: Mouse scrolled (339, 282) with delta (0, 0)
Screenshot: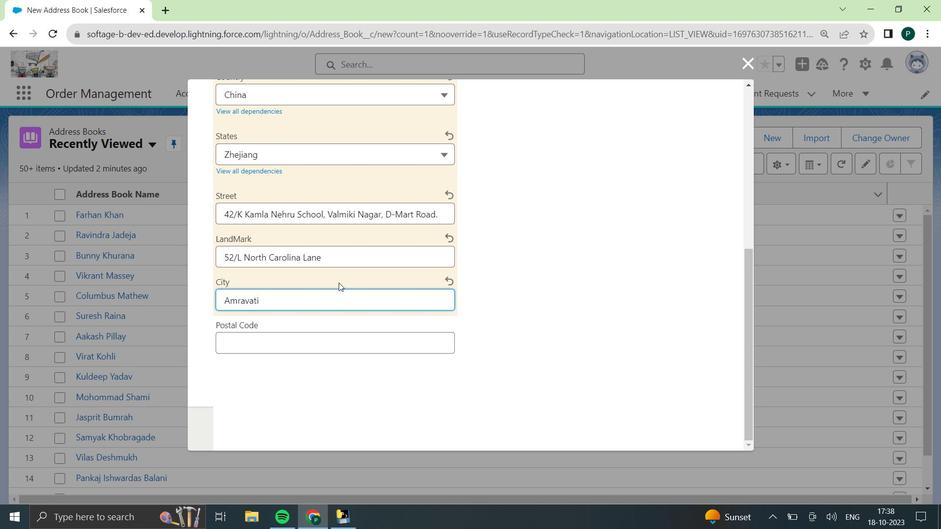 
Action: Mouse scrolled (339, 282) with delta (0, 0)
Screenshot: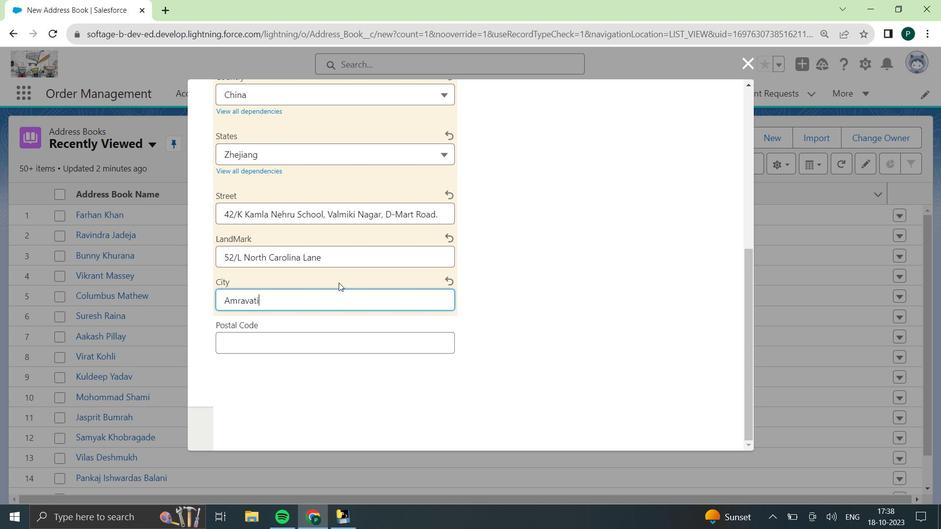 
Action: Mouse moved to (299, 340)
Screenshot: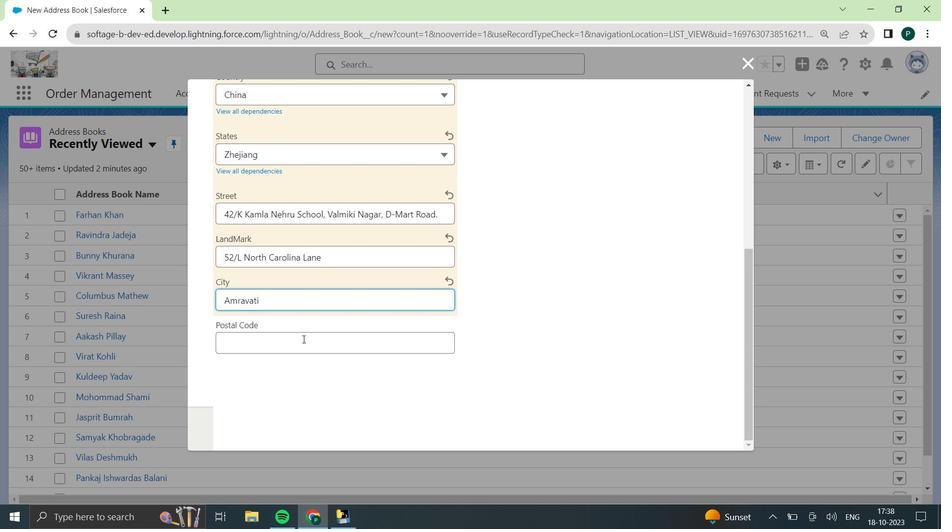 
Action: Mouse pressed left at (299, 340)
Screenshot: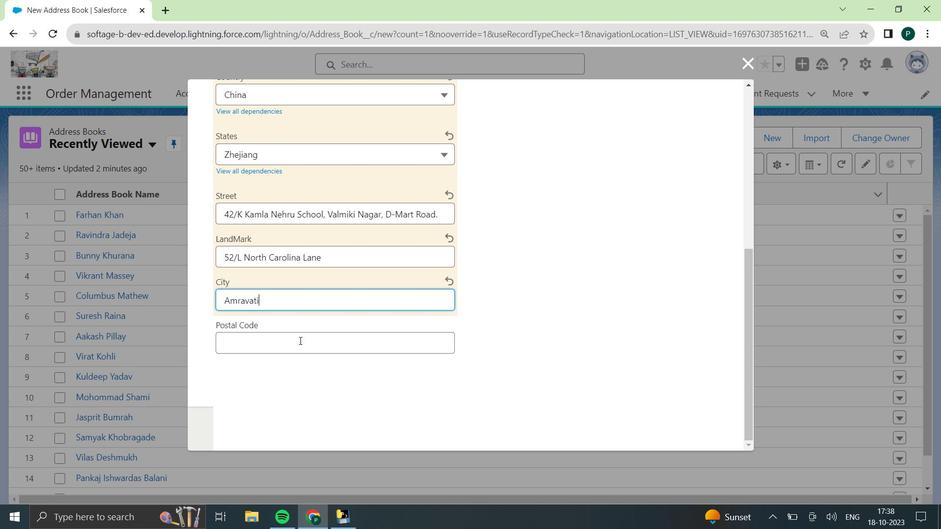 
Action: Key pressed 748851
Screenshot: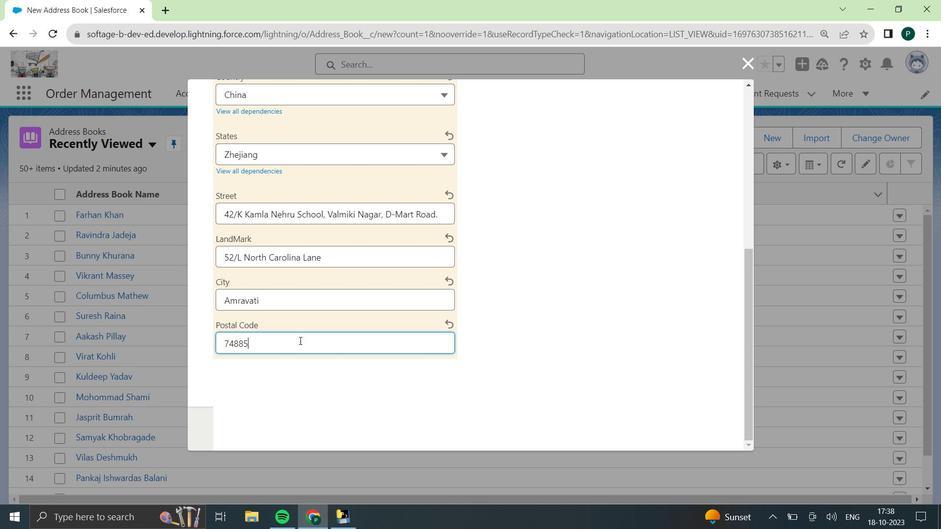 
Action: Mouse moved to (643, 321)
Screenshot: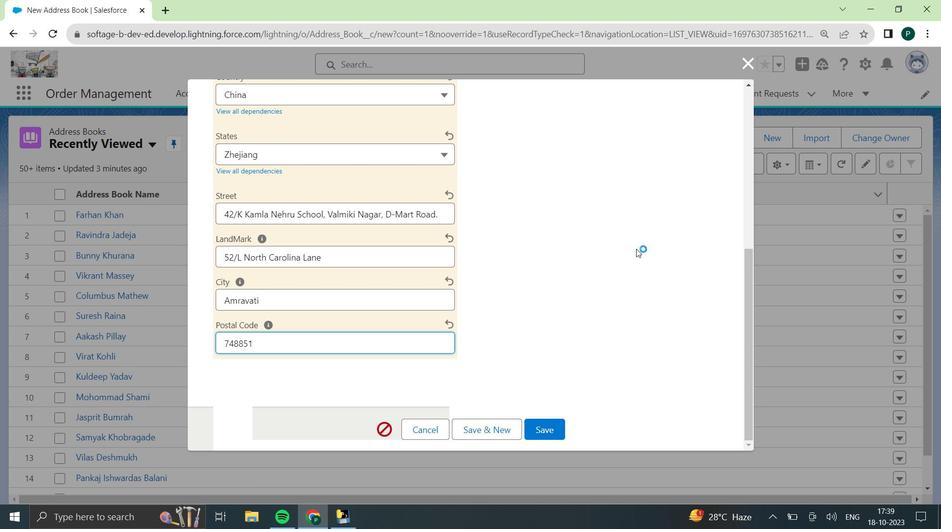 
Action: Mouse scrolled (643, 321) with delta (0, 0)
Screenshot: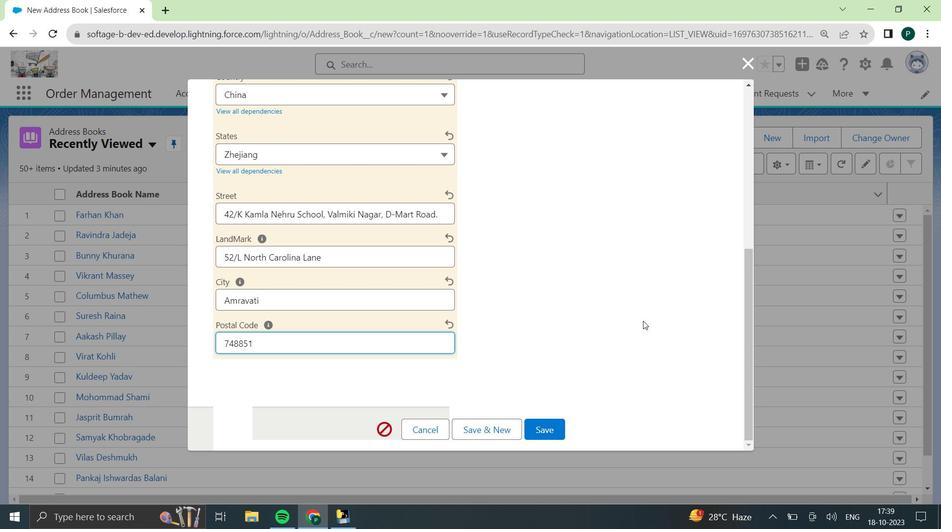 
Action: Mouse scrolled (643, 321) with delta (0, 0)
Screenshot: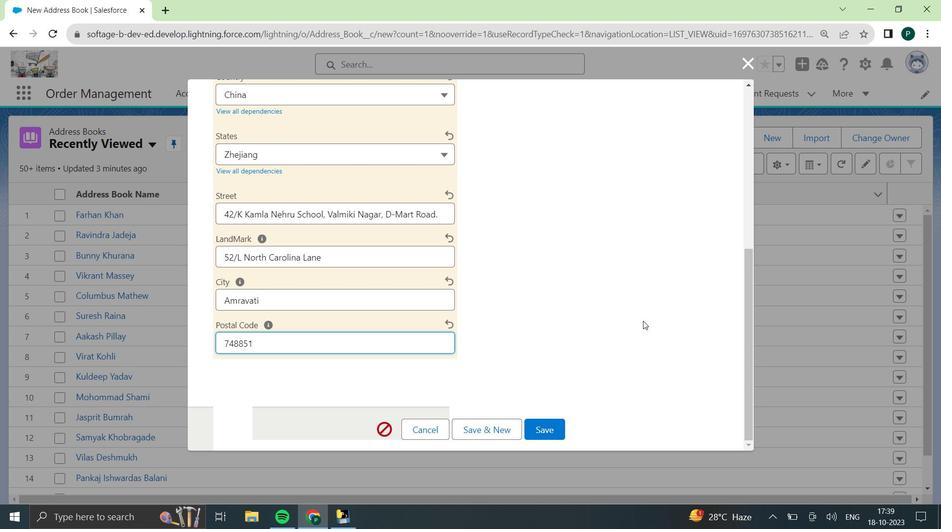 
Action: Mouse scrolled (643, 321) with delta (0, 0)
Screenshot: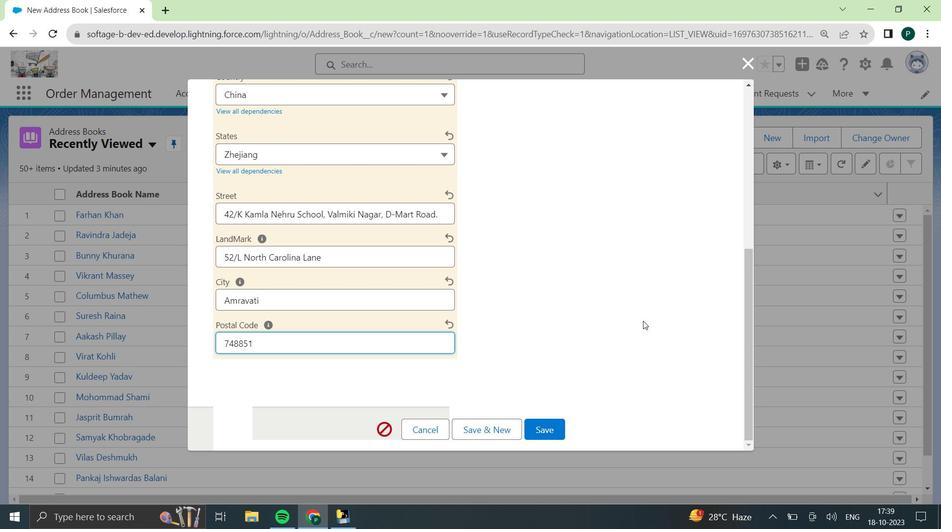 
Action: Mouse scrolled (643, 321) with delta (0, 0)
Screenshot: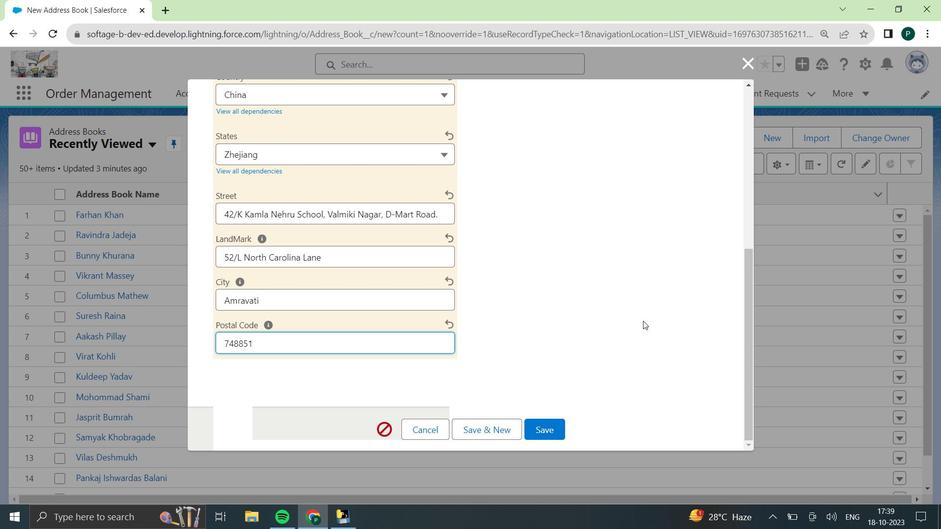 
Action: Mouse scrolled (643, 321) with delta (0, 0)
Screenshot: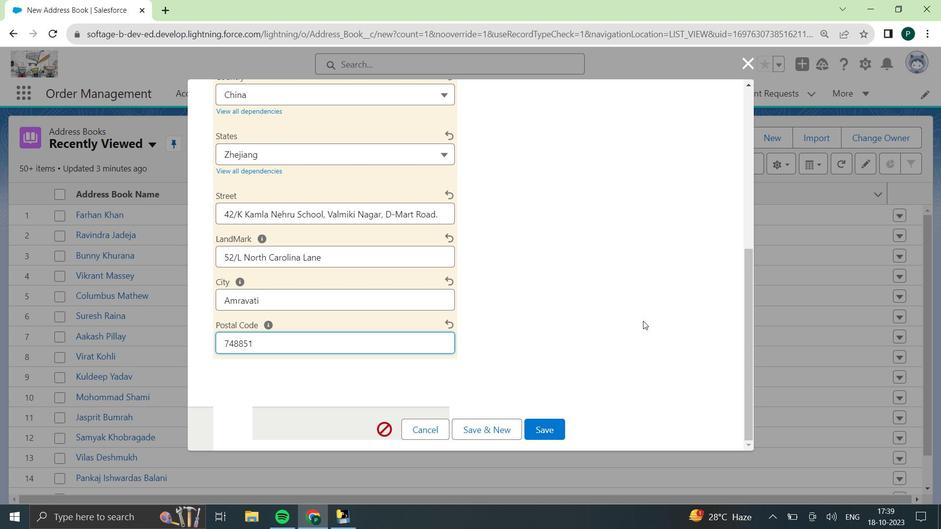 
Action: Mouse scrolled (643, 321) with delta (0, 0)
Screenshot: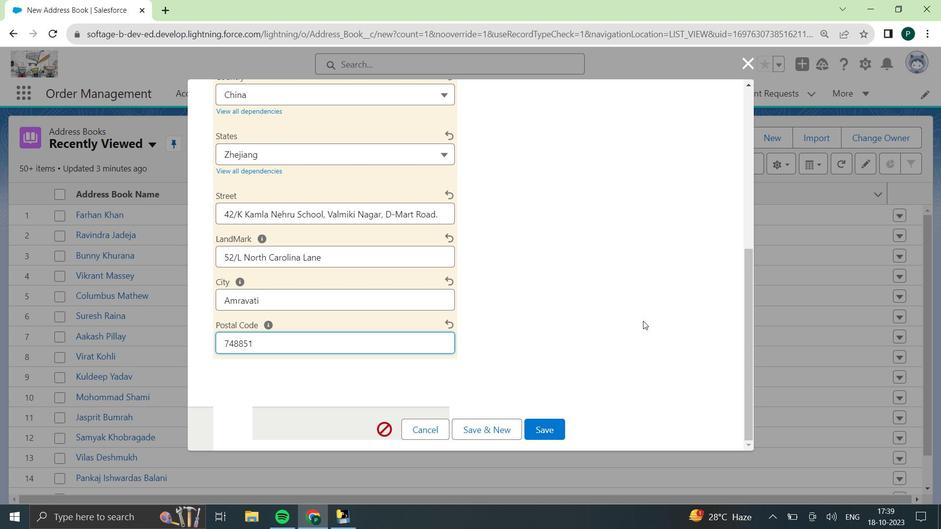 
Action: Mouse scrolled (643, 321) with delta (0, 0)
Screenshot: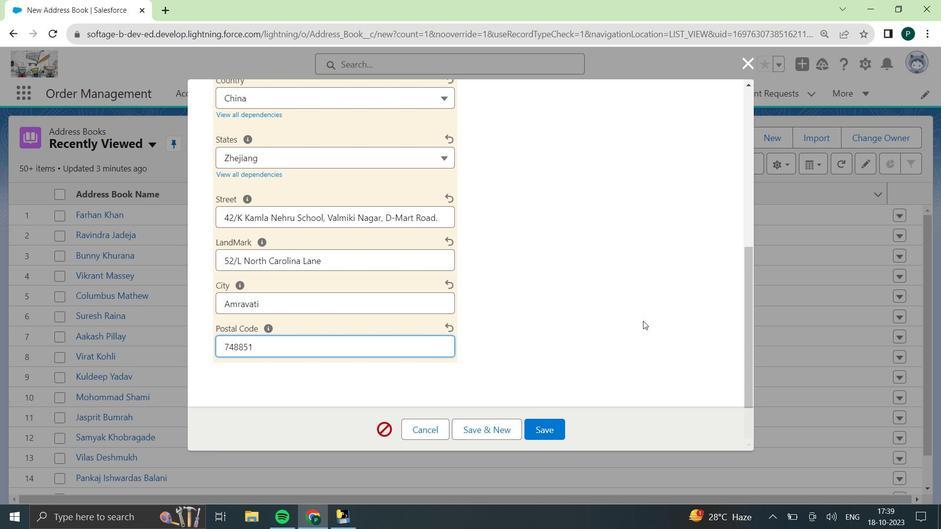 
Action: Mouse scrolled (643, 320) with delta (0, 0)
Screenshot: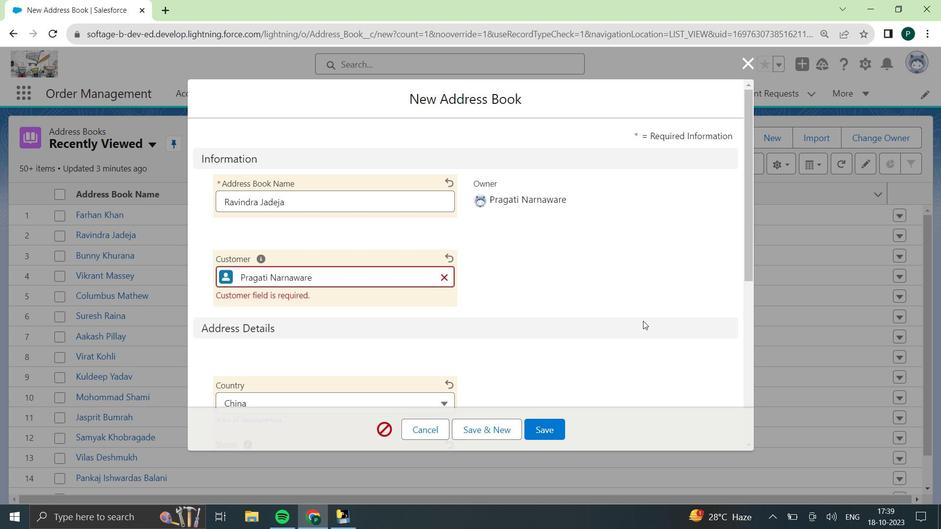
Action: Mouse scrolled (643, 320) with delta (0, 0)
Screenshot: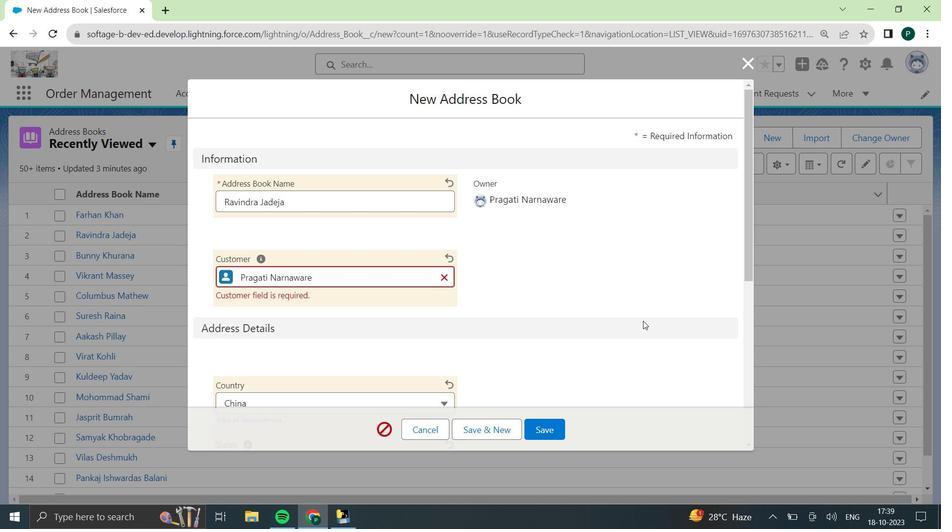 
Action: Mouse scrolled (643, 320) with delta (0, 0)
Screenshot: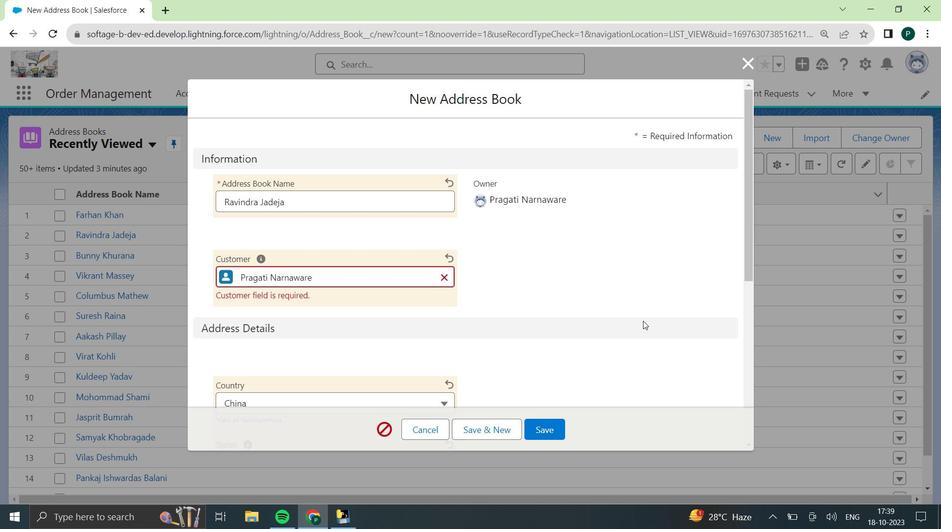 
Action: Mouse scrolled (643, 320) with delta (0, 0)
Screenshot: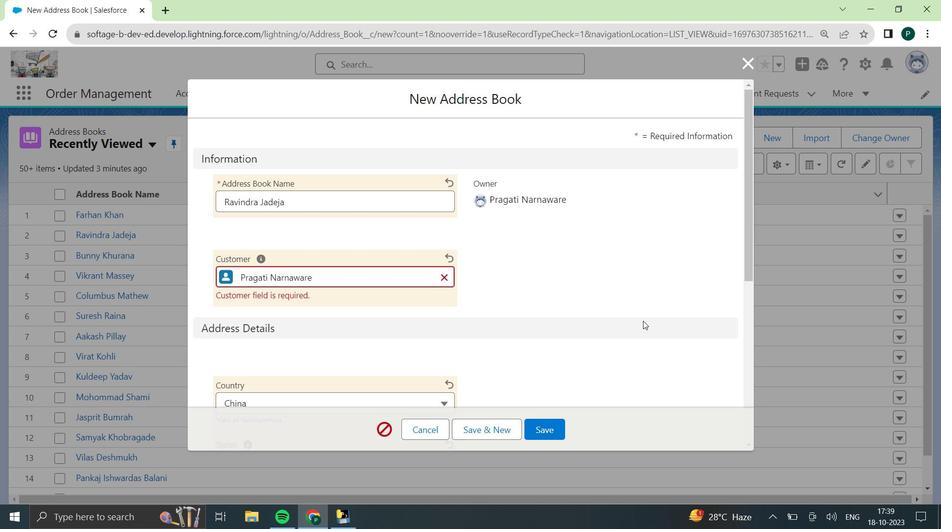 
Action: Mouse scrolled (643, 320) with delta (0, 0)
Screenshot: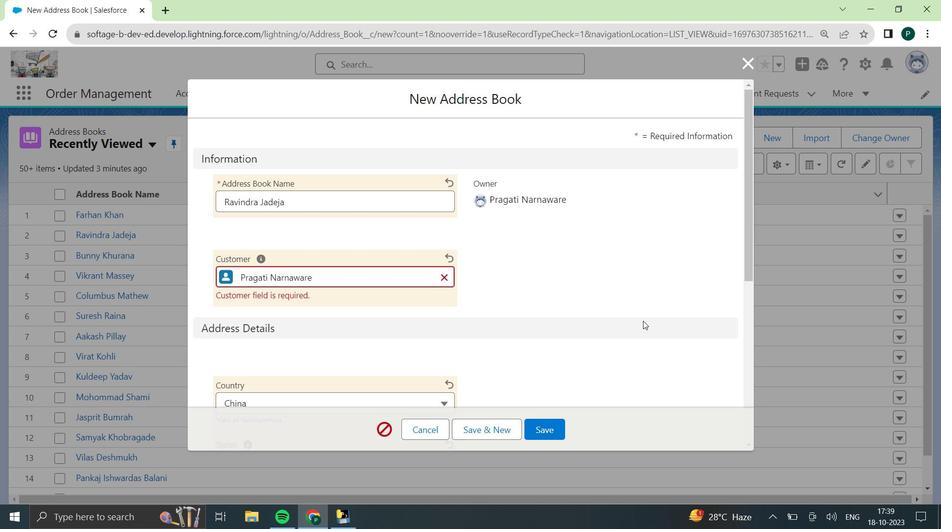 
Action: Mouse scrolled (643, 320) with delta (0, 0)
Screenshot: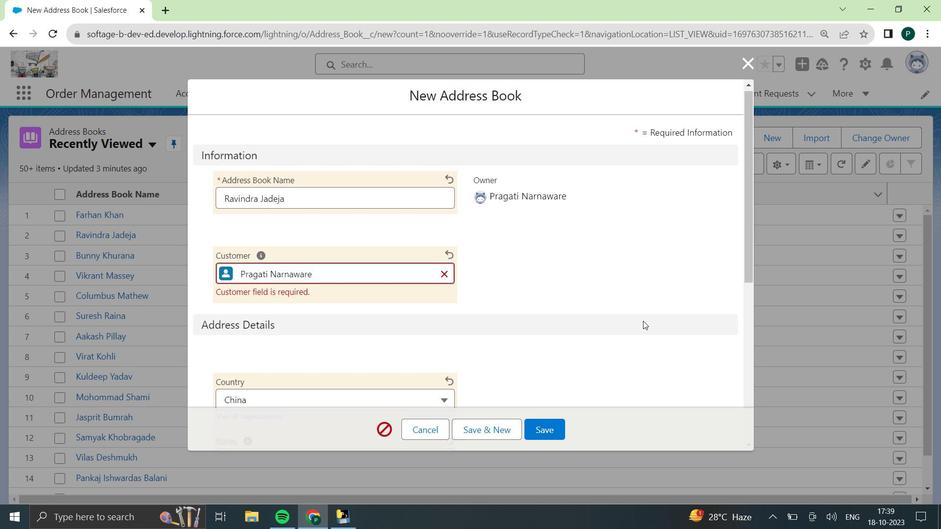 
Action: Mouse scrolled (643, 320) with delta (0, 0)
Screenshot: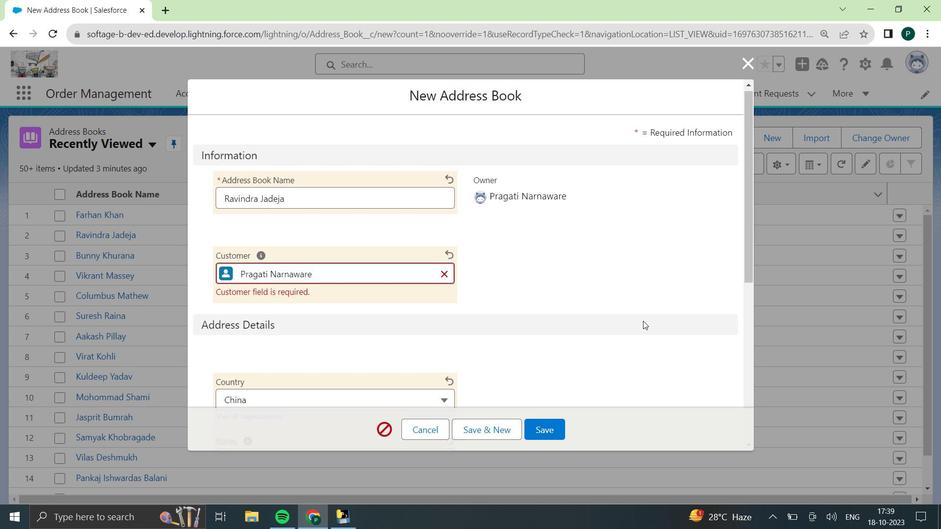 
Action: Mouse scrolled (643, 320) with delta (0, 0)
Screenshot: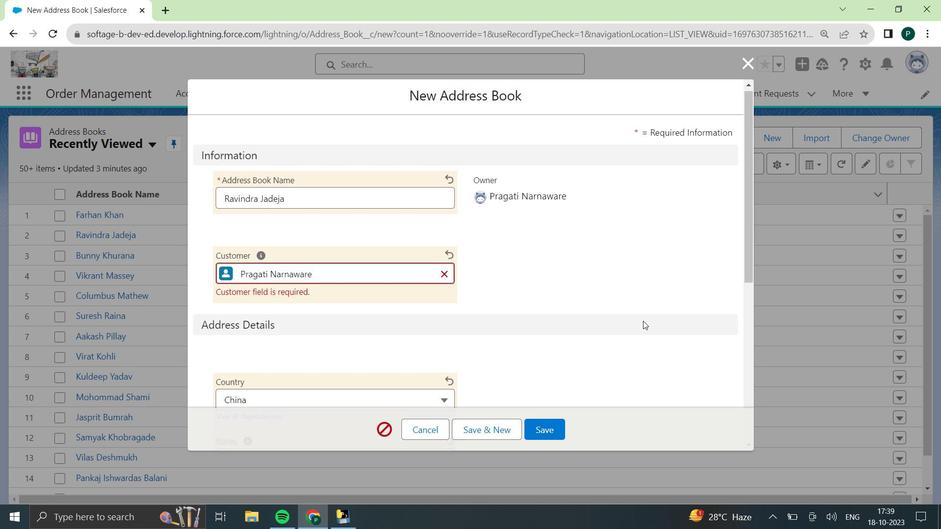 
Action: Mouse scrolled (643, 321) with delta (0, 0)
Screenshot: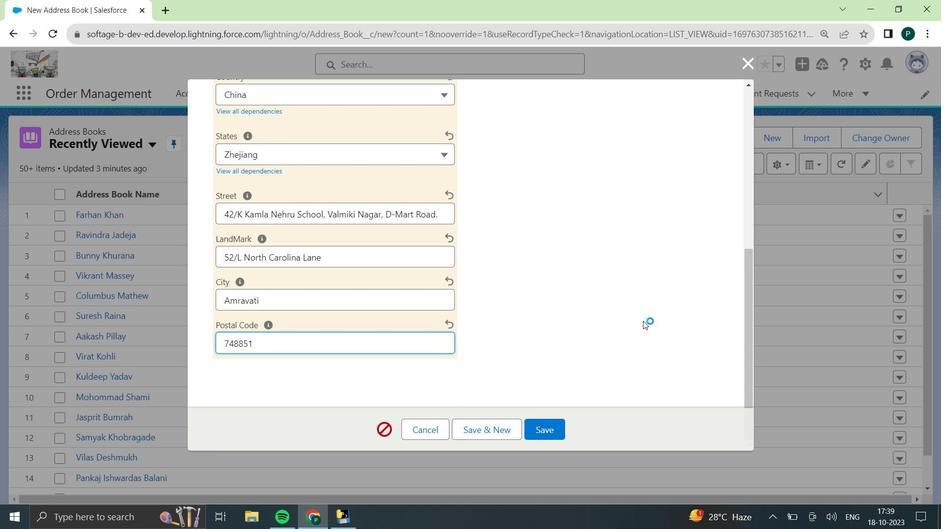 
Action: Mouse scrolled (643, 321) with delta (0, 0)
Screenshot: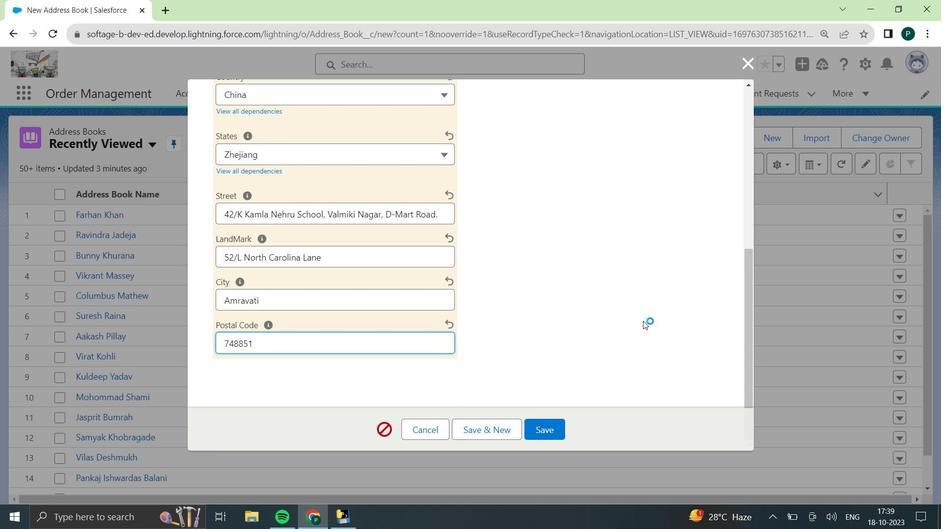 
Action: Mouse scrolled (643, 321) with delta (0, 0)
Screenshot: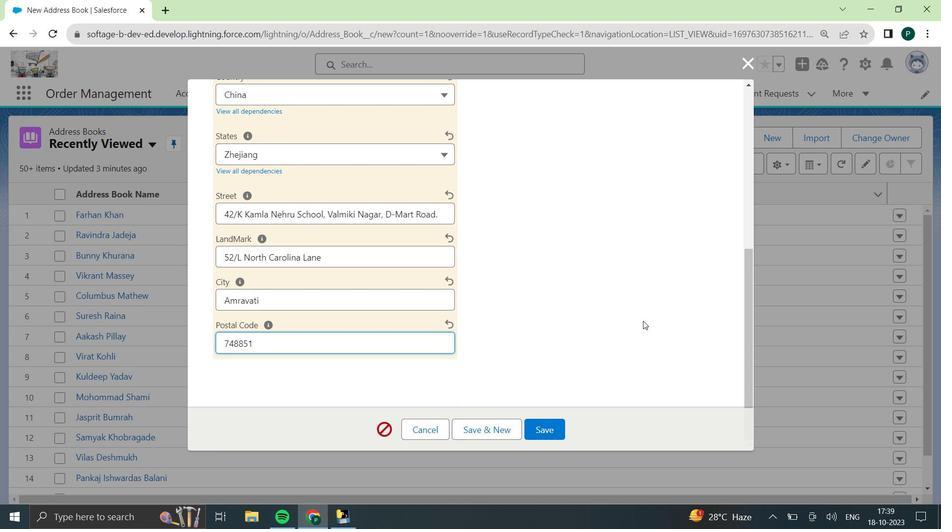 
Action: Mouse scrolled (643, 321) with delta (0, 0)
Screenshot: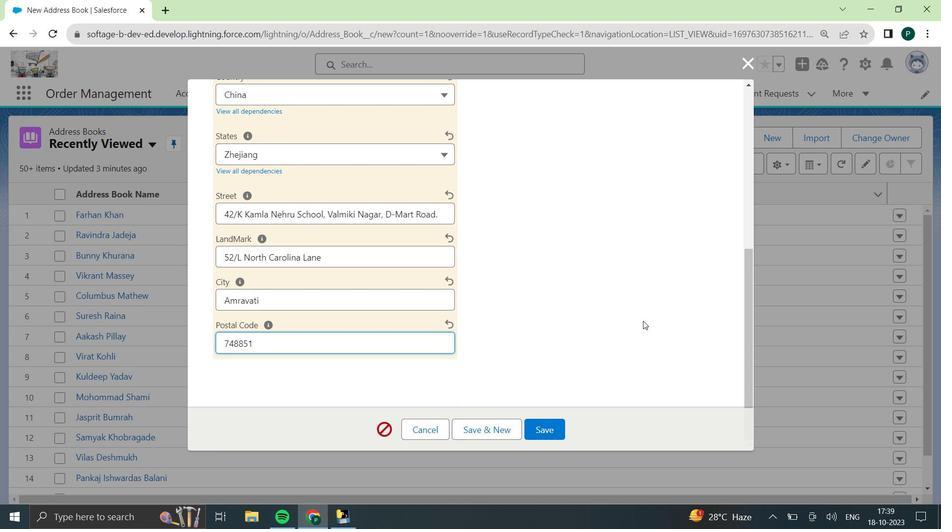 
Action: Mouse scrolled (643, 321) with delta (0, 0)
Screenshot: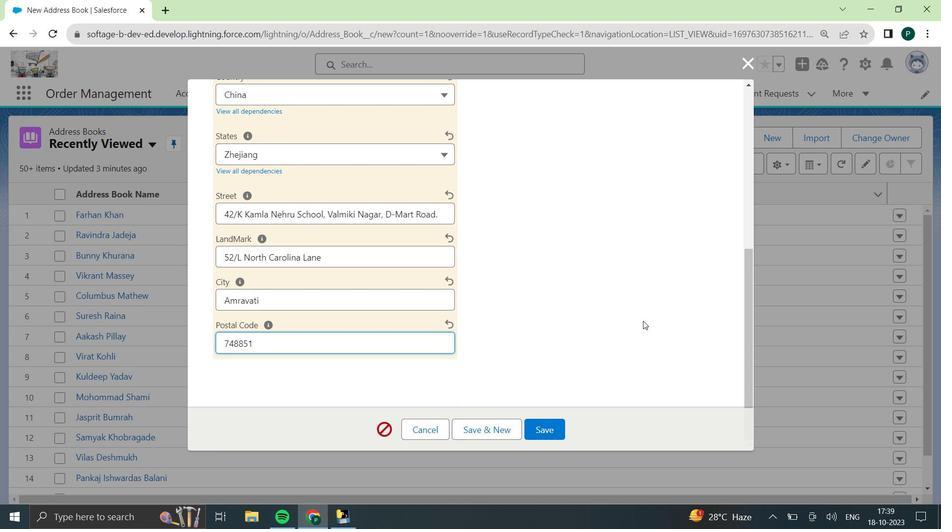 
Action: Mouse scrolled (643, 321) with delta (0, 0)
Screenshot: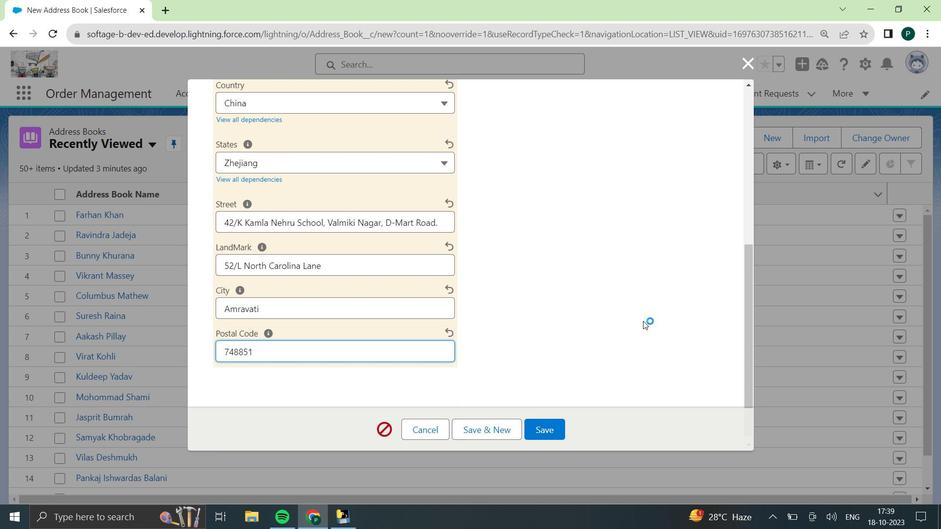 
Action: Mouse scrolled (643, 320) with delta (0, 0)
Screenshot: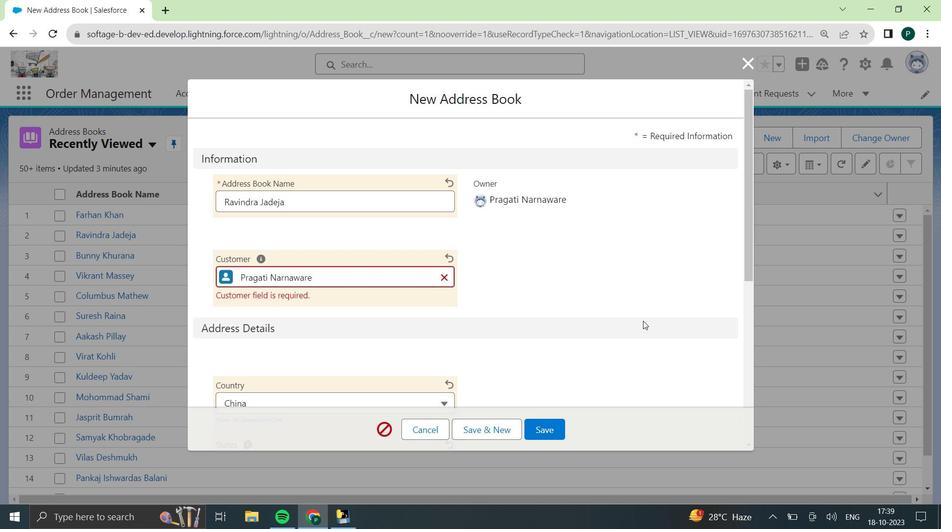 
Action: Mouse scrolled (643, 320) with delta (0, 0)
Screenshot: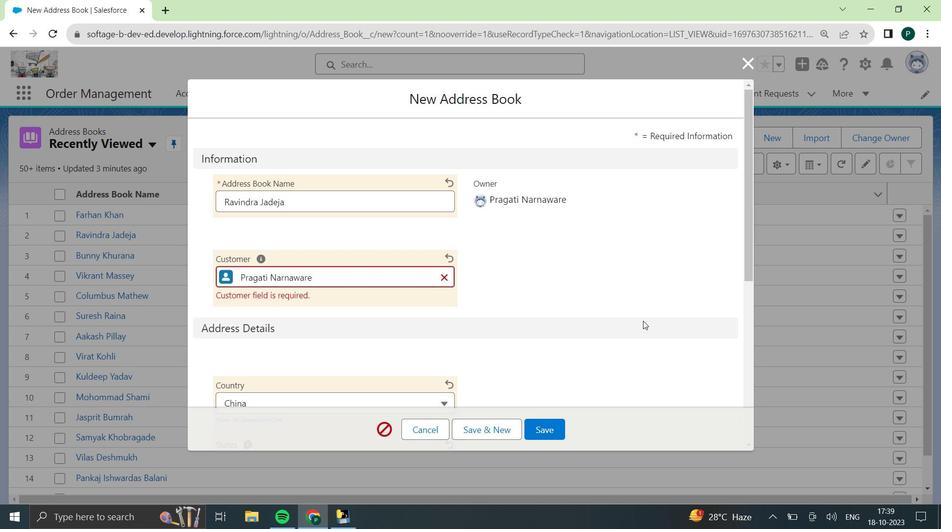 
Action: Mouse scrolled (643, 320) with delta (0, 0)
Screenshot: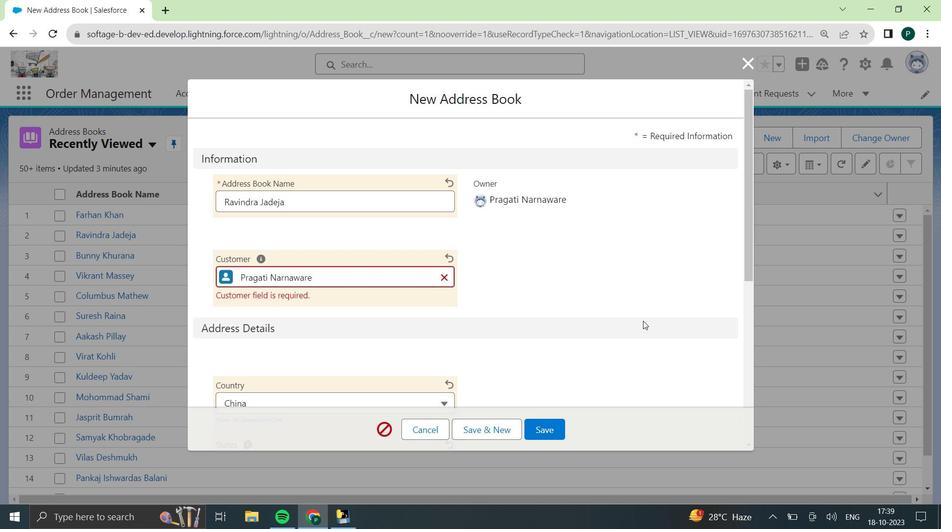 
Action: Mouse scrolled (643, 320) with delta (0, 0)
Screenshot: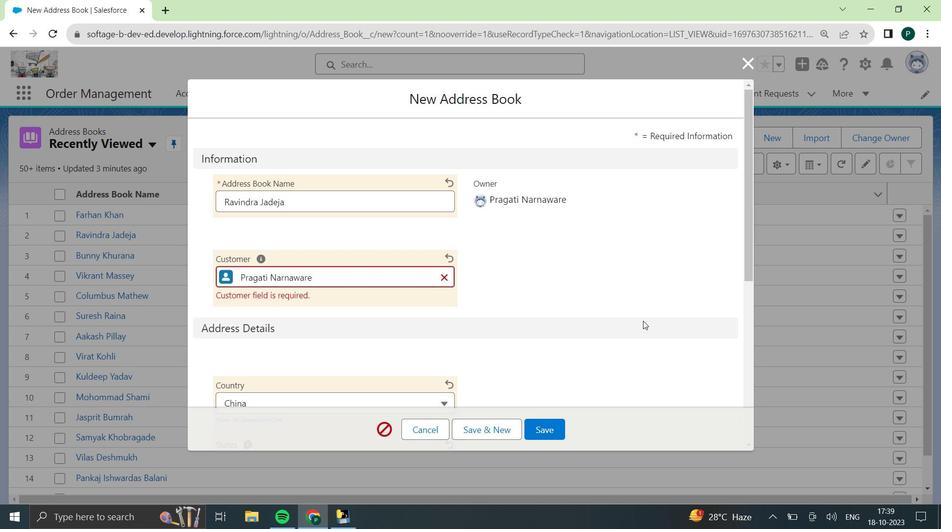
Action: Mouse scrolled (643, 320) with delta (0, 0)
Screenshot: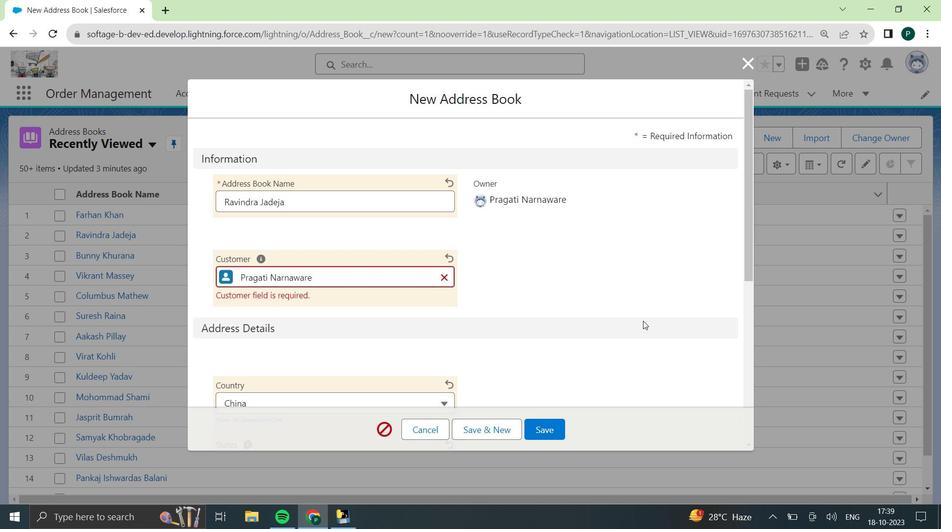 
Action: Mouse scrolled (643, 320) with delta (0, 0)
Screenshot: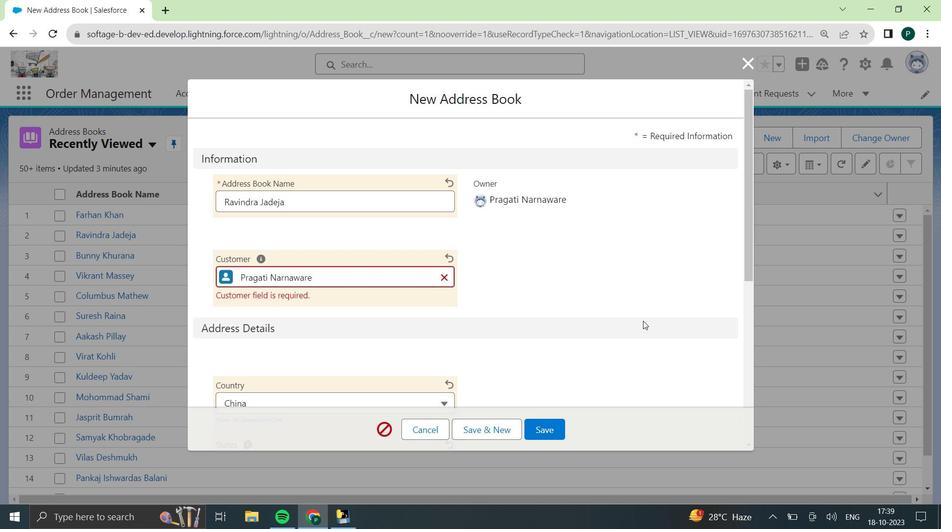 
Action: Mouse scrolled (643, 320) with delta (0, 0)
Screenshot: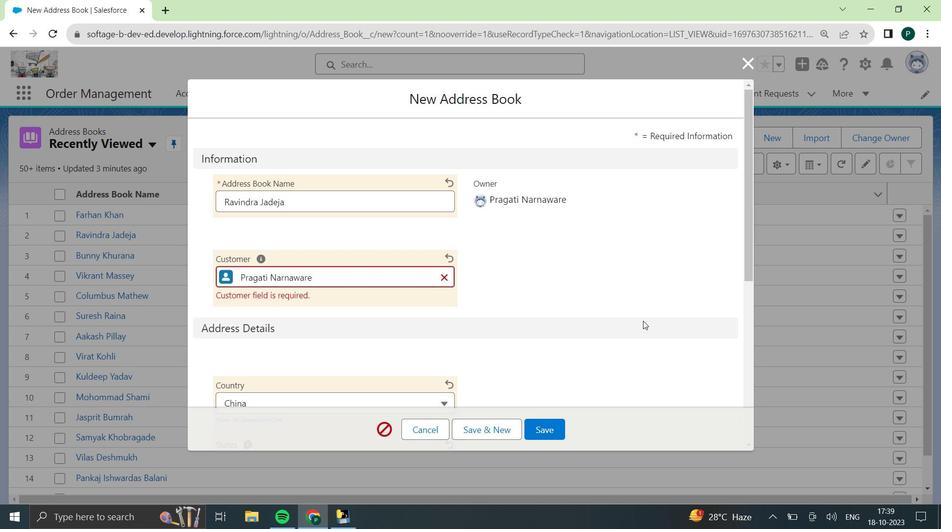 
Action: Mouse scrolled (643, 320) with delta (0, 0)
Screenshot: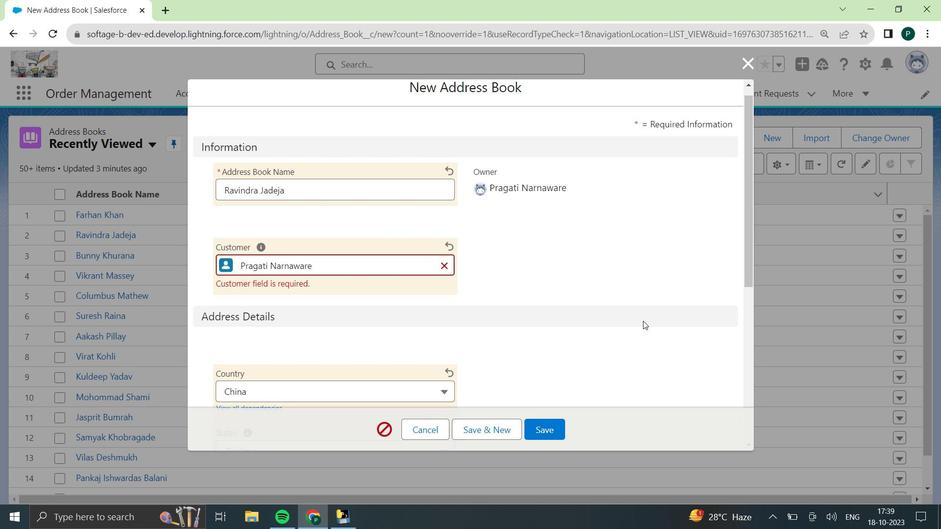 
Action: Mouse scrolled (643, 320) with delta (0, 0)
Screenshot: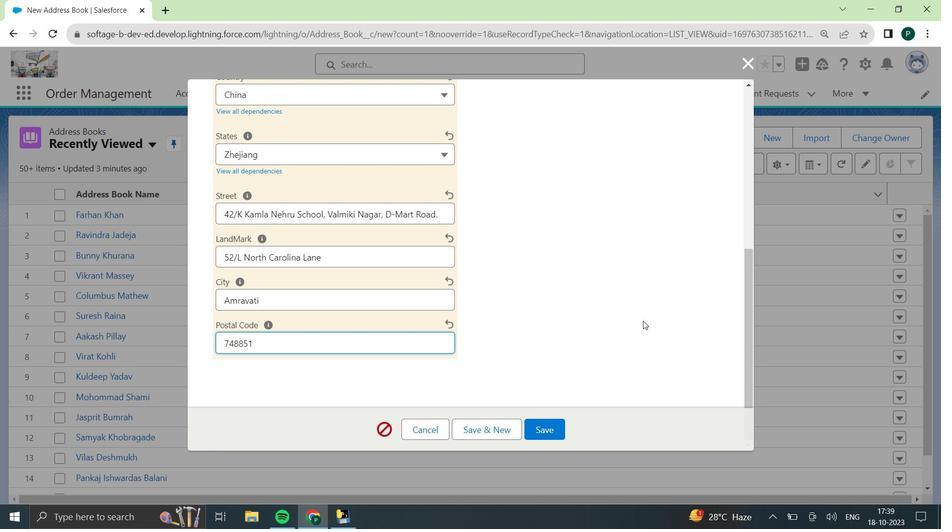 
Action: Mouse scrolled (643, 320) with delta (0, 0)
Screenshot: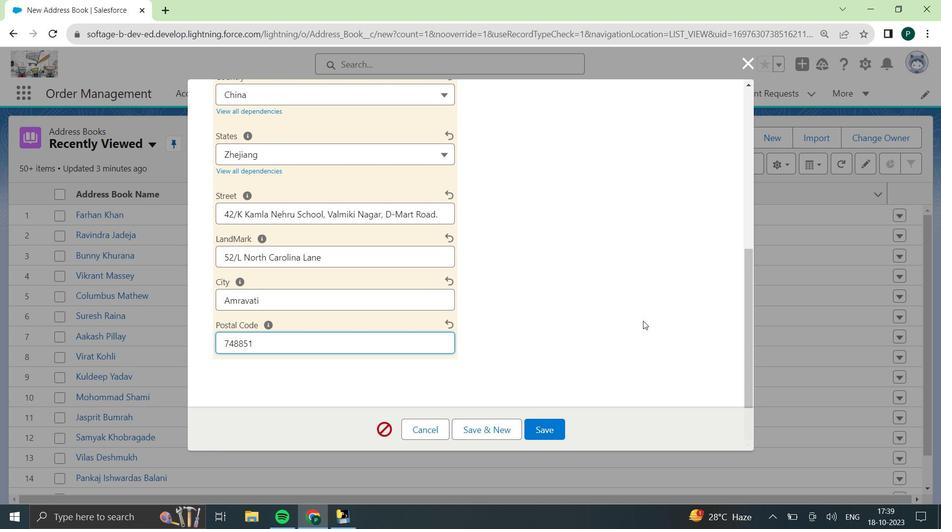 
Action: Mouse scrolled (643, 320) with delta (0, 0)
Screenshot: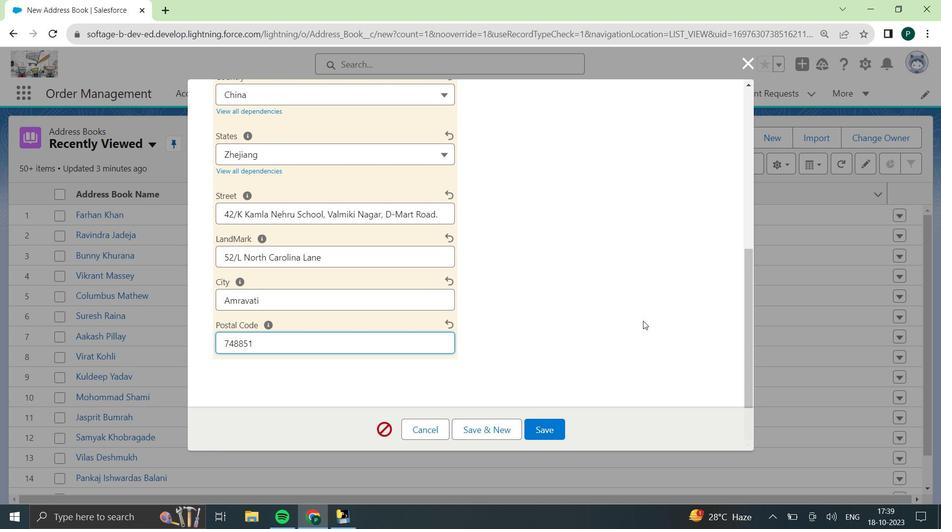 
Action: Mouse scrolled (643, 320) with delta (0, 0)
Screenshot: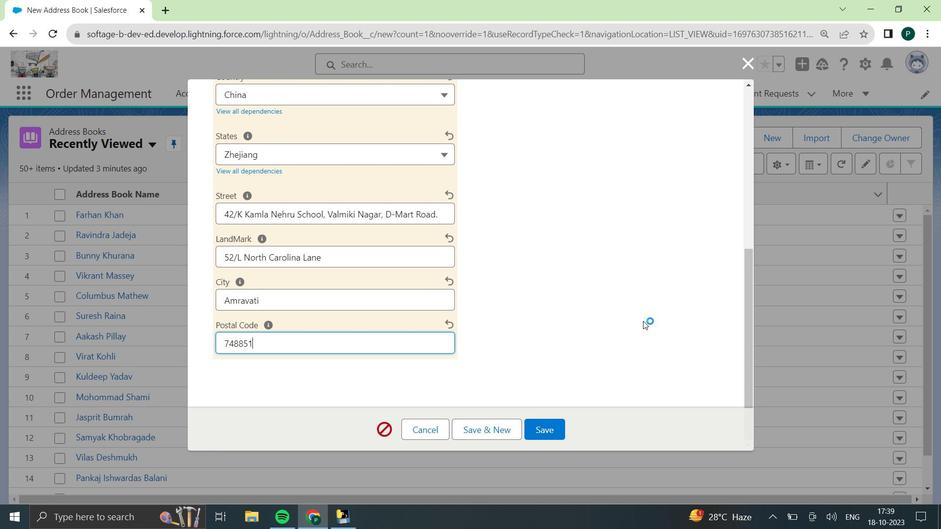 
Action: Mouse scrolled (643, 320) with delta (0, 0)
Screenshot: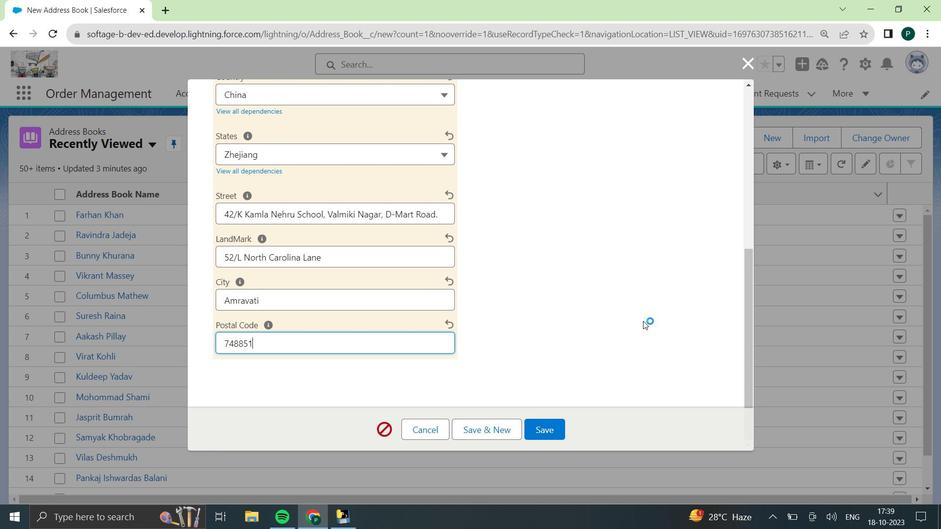 
Action: Mouse moved to (557, 424)
Screenshot: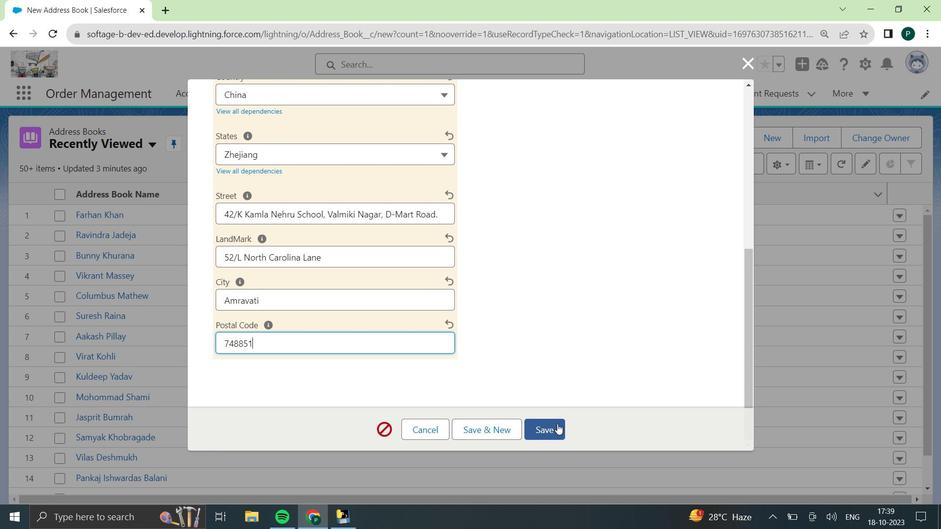 
Action: Mouse pressed left at (557, 424)
Screenshot: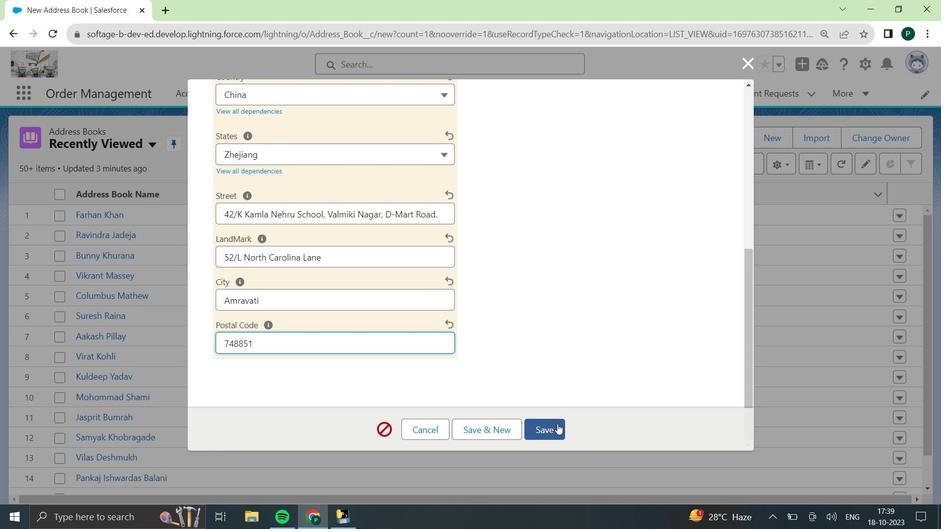 
Action: Mouse moved to (113, 272)
Screenshot: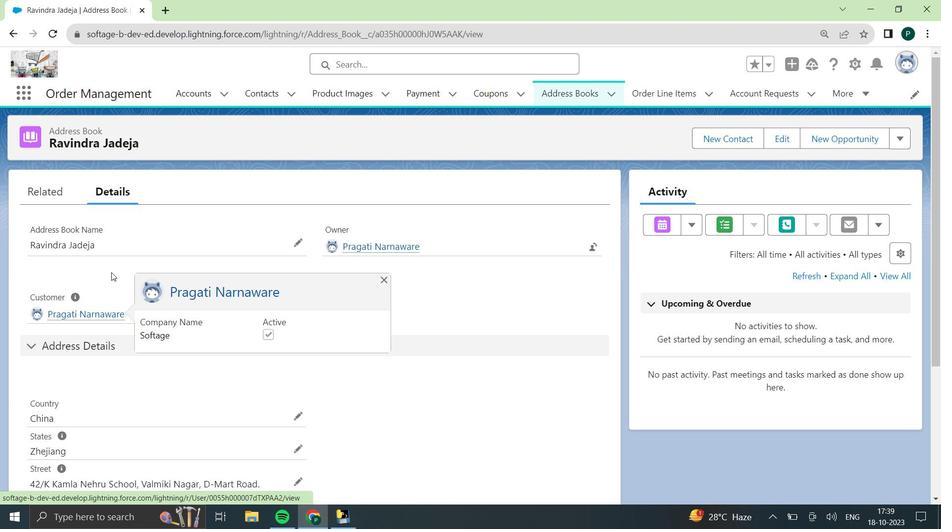 
Action: Mouse scrolled (113, 271) with delta (0, 0)
Screenshot: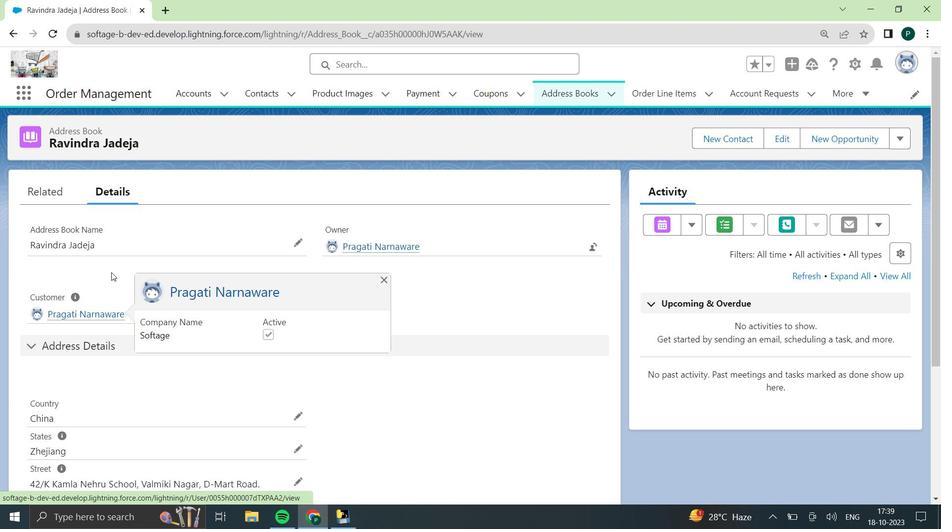 
Action: Mouse moved to (113, 271)
Screenshot: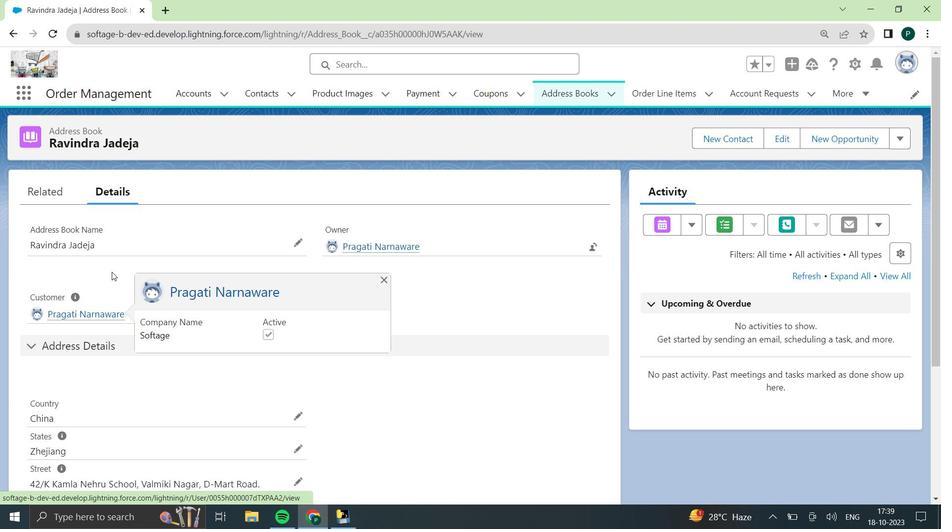 
Action: Mouse scrolled (113, 271) with delta (0, 0)
Screenshot: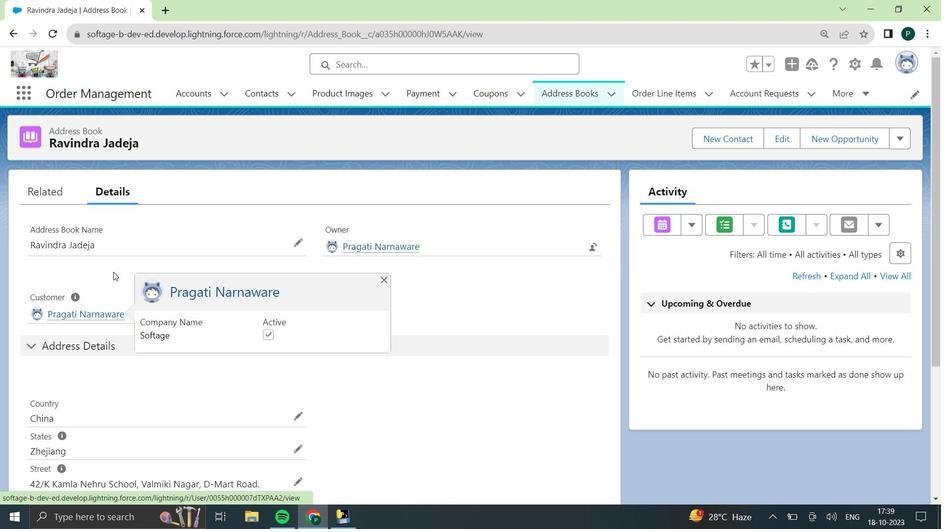 
Action: Mouse moved to (124, 262)
Screenshot: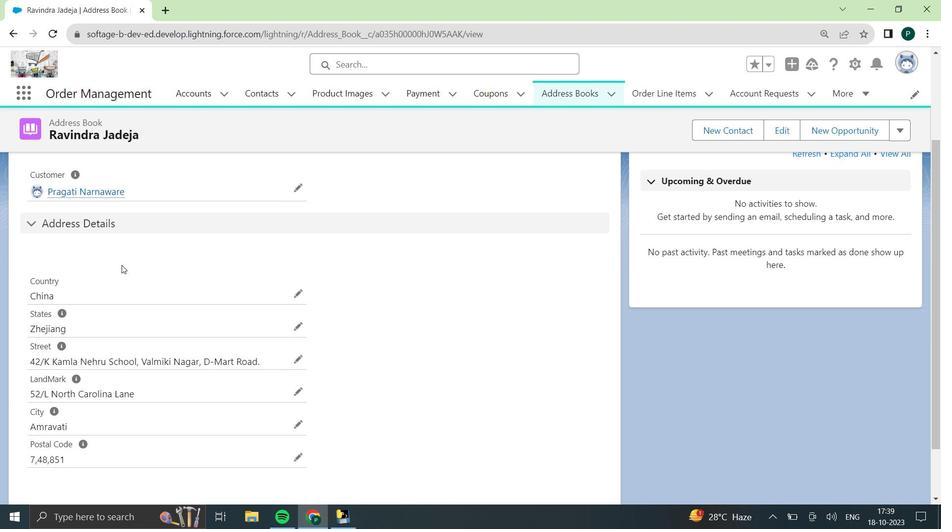 
Action: Mouse scrolled (124, 262) with delta (0, 0)
Screenshot: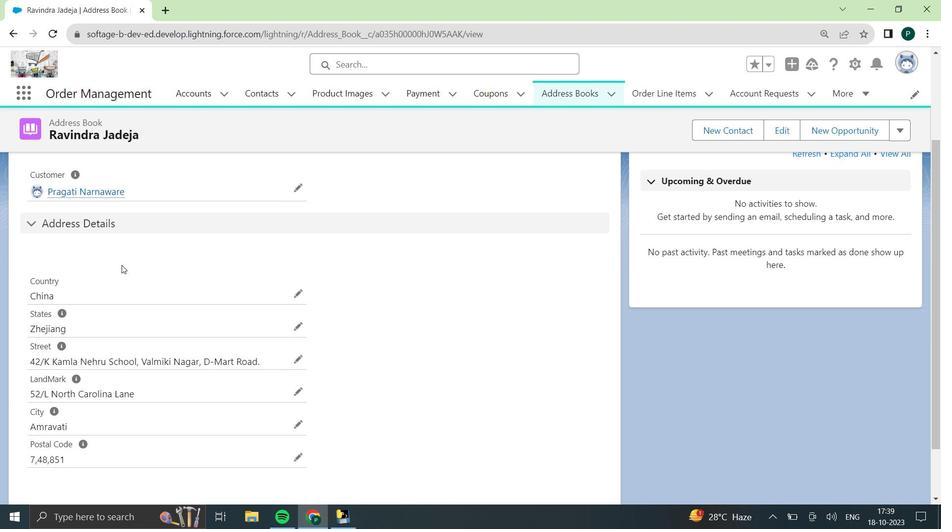 
Action: Mouse moved to (126, 261)
Screenshot: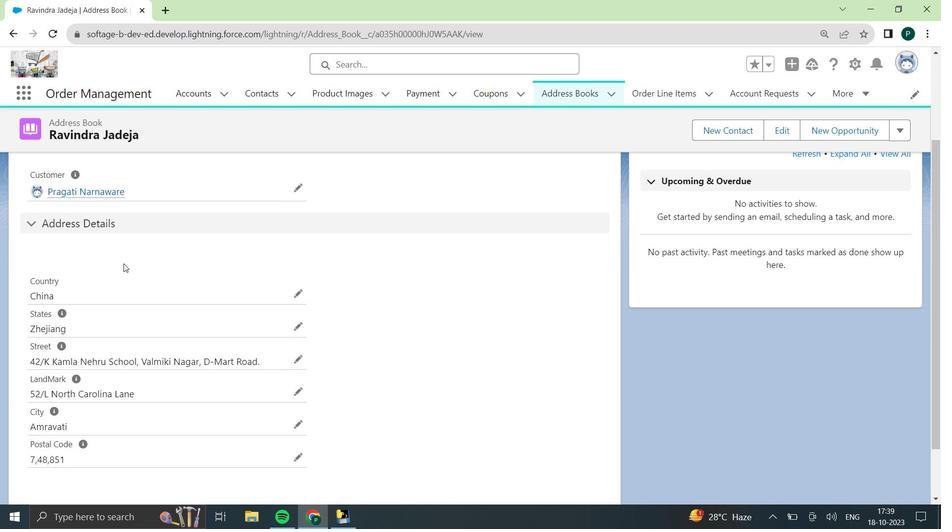 
Action: Mouse scrolled (126, 261) with delta (0, 0)
Screenshot: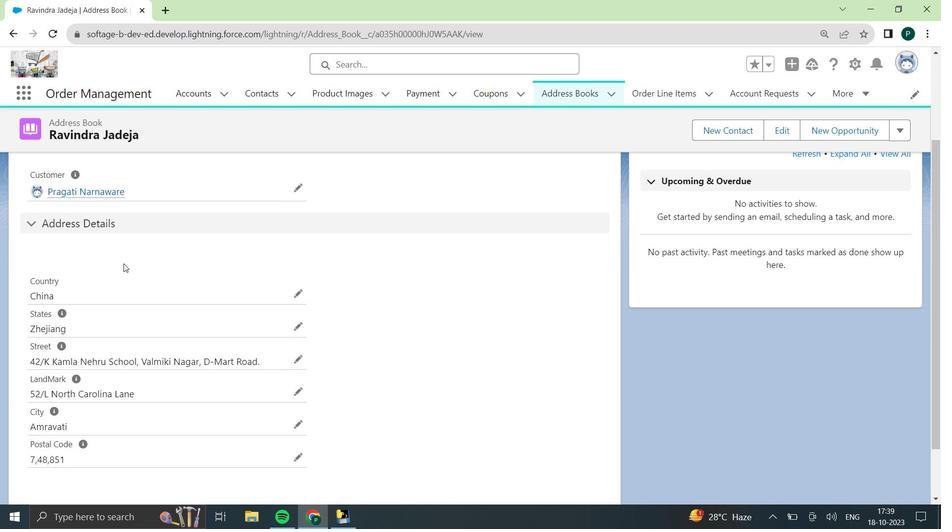 
Action: Mouse moved to (126, 261)
Screenshot: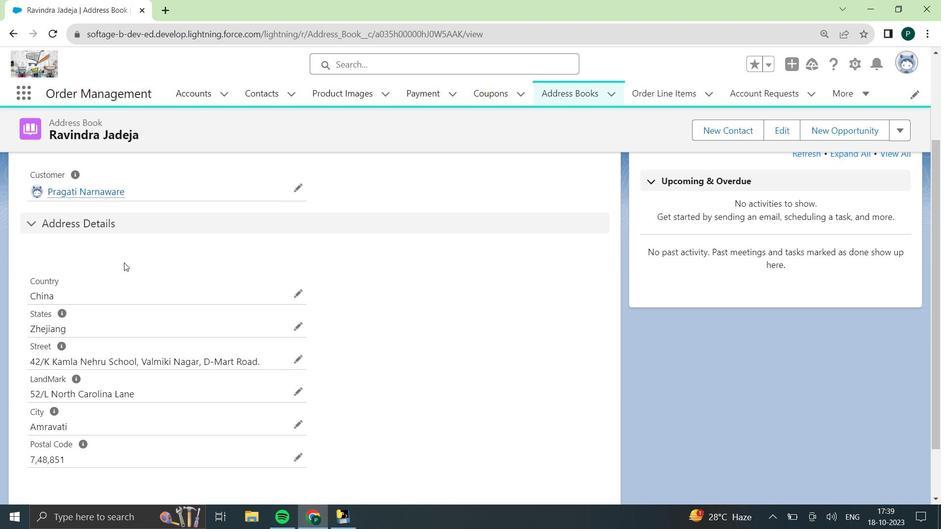 
Action: Mouse scrolled (126, 261) with delta (0, 0)
Screenshot: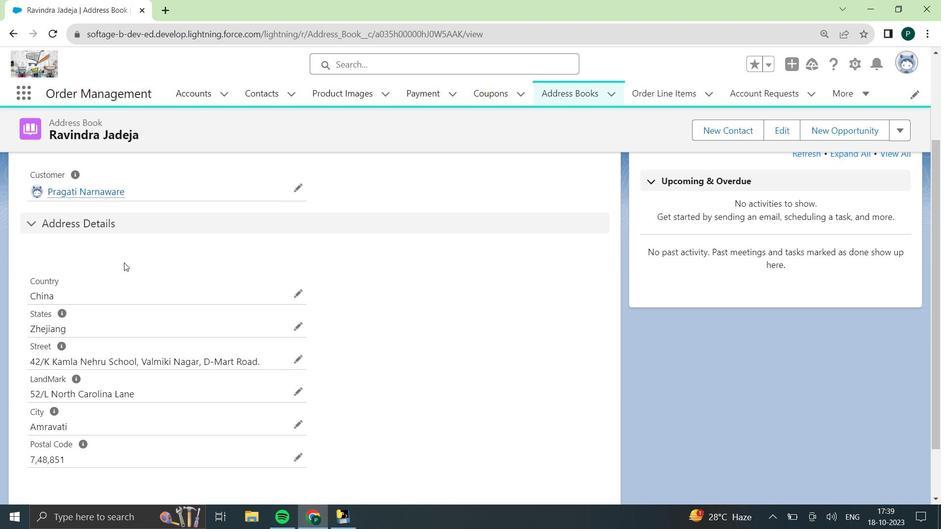 
Action: Mouse moved to (127, 261)
Screenshot: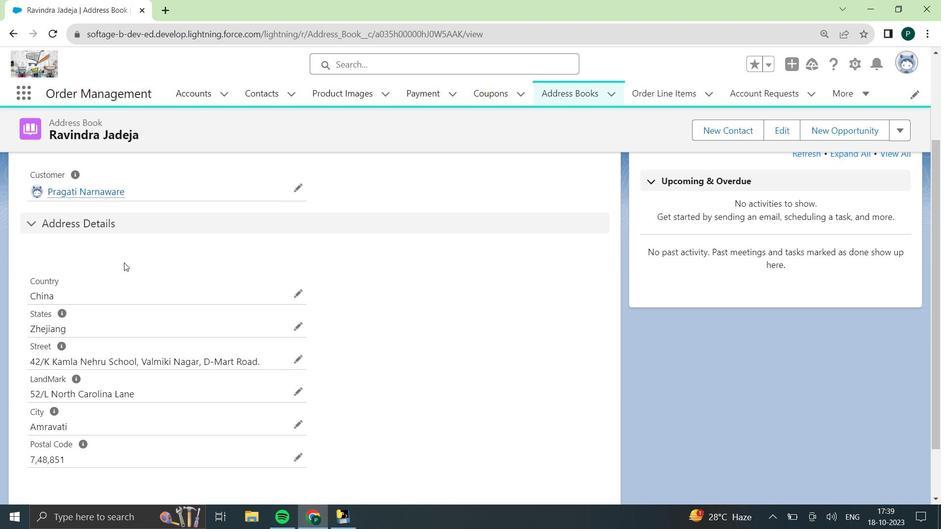 
Action: Mouse scrolled (127, 260) with delta (0, 0)
Screenshot: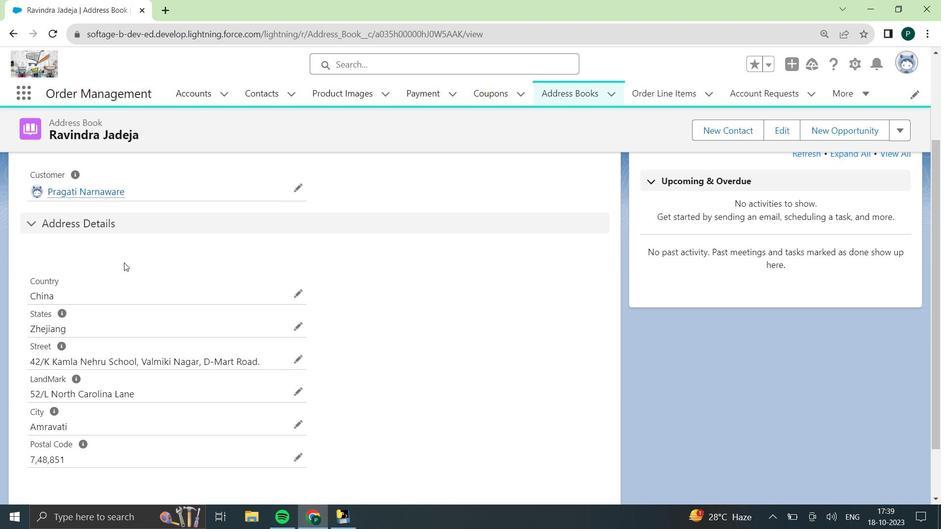 
Action: Mouse moved to (128, 260)
Screenshot: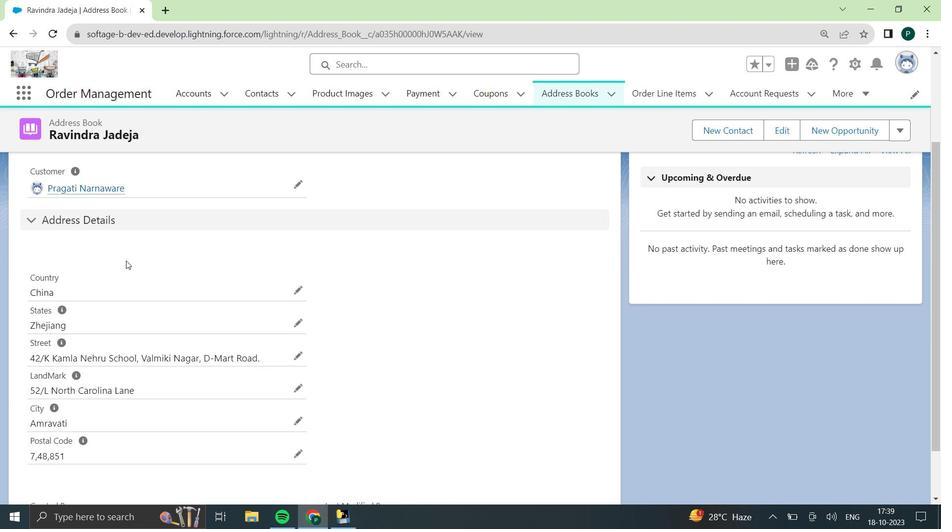 
Action: Mouse scrolled (128, 259) with delta (0, 0)
Screenshot: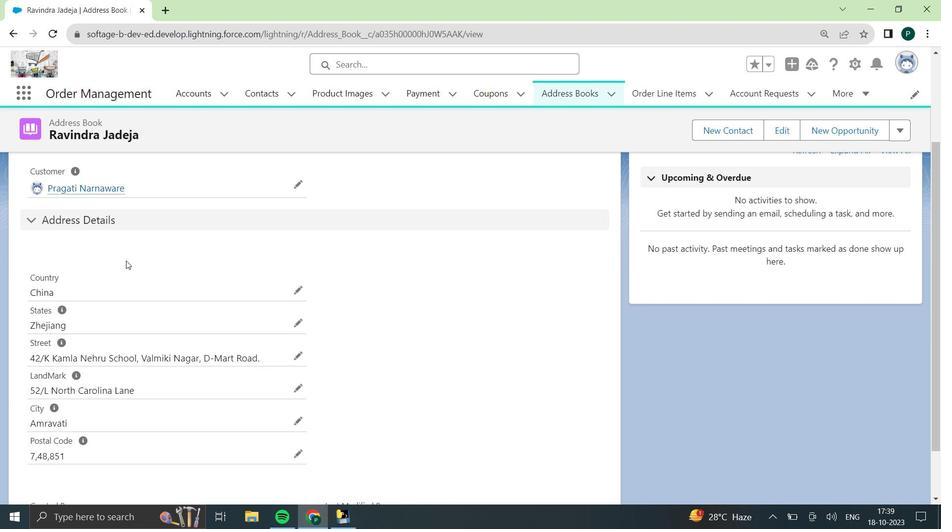 
Action: Mouse moved to (129, 260)
Screenshot: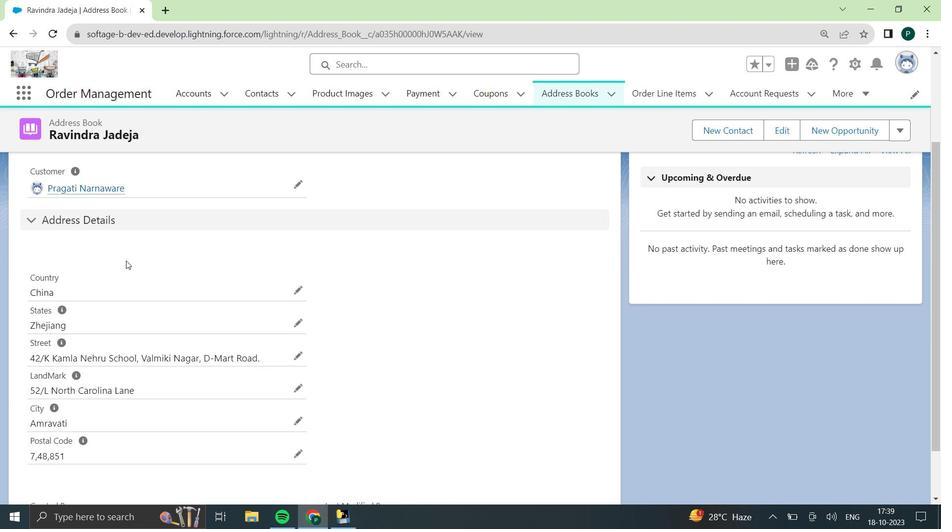 
Action: Mouse scrolled (129, 259) with delta (0, 0)
Screenshot: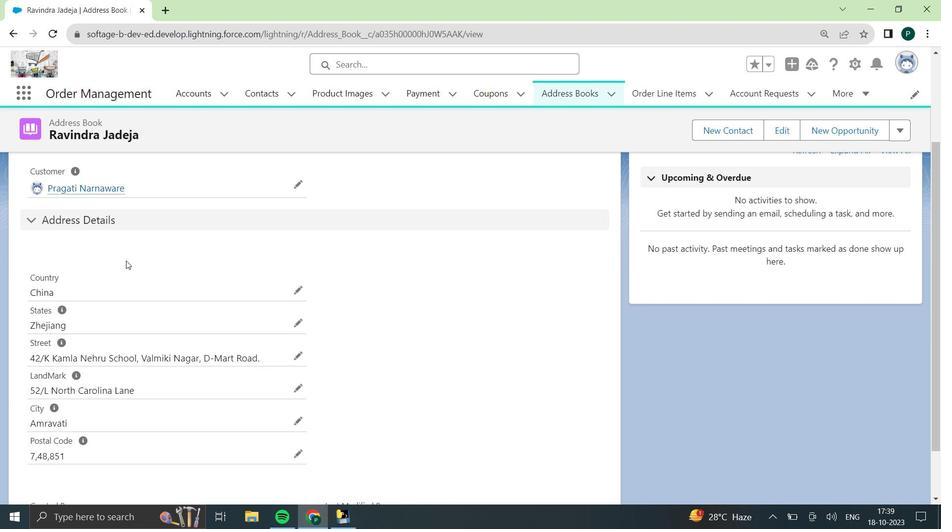 
Action: Mouse moved to (129, 259)
Screenshot: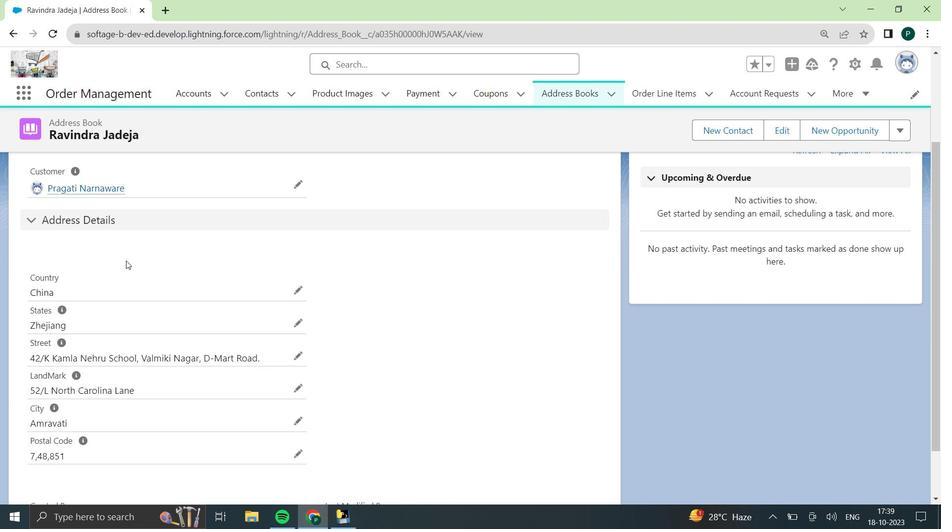 
Action: Mouse scrolled (129, 259) with delta (0, 0)
Screenshot: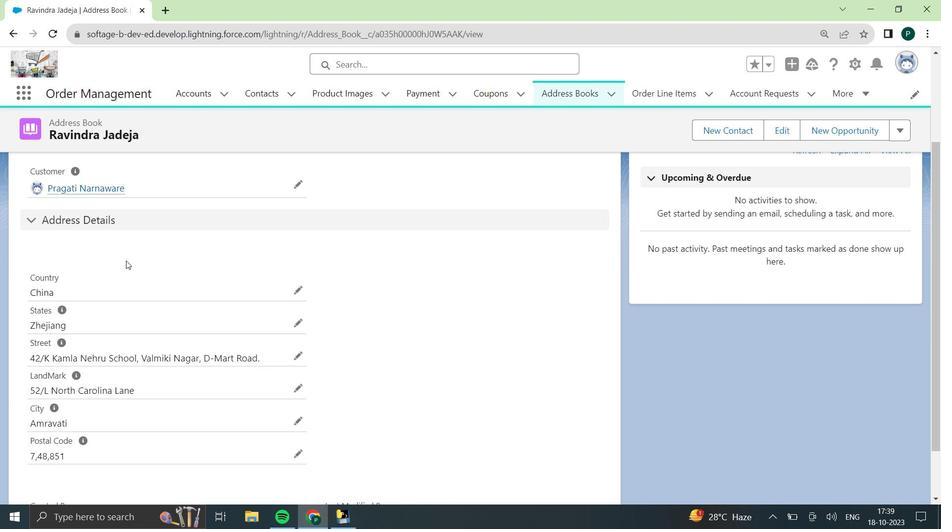 
Action: Mouse moved to (194, 251)
Screenshot: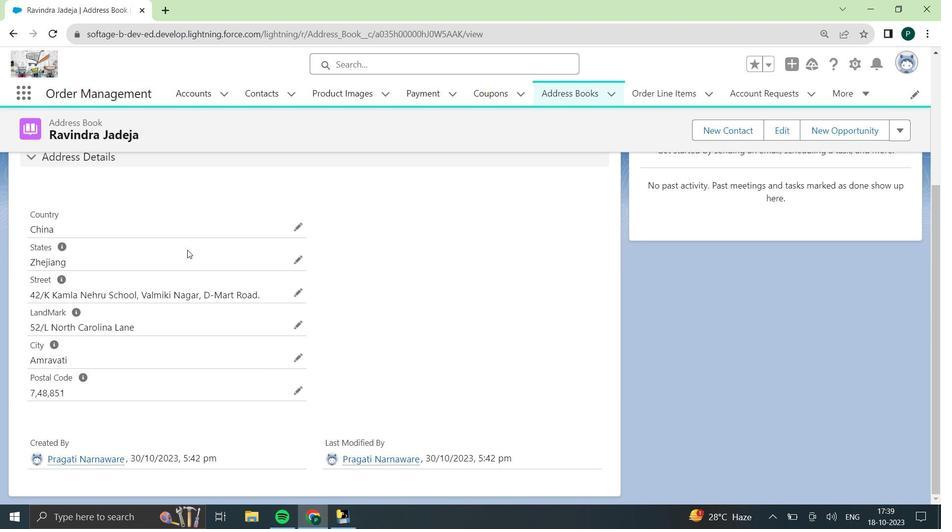
Action: Mouse scrolled (194, 251) with delta (0, 0)
Screenshot: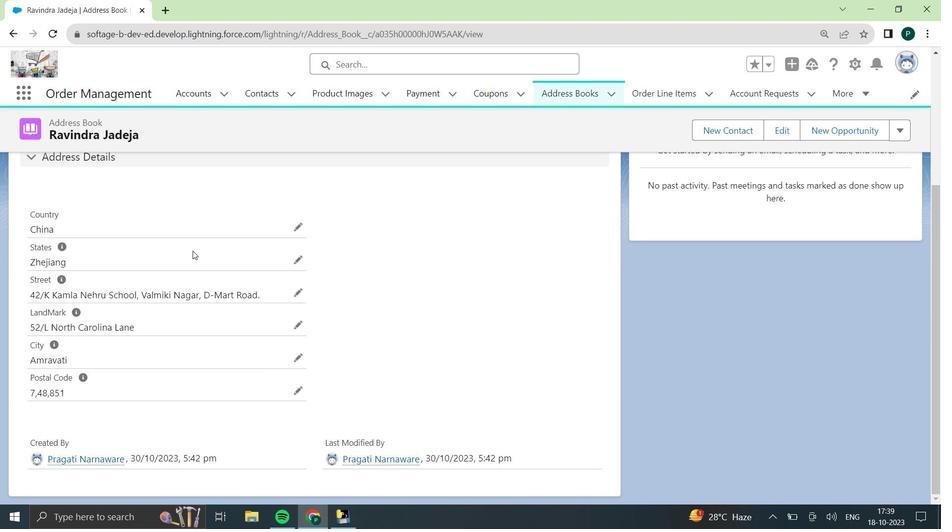 
Action: Mouse scrolled (194, 251) with delta (0, 0)
Screenshot: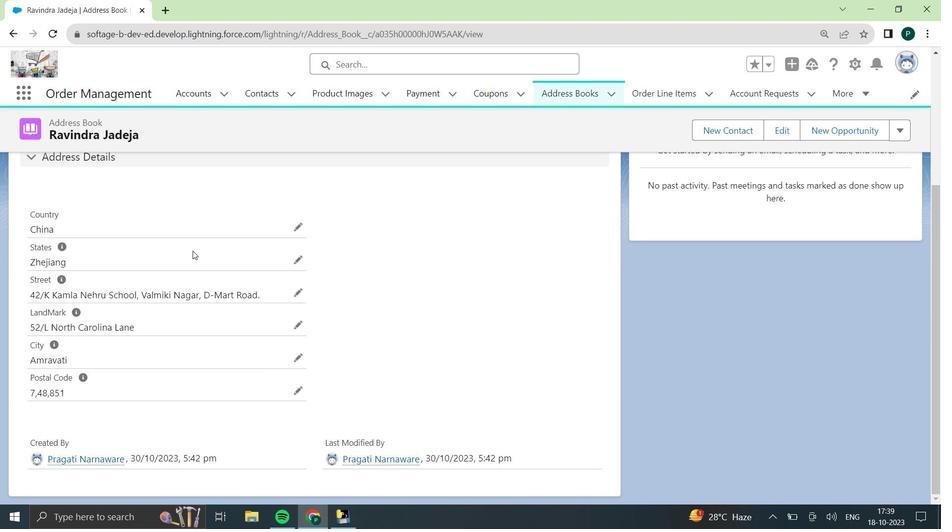 
Action: Mouse scrolled (194, 251) with delta (0, 0)
Screenshot: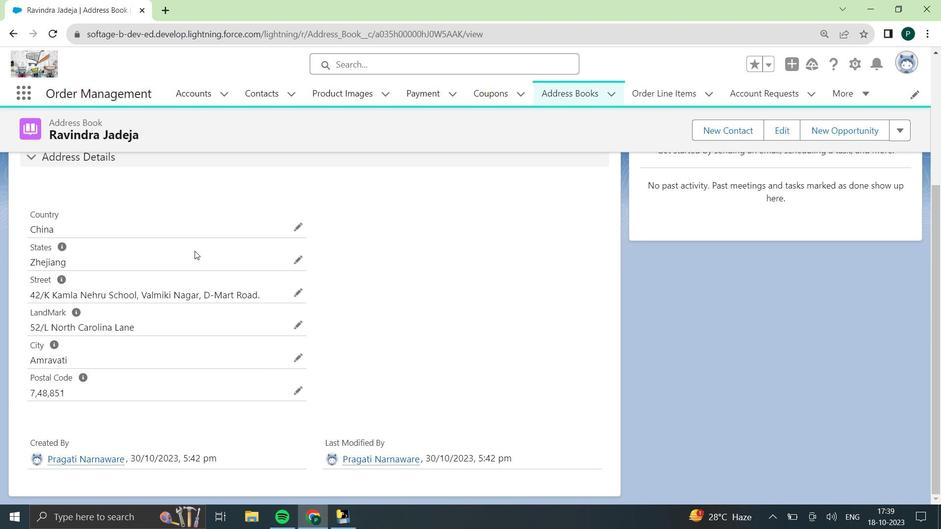 
Action: Mouse scrolled (194, 251) with delta (0, 0)
Screenshot: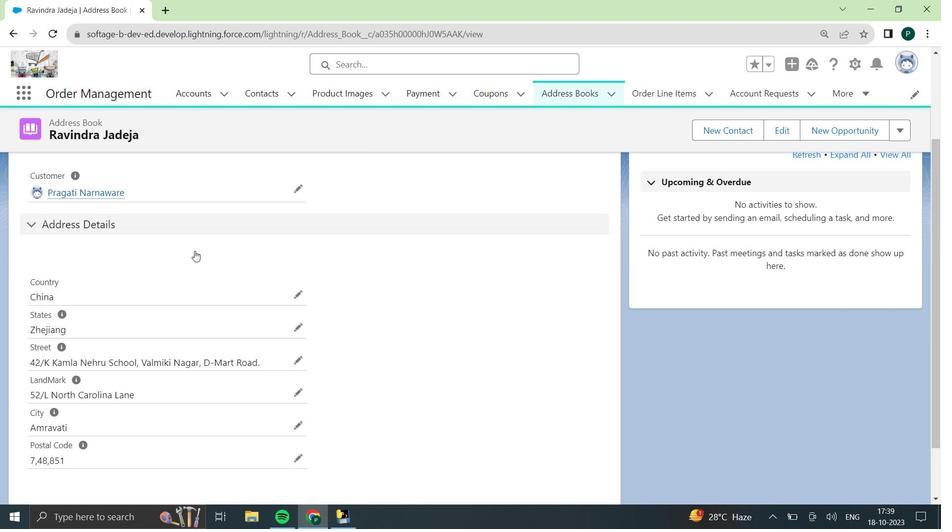 
Action: Mouse scrolled (194, 251) with delta (0, 0)
Screenshot: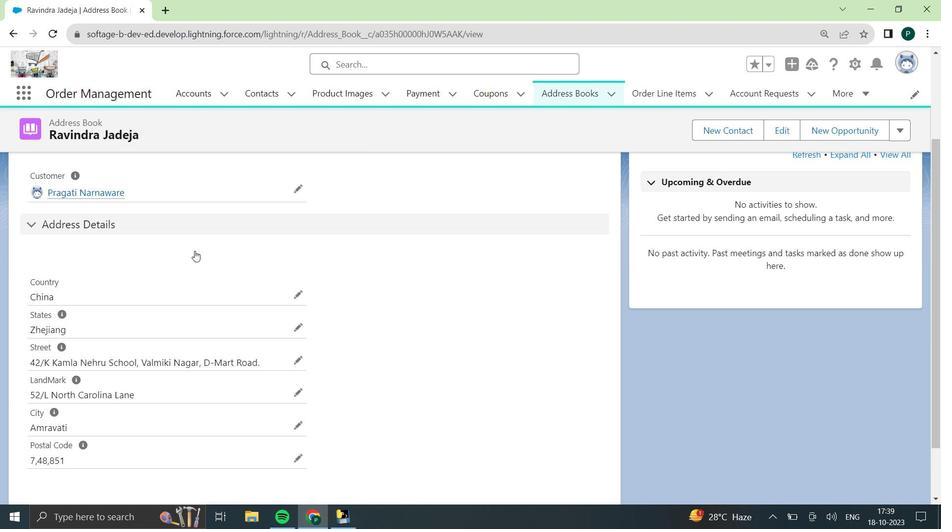 
Action: Mouse moved to (198, 249)
Screenshot: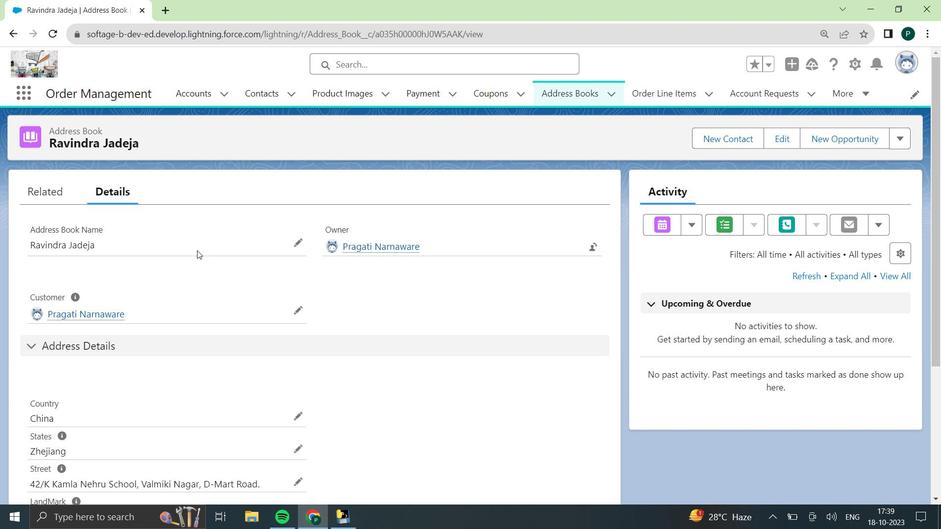 
Action: Mouse scrolled (198, 250) with delta (0, 0)
Screenshot: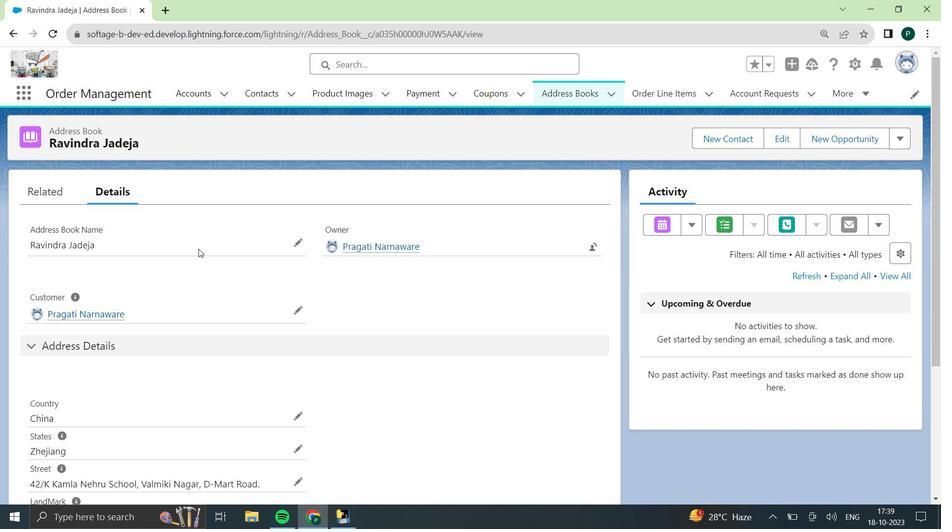
Action: Mouse scrolled (198, 250) with delta (0, 0)
Screenshot: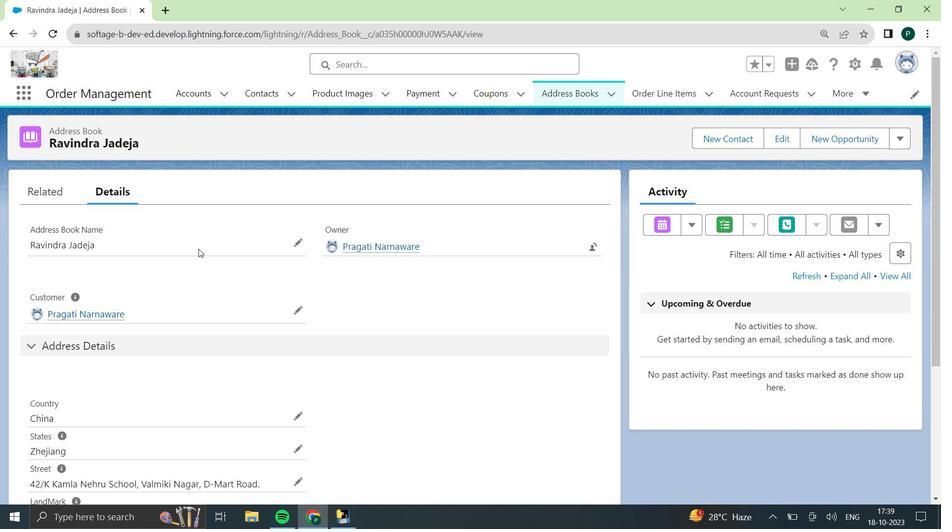
Action: Mouse moved to (577, 92)
Screenshot: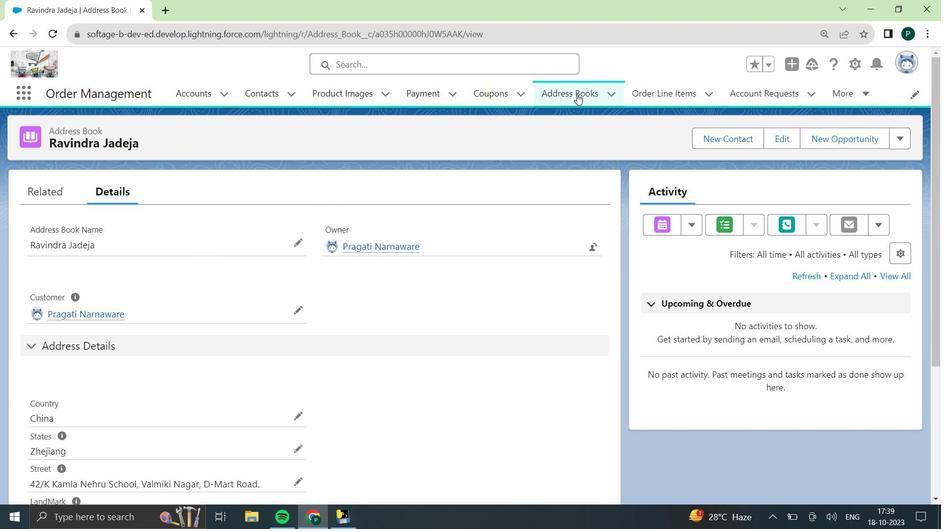 
Action: Mouse pressed left at (577, 92)
Screenshot: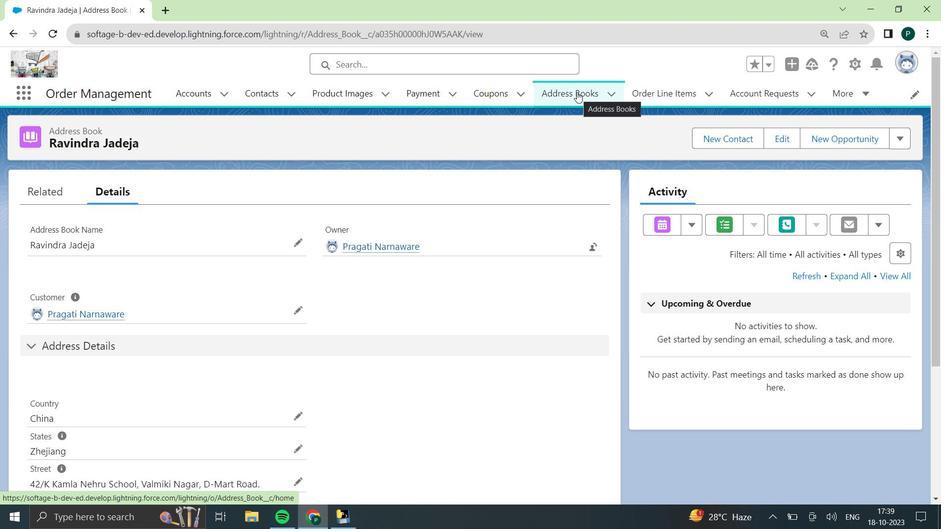 
Action: Mouse moved to (841, 160)
Screenshot: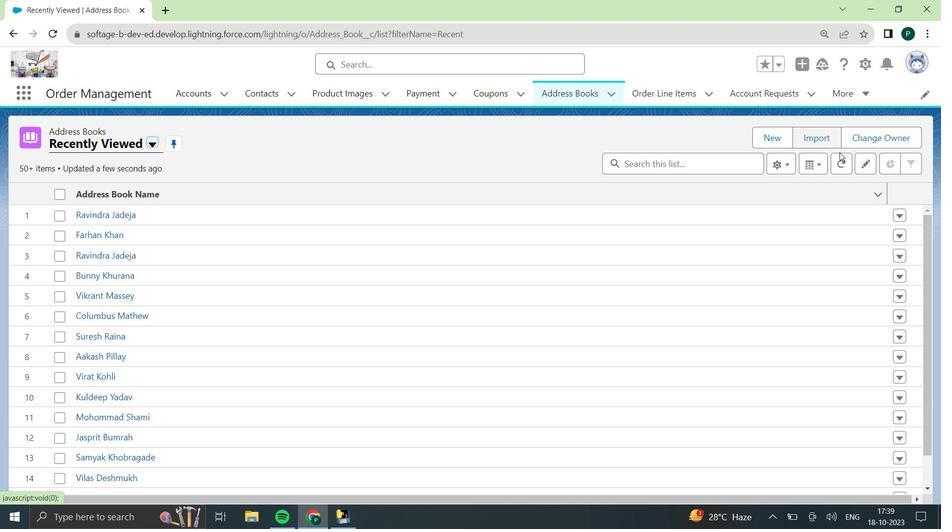 
Action: Mouse pressed left at (841, 160)
Screenshot: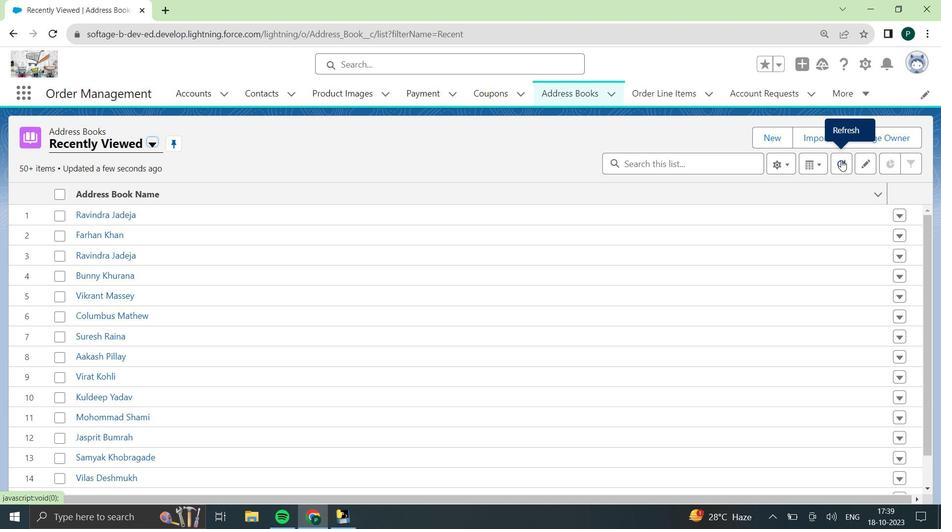 
Action: Mouse pressed left at (841, 160)
Screenshot: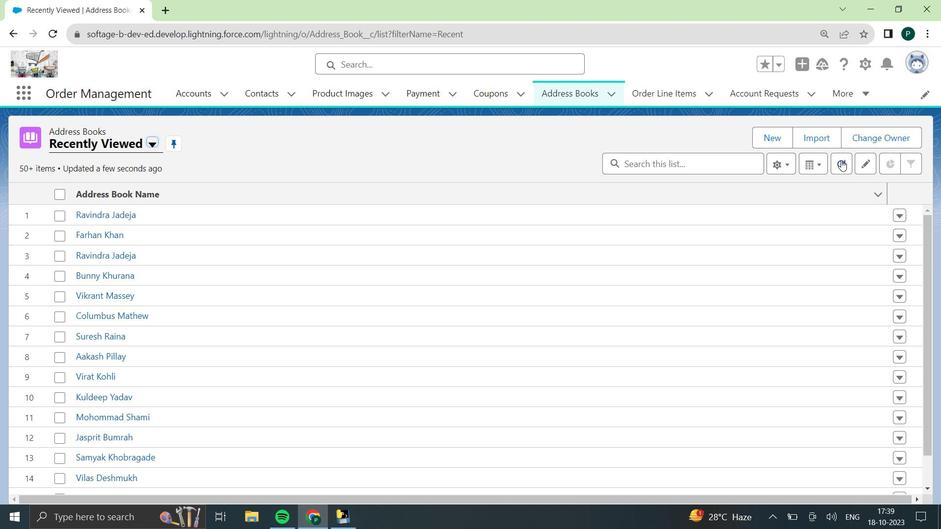 
Action: Mouse moved to (779, 133)
Screenshot: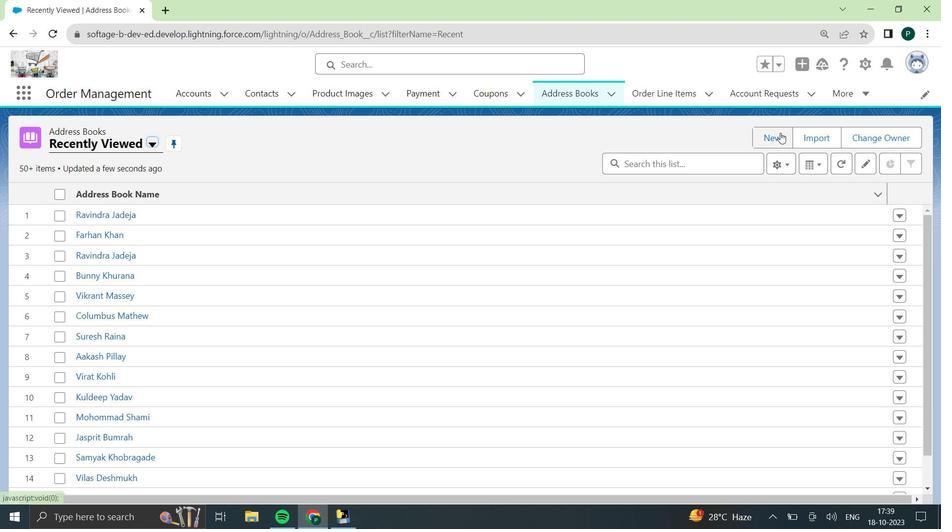 
Action: Mouse pressed left at (779, 133)
Screenshot: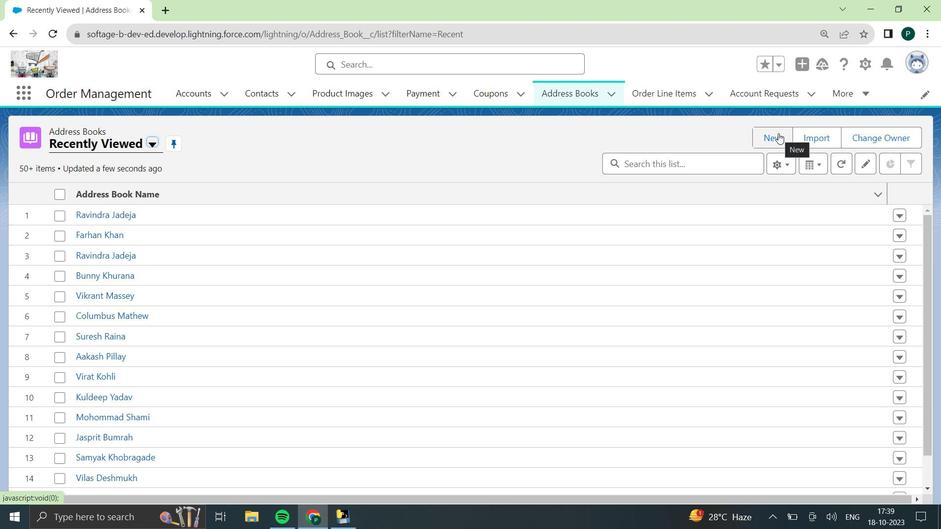 
Action: Mouse moved to (396, 205)
Screenshot: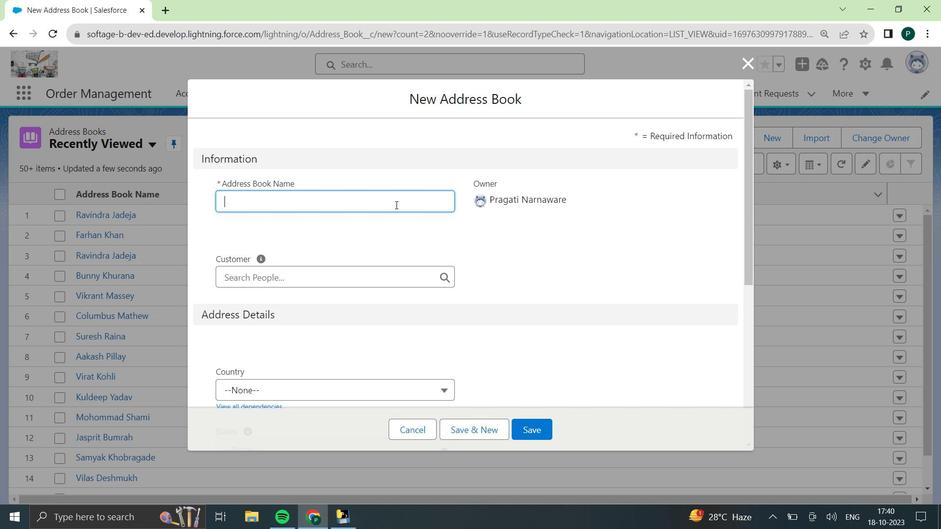 
Action: Mouse pressed left at (396, 205)
Screenshot: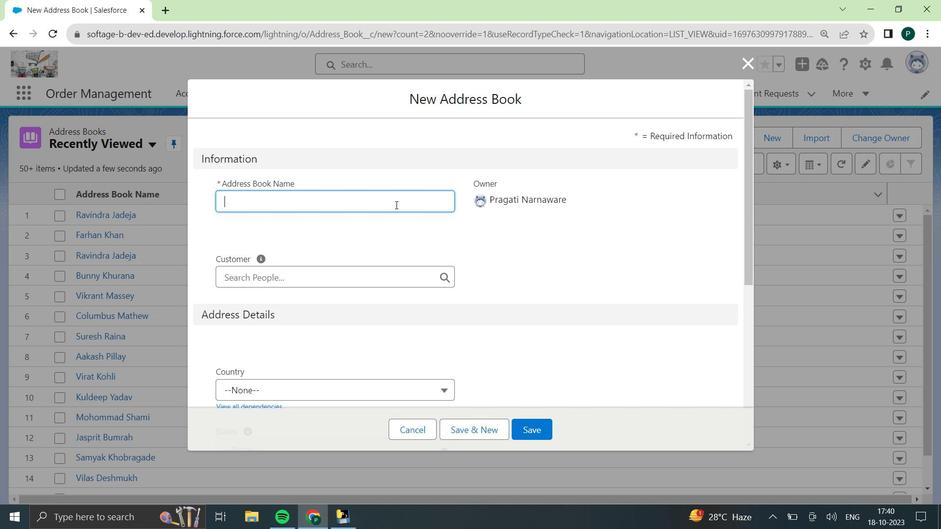 
Action: Mouse moved to (397, 204)
Screenshot: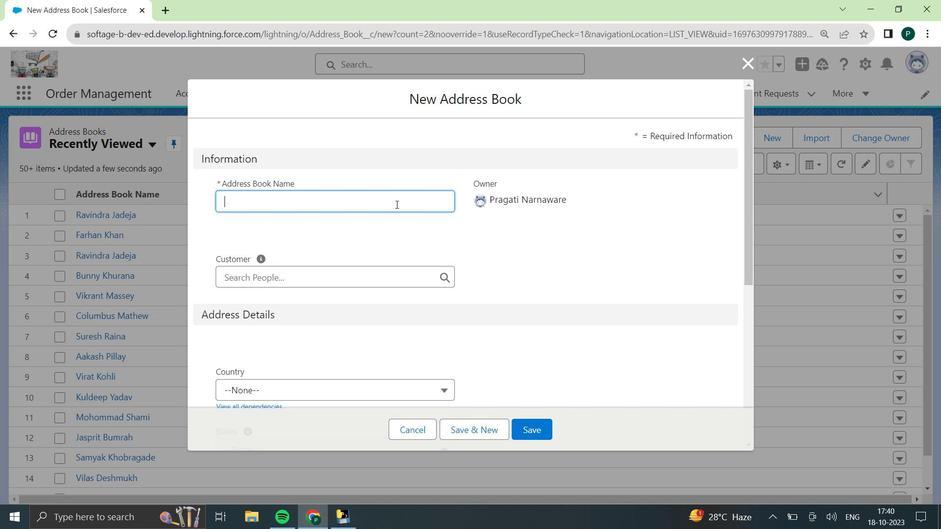 
Action: Key pressed <Key.shift>
Screenshot: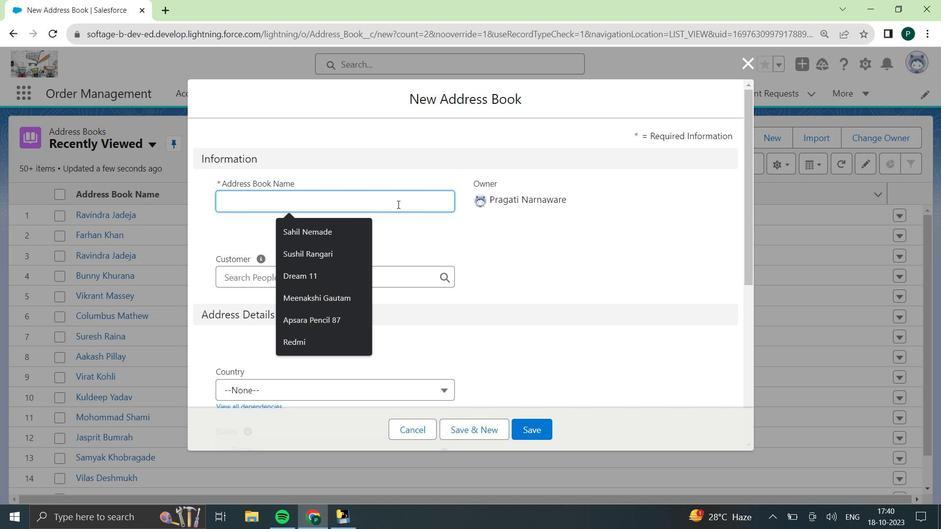 
Action: Mouse pressed left at (397, 204)
Screenshot: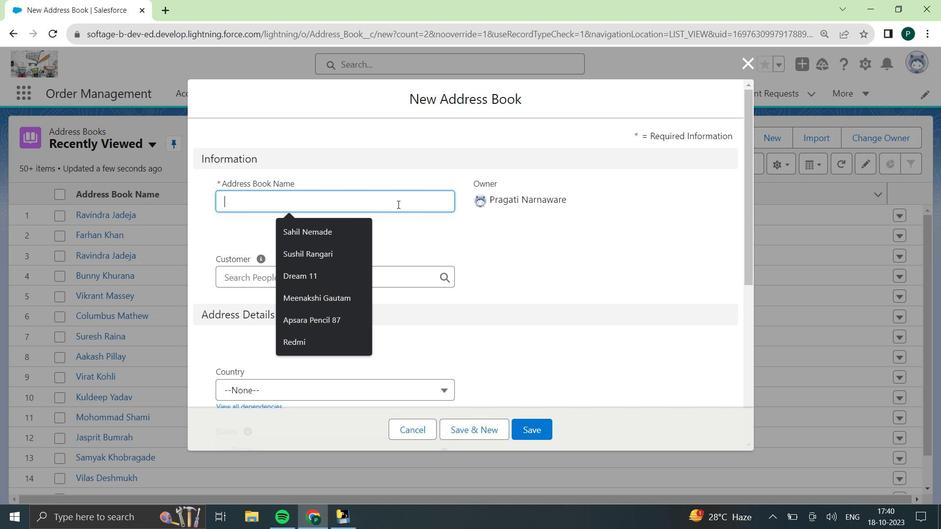 
Action: Key pressed Virat<Key.space>
Screenshot: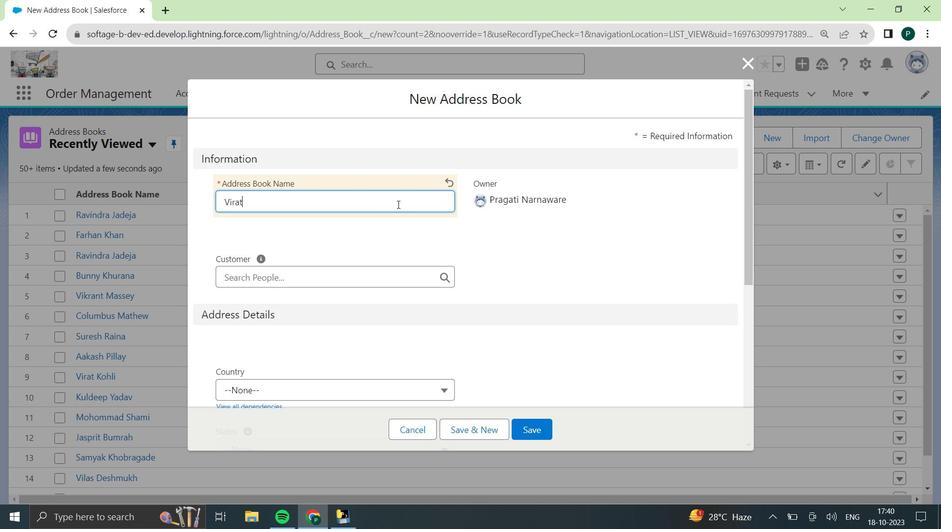 
Action: Mouse moved to (400, 204)
Screenshot: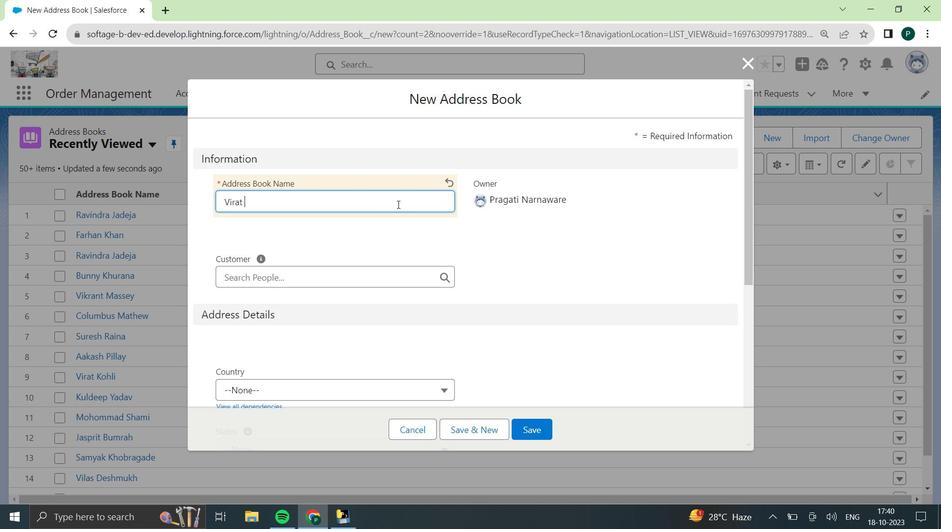 
Action: Key pressed <Key.shift>Kohli
Screenshot: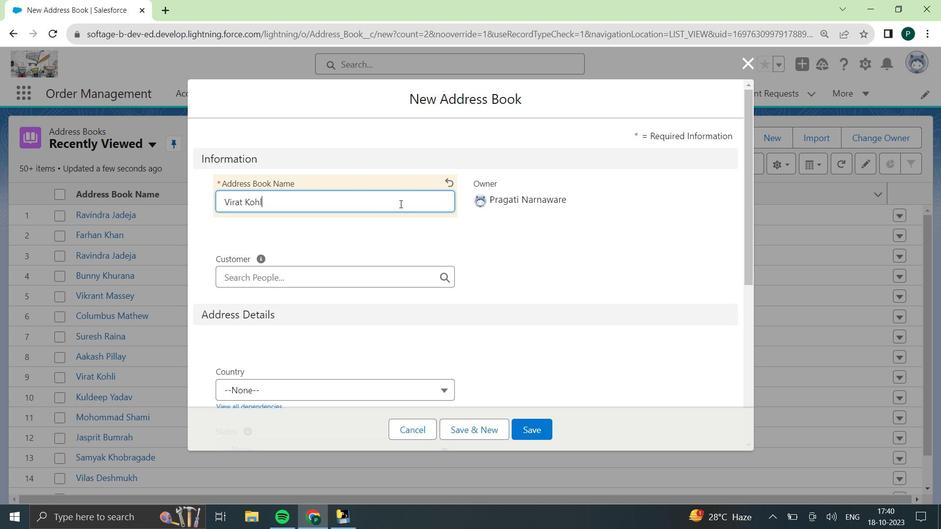 
Action: Mouse moved to (552, 435)
Screenshot: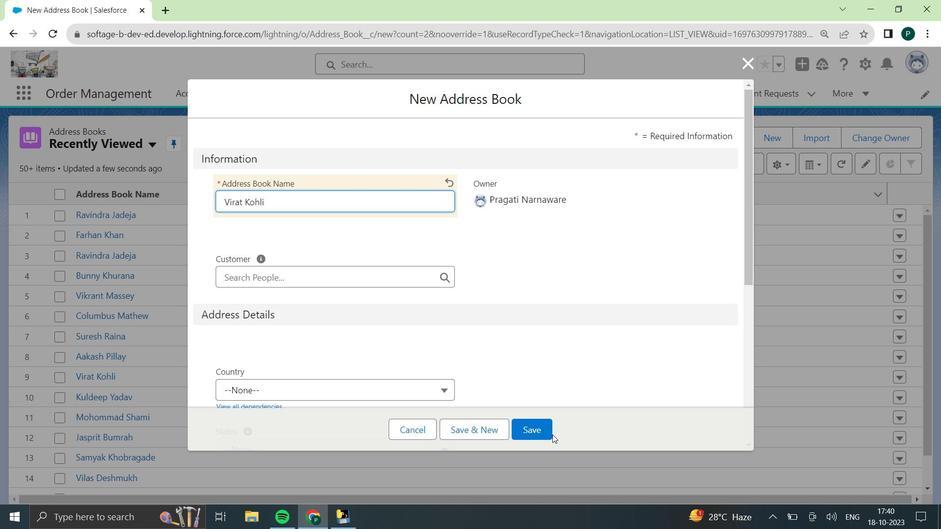 
Action: Mouse pressed left at (552, 435)
Screenshot: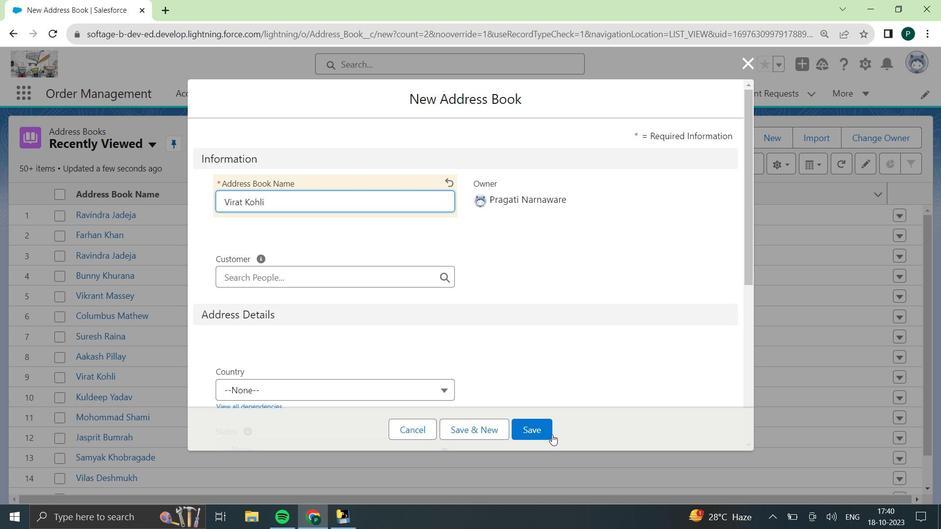 
Action: Mouse moved to (483, 350)
Screenshot: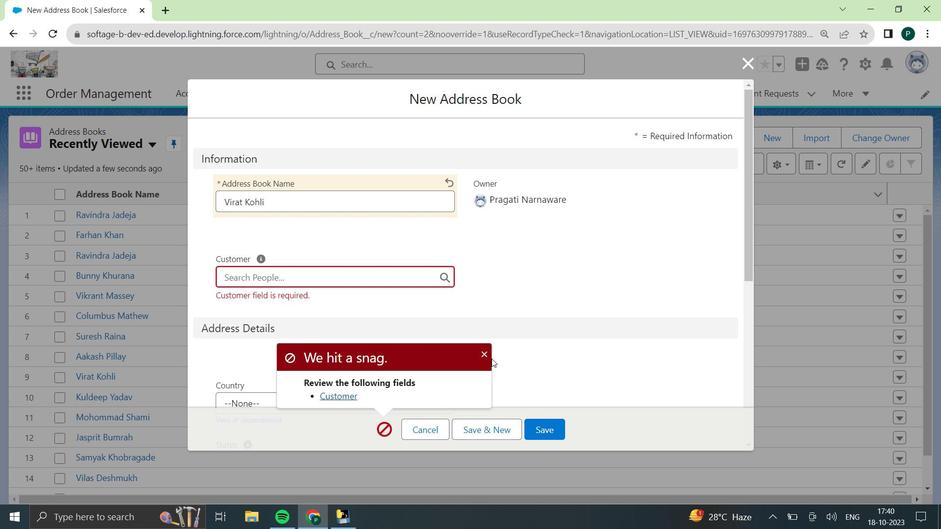 
Action: Mouse pressed left at (483, 350)
Screenshot: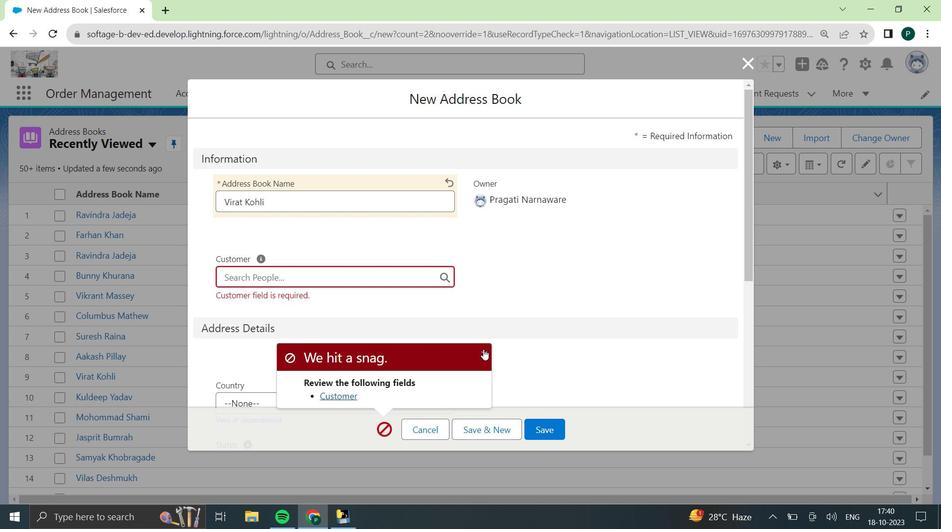 
Action: Mouse moved to (512, 309)
Screenshot: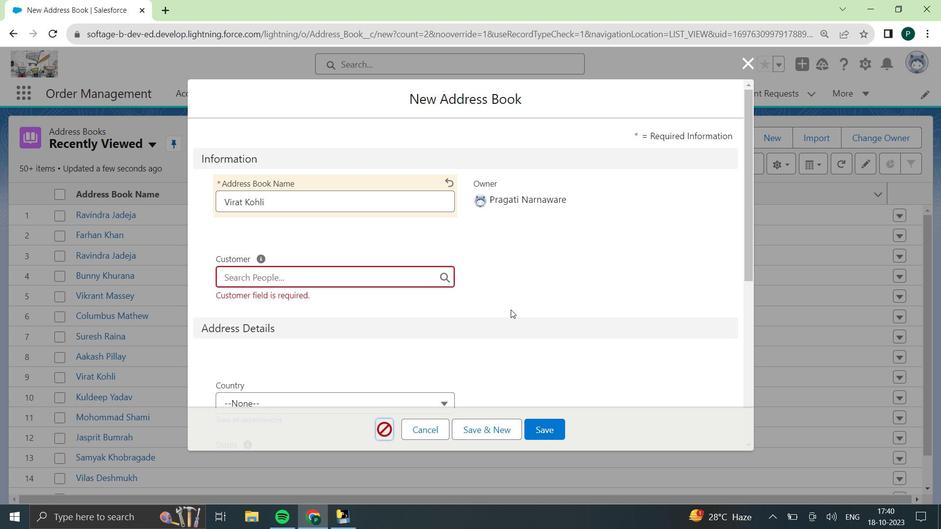 
Action: Mouse scrolled (512, 308) with delta (0, 0)
Screenshot: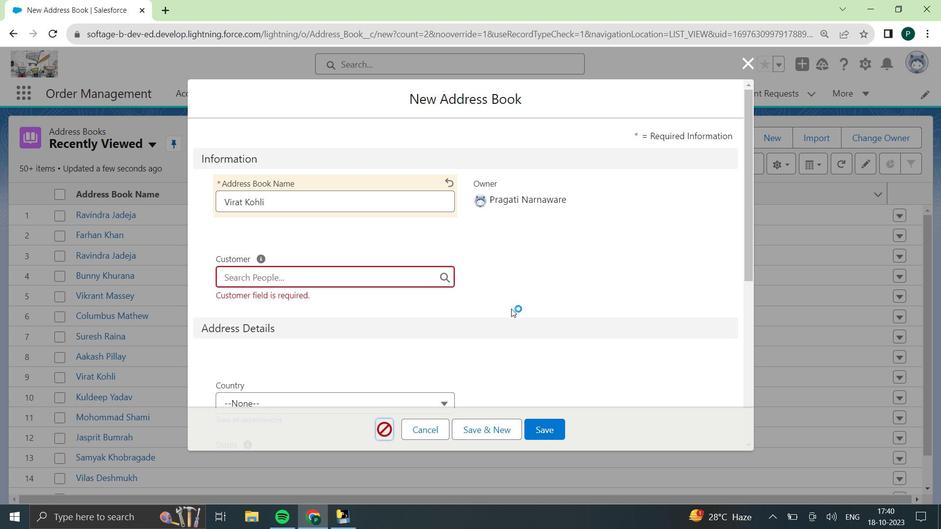 
Action: Mouse moved to (370, 225)
Screenshot: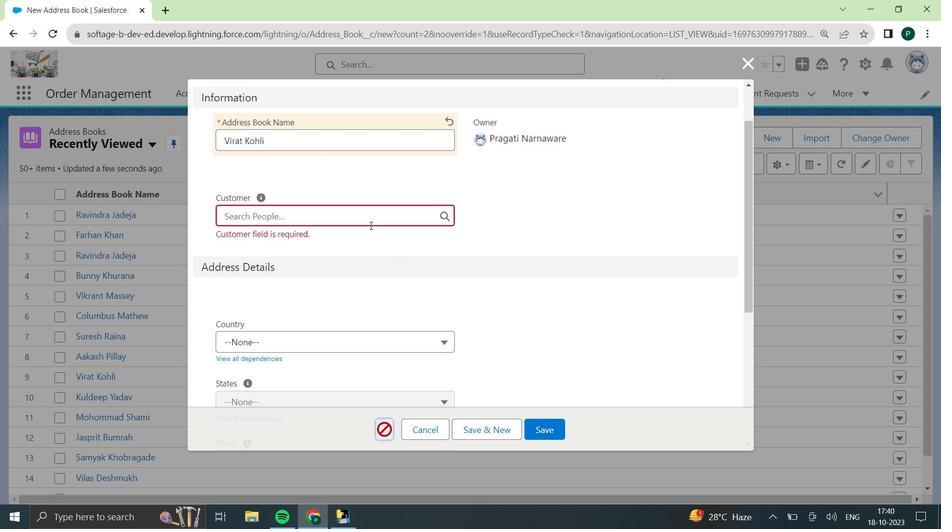 
Action: Mouse pressed left at (370, 225)
Screenshot: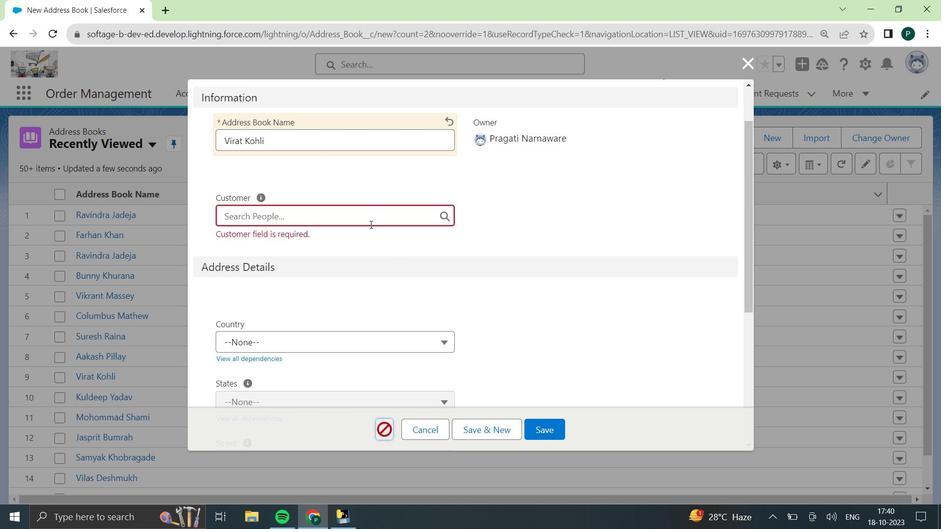 
Action: Mouse moved to (328, 281)
Screenshot: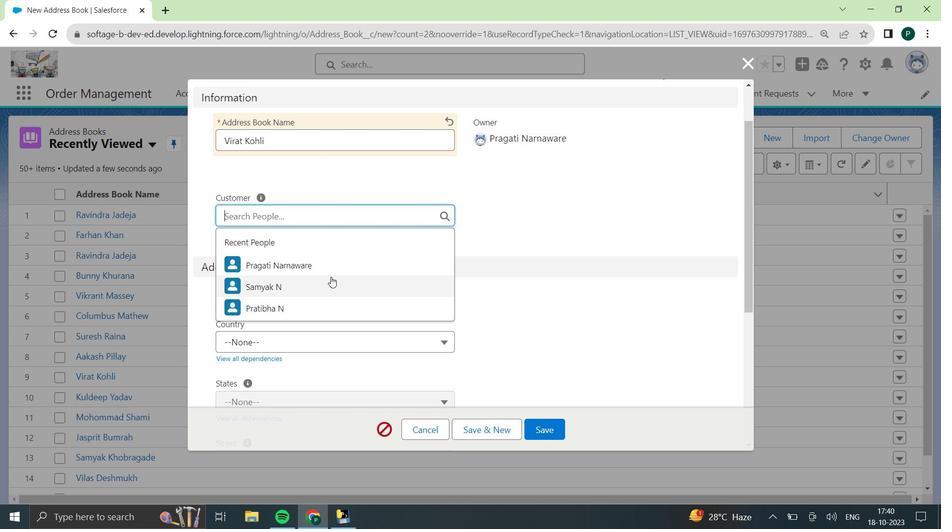 
Action: Mouse pressed left at (328, 281)
Screenshot: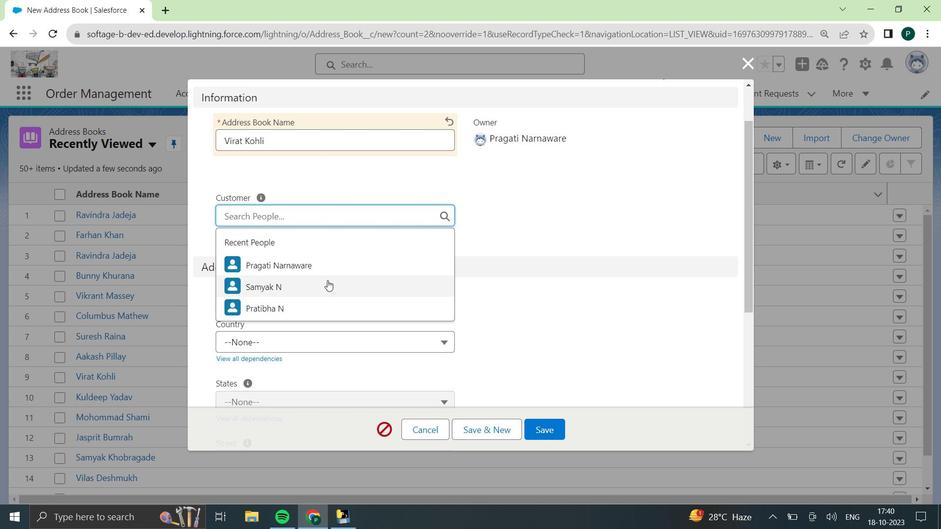 
Action: Mouse moved to (366, 244)
Screenshot: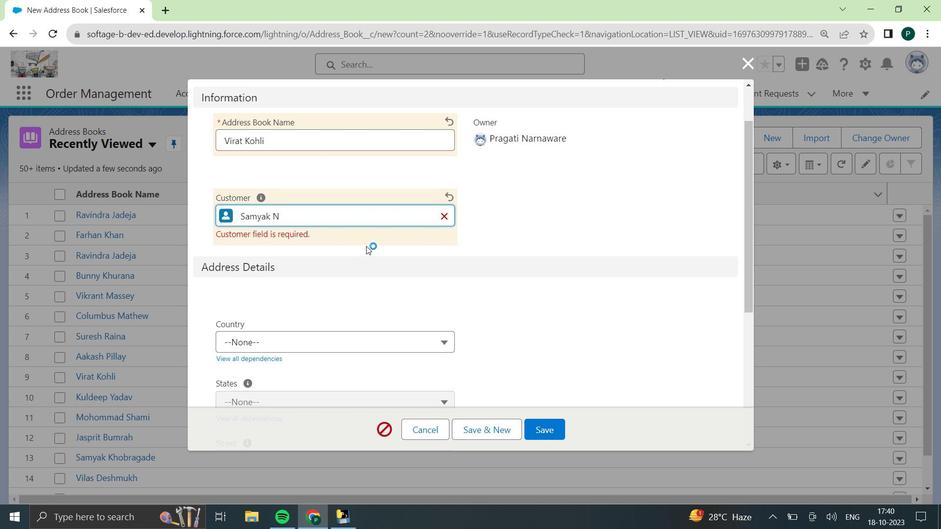 
Action: Mouse scrolled (366, 244) with delta (0, 0)
Screenshot: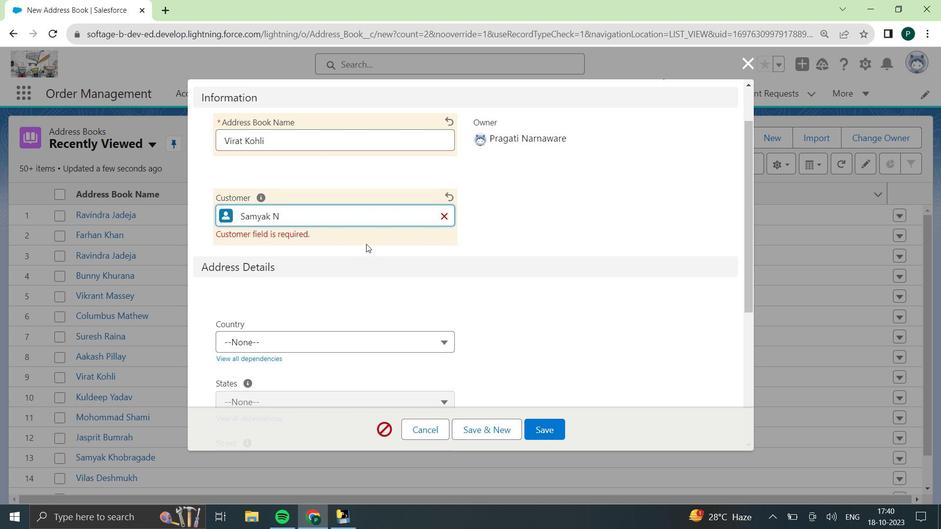 
Action: Mouse scrolled (366, 244) with delta (0, 0)
Screenshot: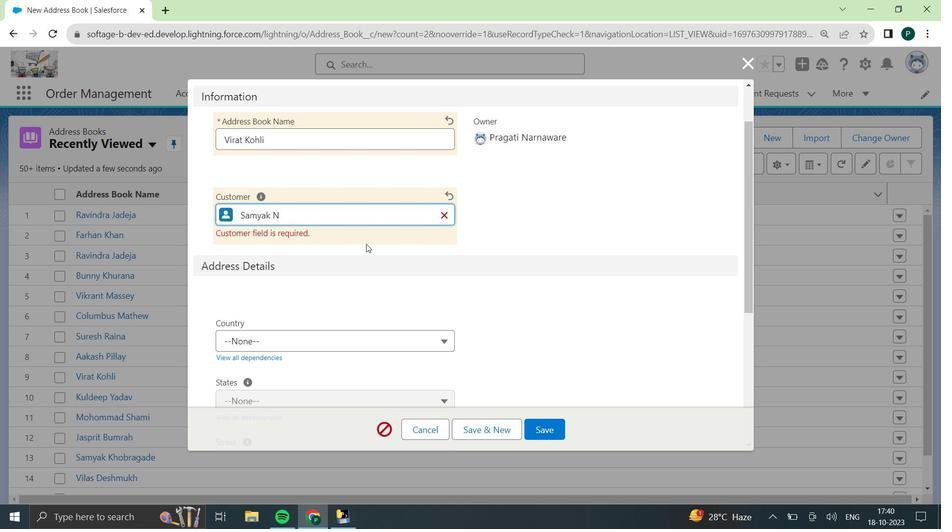 
Action: Mouse scrolled (366, 244) with delta (0, 0)
Screenshot: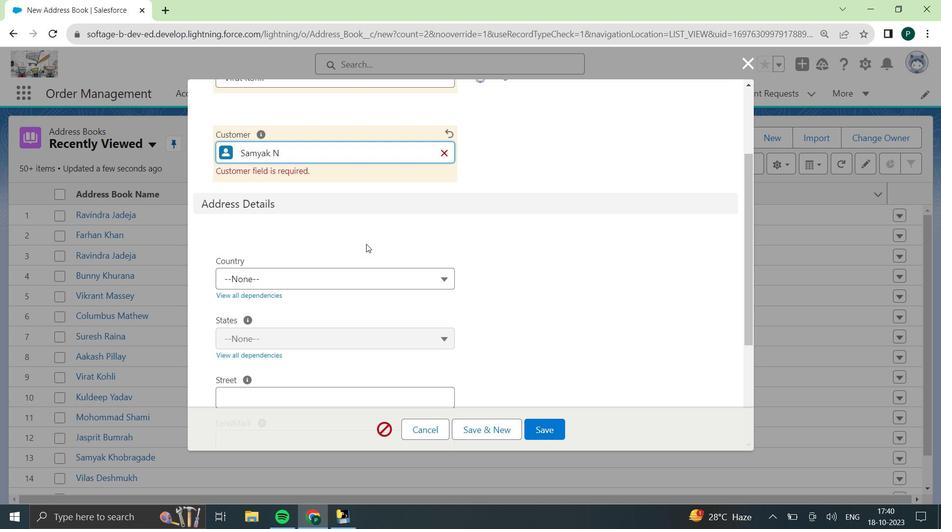 
Action: Mouse moved to (312, 163)
Screenshot: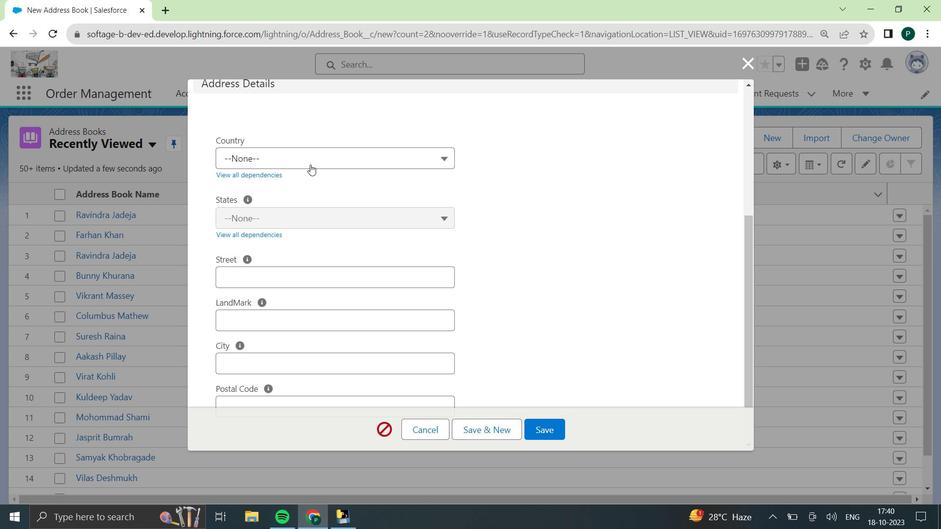 
Action: Mouse pressed left at (312, 163)
Screenshot: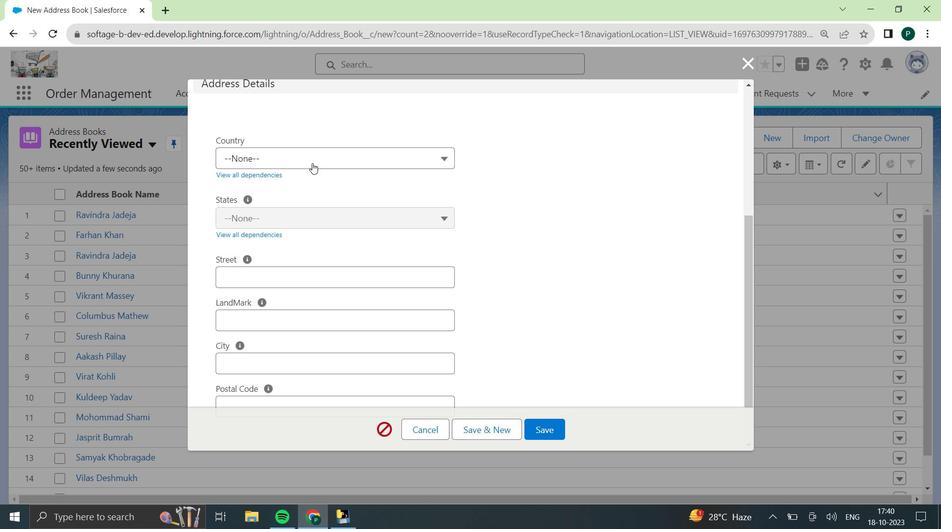 
Action: Mouse moved to (670, 102)
Screenshot: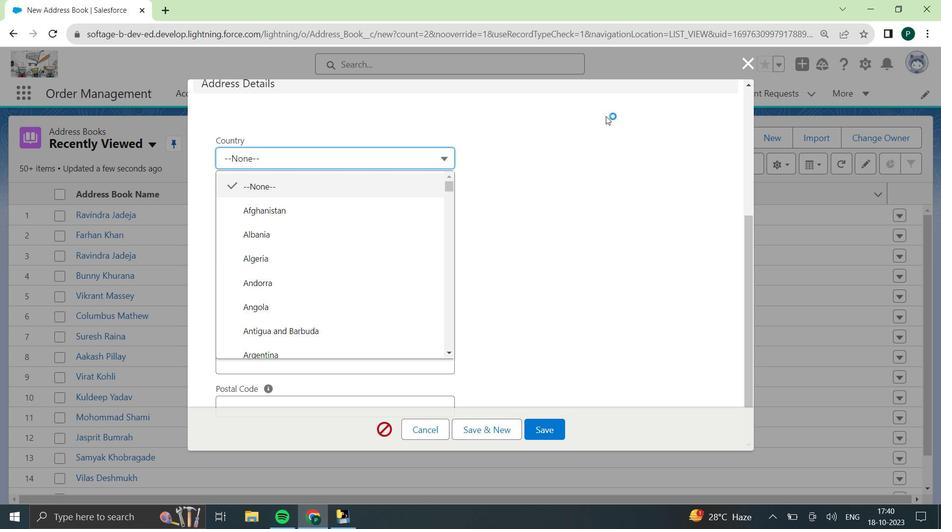 
Action: Key pressed <Key.down><Key.down><Key.down><Key.down><Key.down><Key.down><Key.down><Key.down><Key.down><Key.down><Key.down><Key.down><Key.down><Key.down><Key.down><Key.down><Key.down><Key.down><Key.down><Key.down><Key.down><Key.down><Key.down><Key.down><Key.down><Key.down><Key.down><Key.down><Key.down><Key.down><Key.down><Key.down><Key.down><Key.down><Key.down><Key.down><Key.enter>
Screenshot: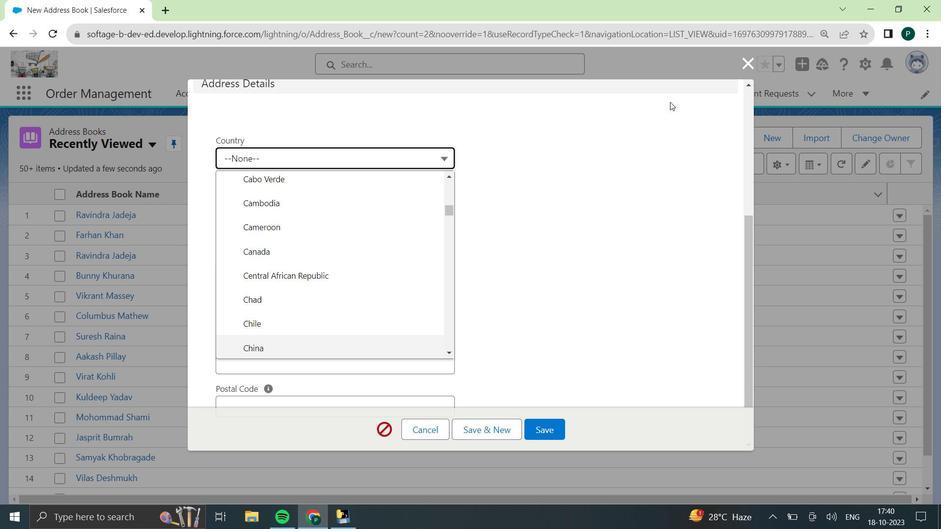 
Action: Mouse moved to (421, 213)
Screenshot: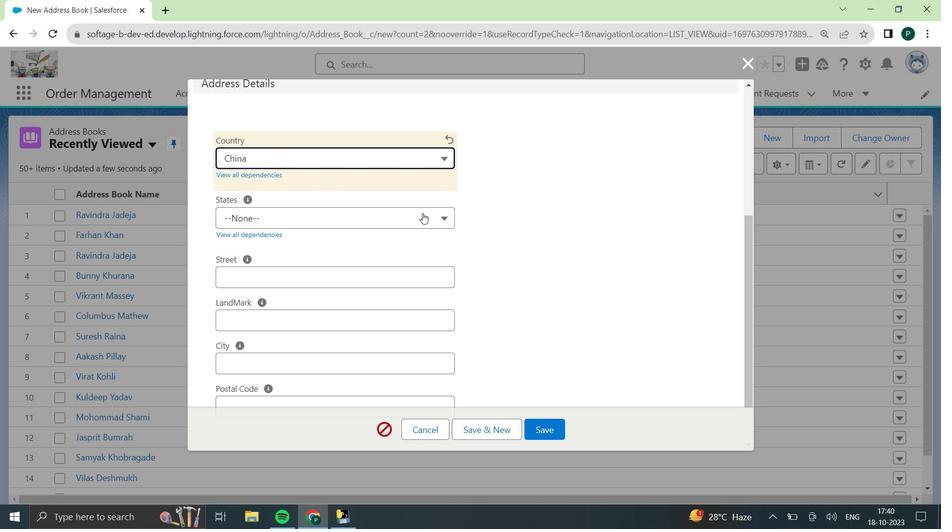 
Action: Mouse pressed left at (421, 213)
Screenshot: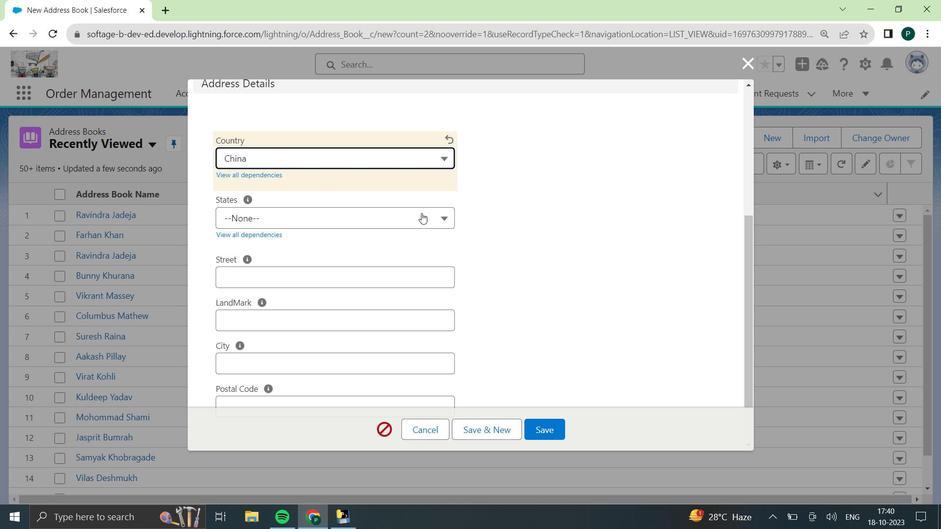 
Action: Mouse moved to (702, 75)
Screenshot: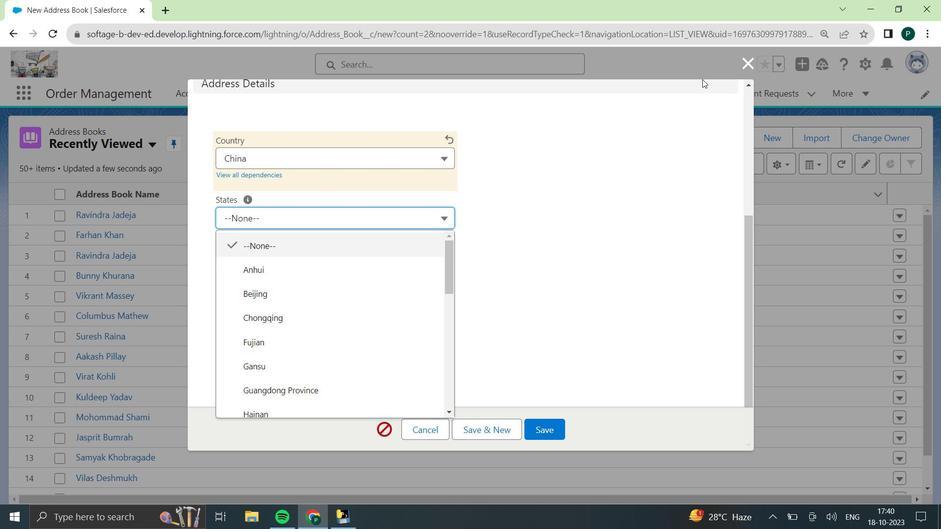 
Action: Key pressed <Key.down><Key.down><Key.down><Key.down><Key.down><Key.down><Key.down><Key.down><Key.down><Key.down><Key.down><Key.down><Key.down><Key.down><Key.down><Key.down><Key.down><Key.down><Key.down><Key.down><Key.down><Key.down><Key.down><Key.down><Key.up><Key.up><Key.up><Key.enter>
Screenshot: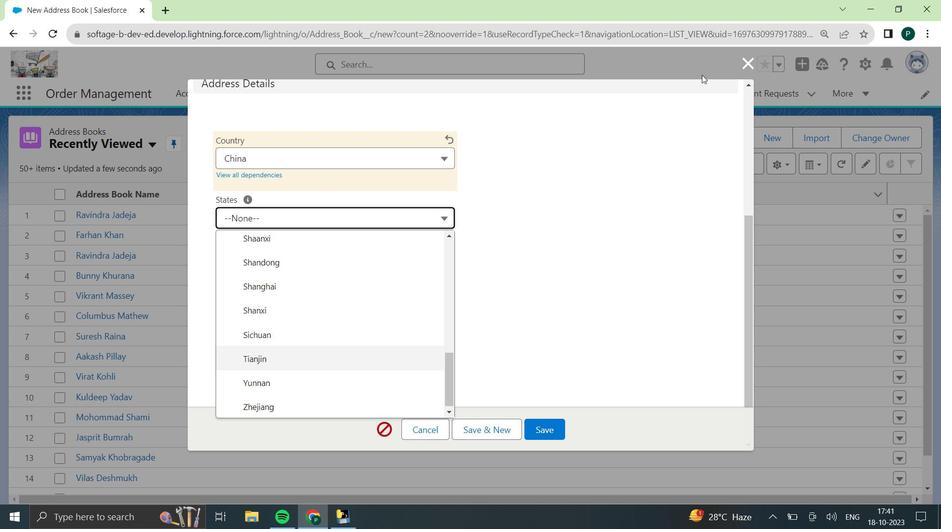 
Action: Mouse moved to (700, 77)
Screenshot: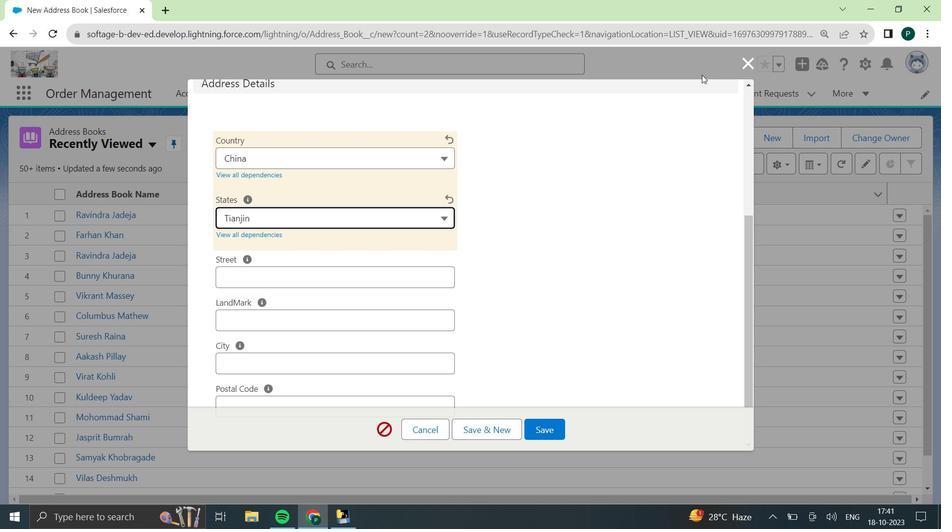
Action: Mouse scrolled (700, 77) with delta (0, 0)
Screenshot: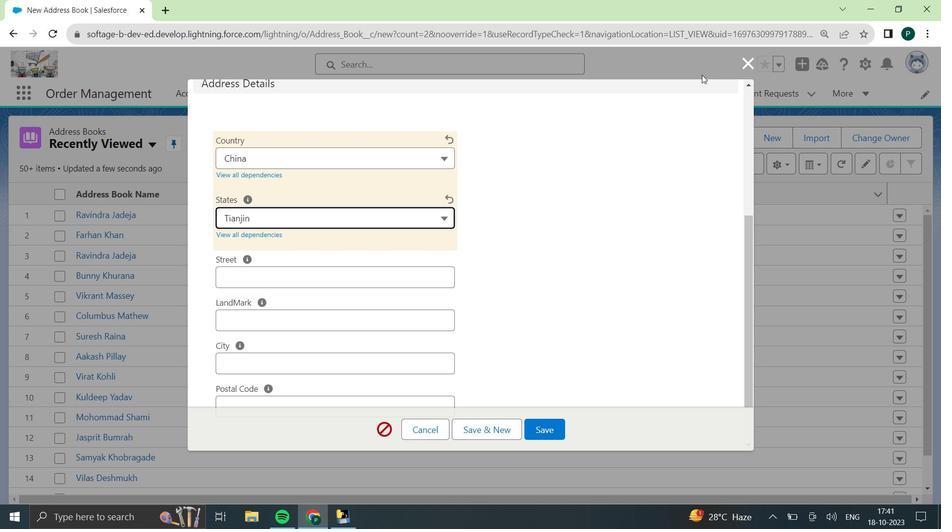 
Action: Mouse moved to (698, 78)
Screenshot: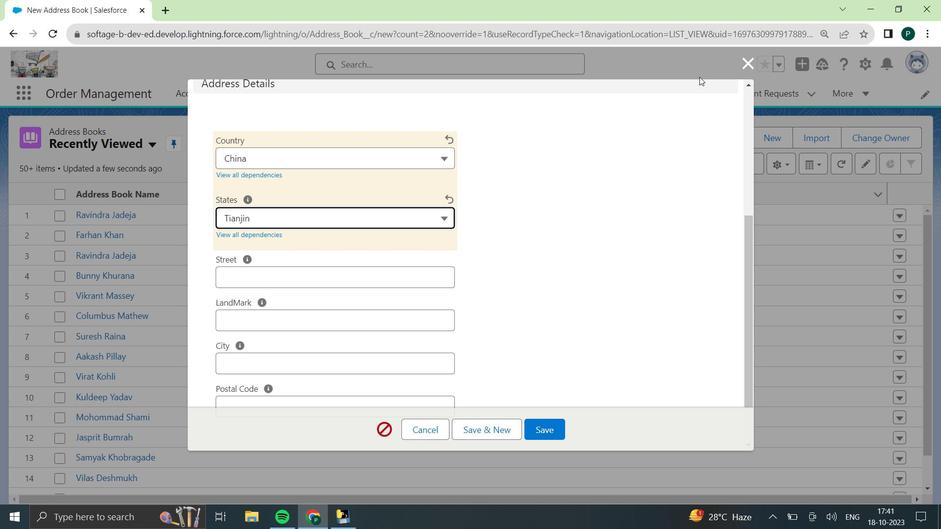 
Action: Mouse scrolled (698, 77) with delta (0, 0)
Screenshot: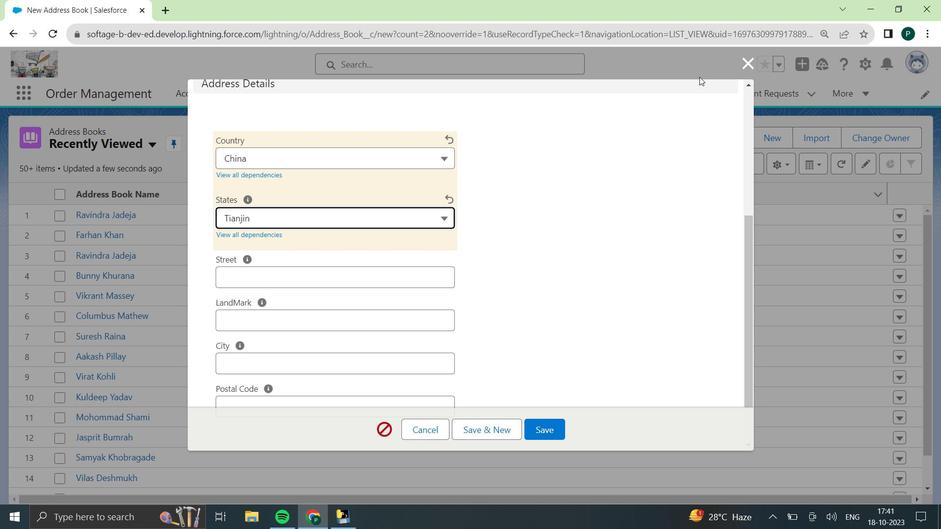 
Action: Mouse scrolled (698, 77) with delta (0, 0)
Screenshot: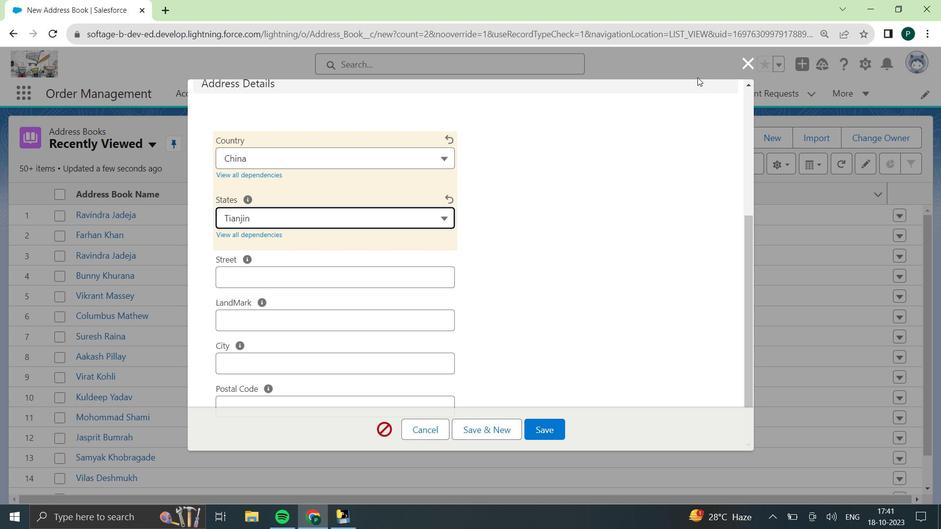
Action: Mouse moved to (696, 79)
Screenshot: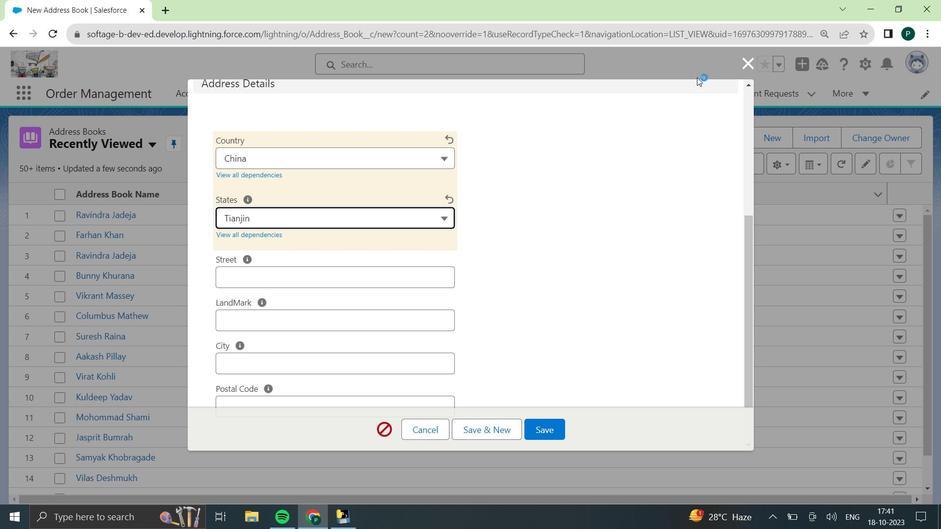 
Action: Mouse scrolled (696, 79) with delta (0, 0)
Screenshot: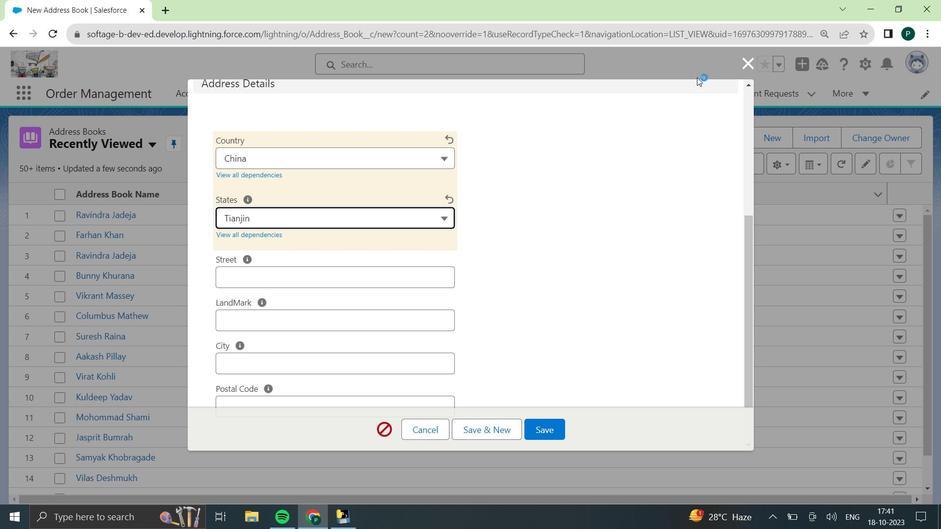 
Action: Mouse moved to (462, 226)
Screenshot: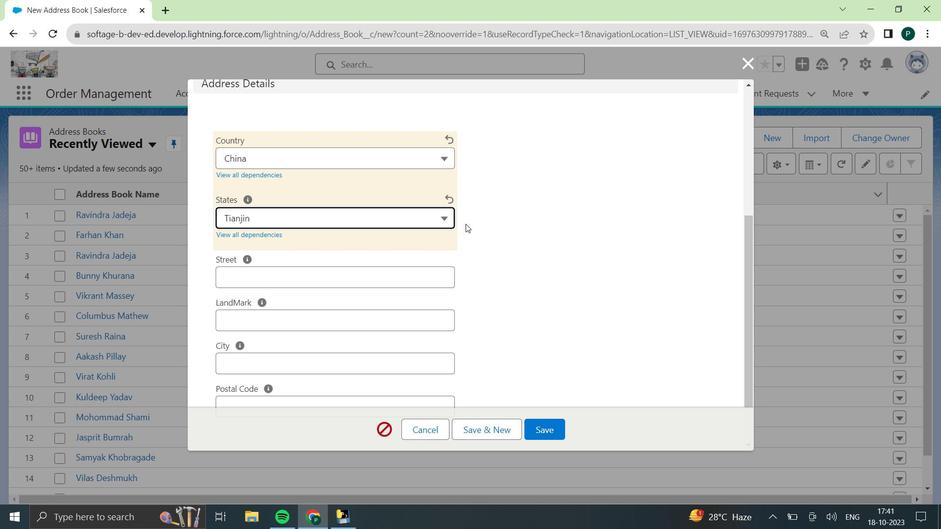 
Action: Mouse scrolled (462, 226) with delta (0, 0)
Screenshot: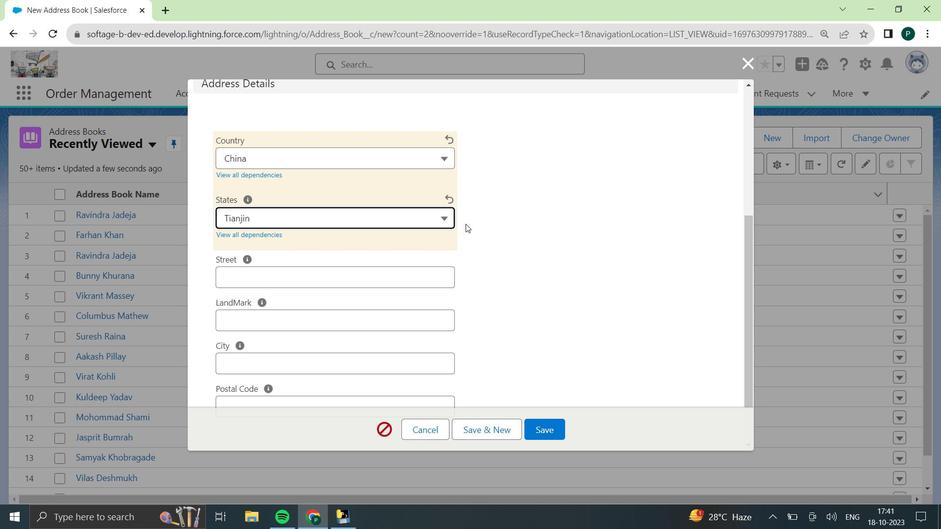 
Action: Mouse moved to (454, 231)
